 Task: Look for space in Marakkanam, India from 12th June, 2023 to 15th June, 2023 for 2 adults in price range Rs.10000 to Rs.15000. Place can be entire place with 1  bedroom having 1 bed and 1 bathroom. Property type can be house, flat, guest house, hotel. Booking option can be shelf check-in. Required host language is English.
Action: Mouse moved to (569, 90)
Screenshot: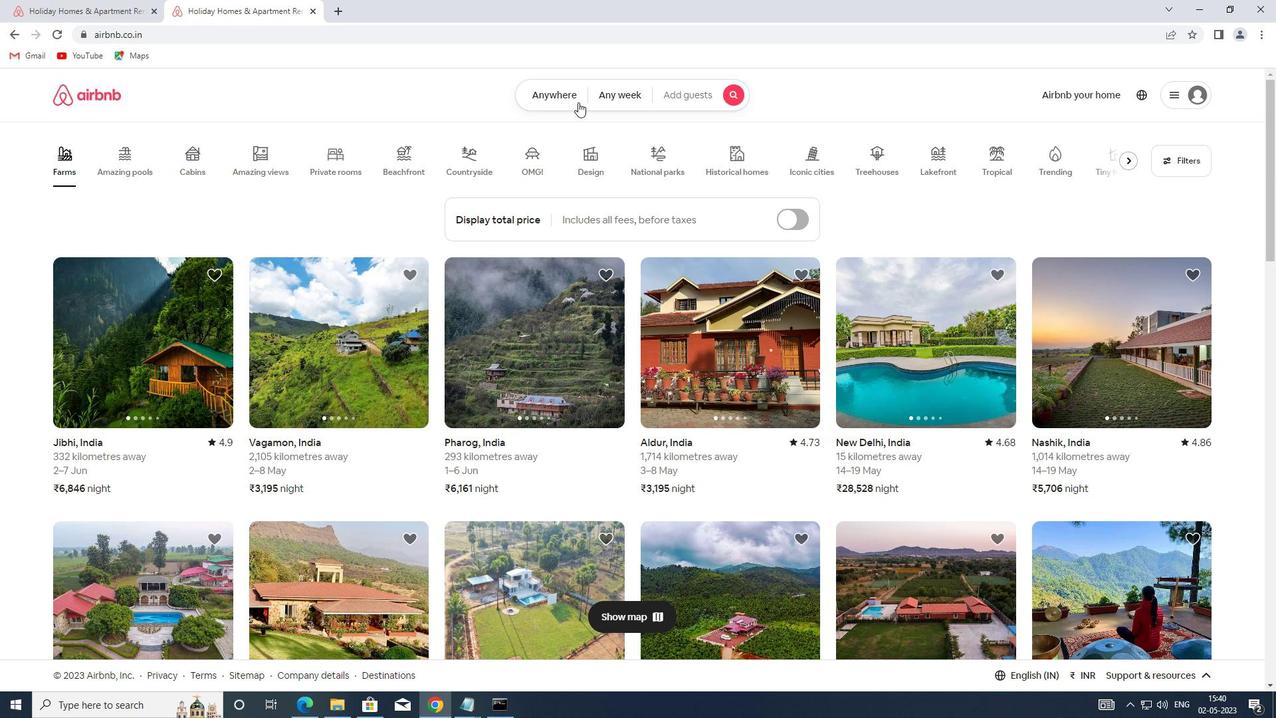
Action: Mouse pressed left at (569, 90)
Screenshot: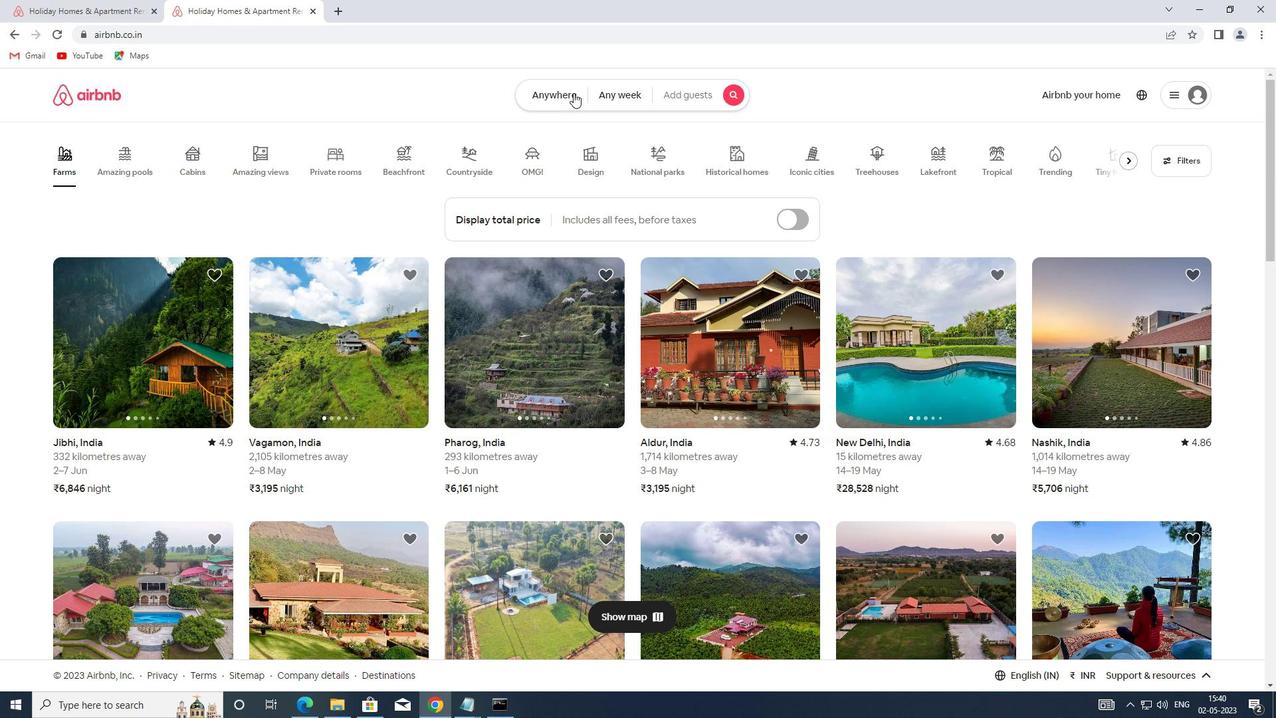 
Action: Mouse moved to (468, 147)
Screenshot: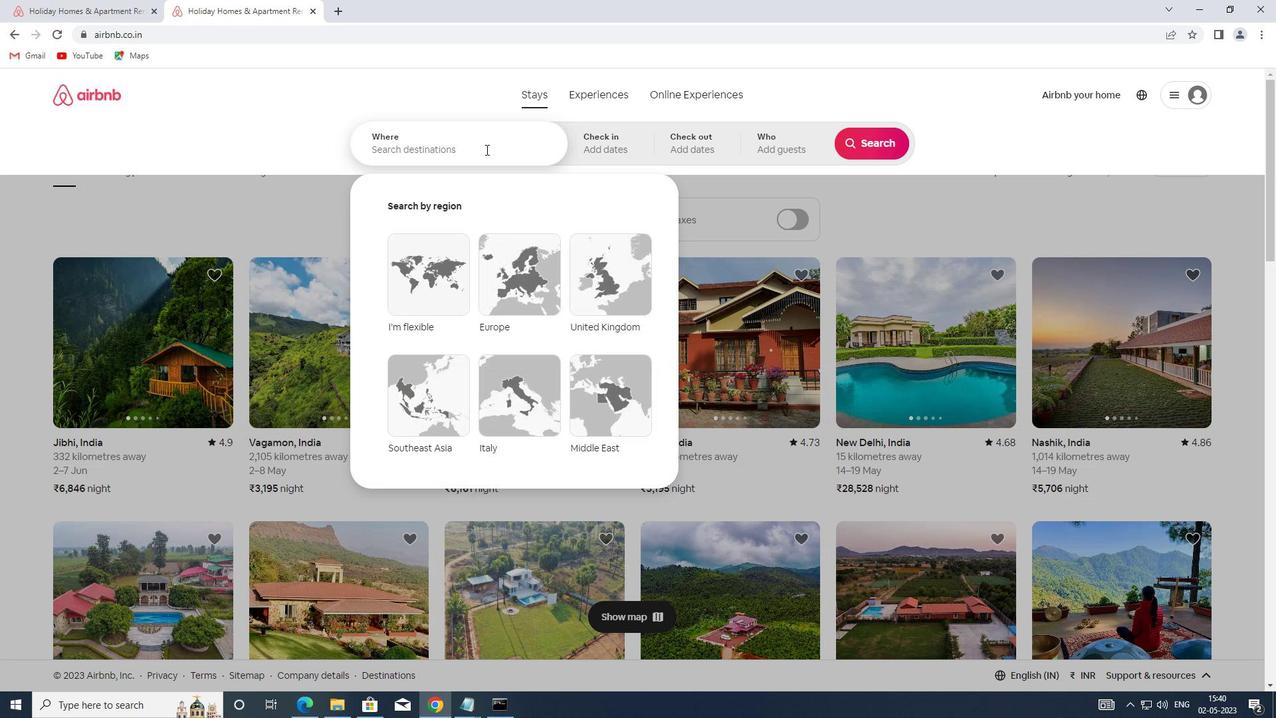 
Action: Mouse pressed left at (468, 147)
Screenshot: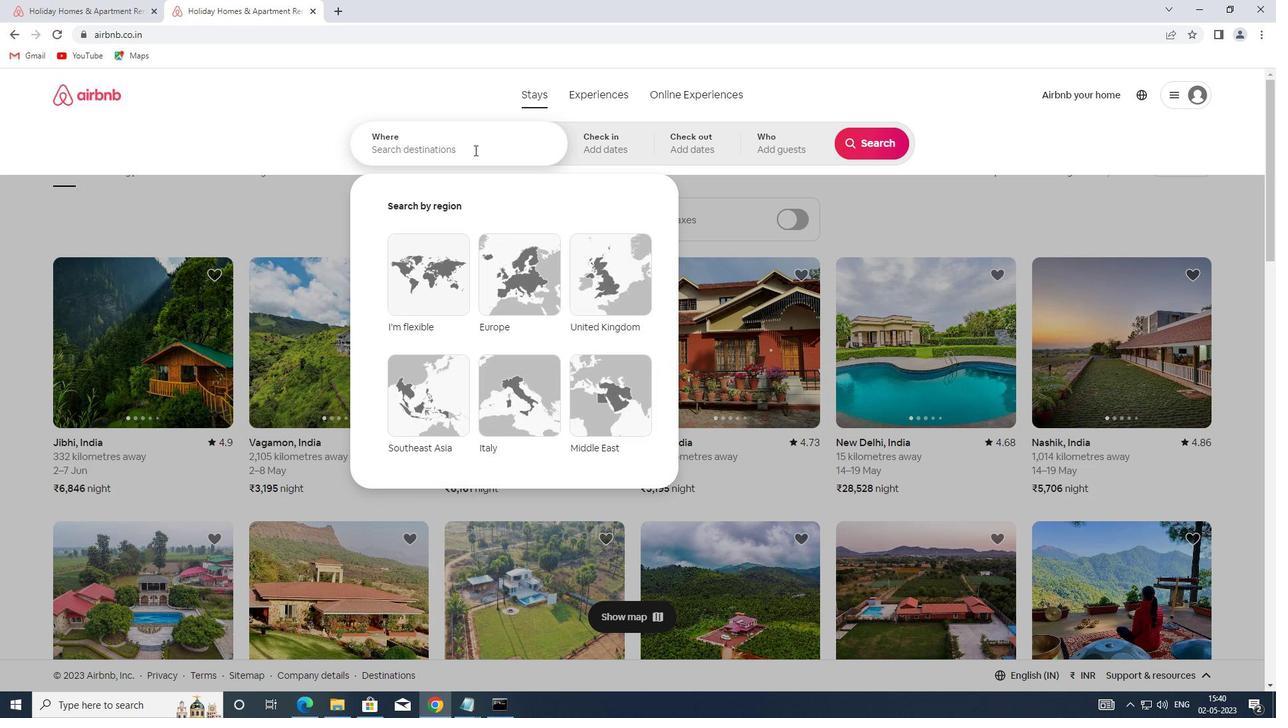 
Action: Key pressed <Key.shift>MARAKKANAM<Key.space><Key.shift>INDIA
Screenshot: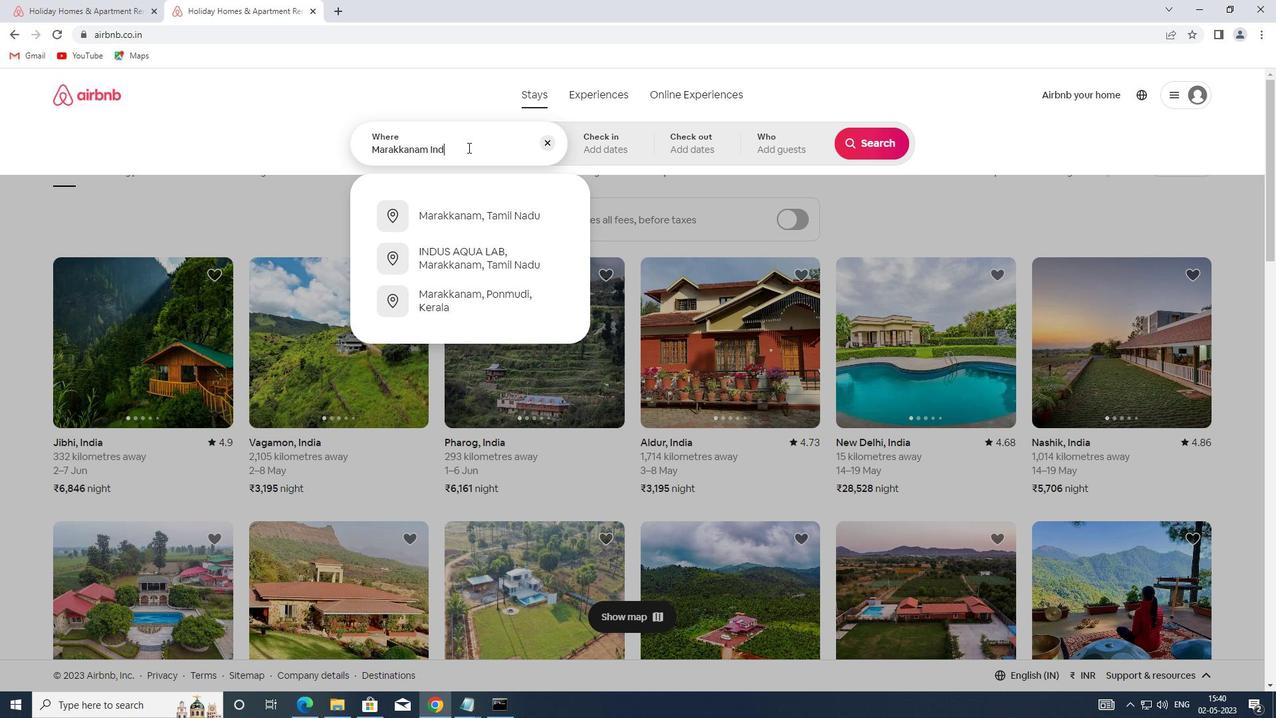 
Action: Mouse moved to (625, 152)
Screenshot: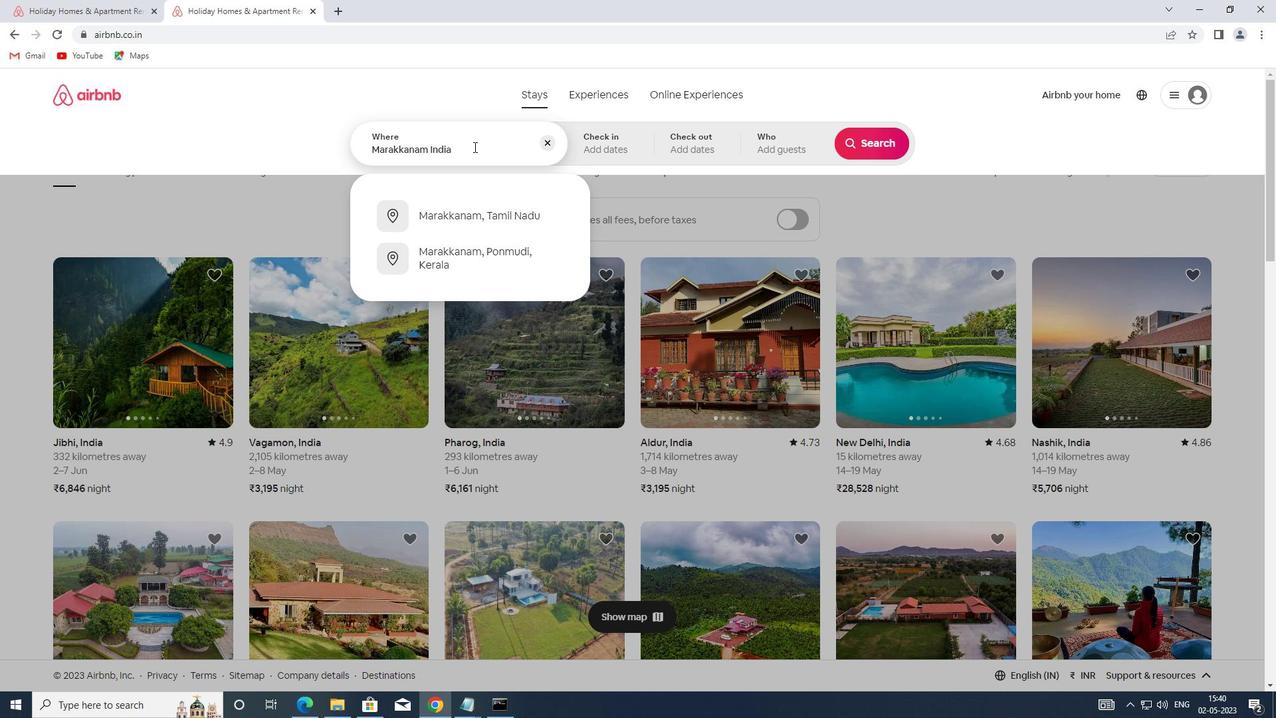 
Action: Mouse pressed left at (625, 152)
Screenshot: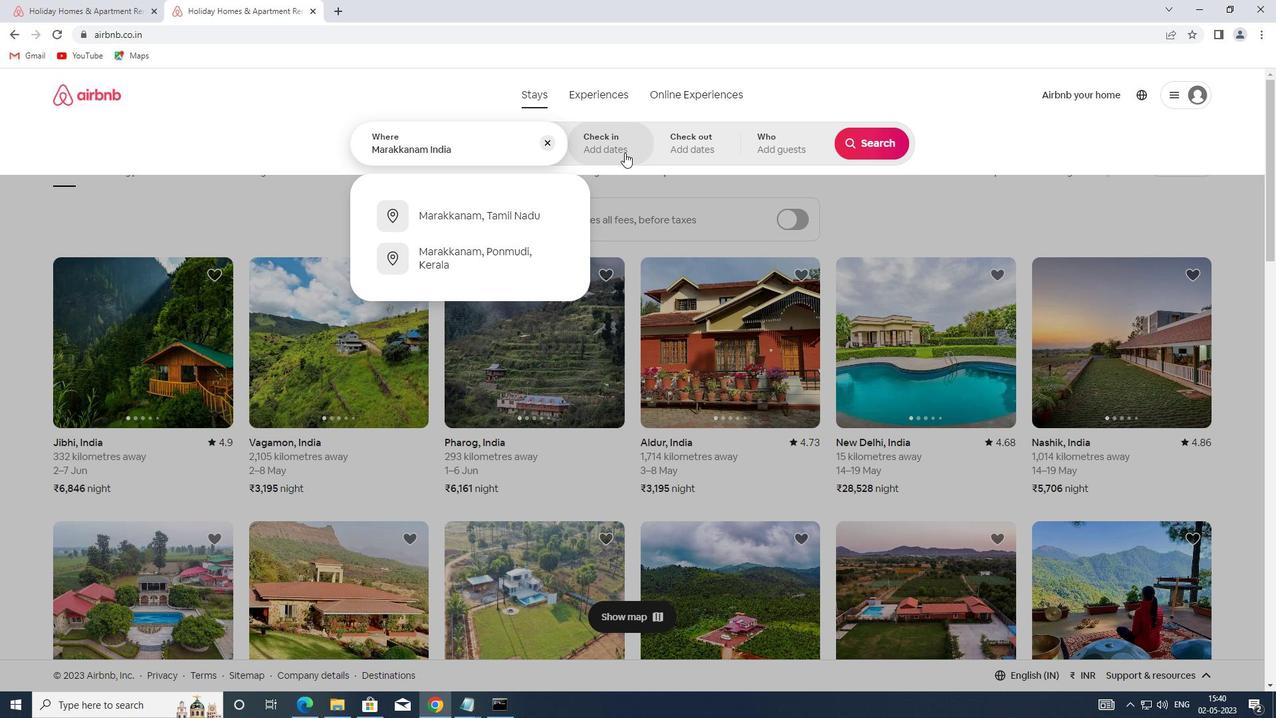 
Action: Mouse moved to (706, 370)
Screenshot: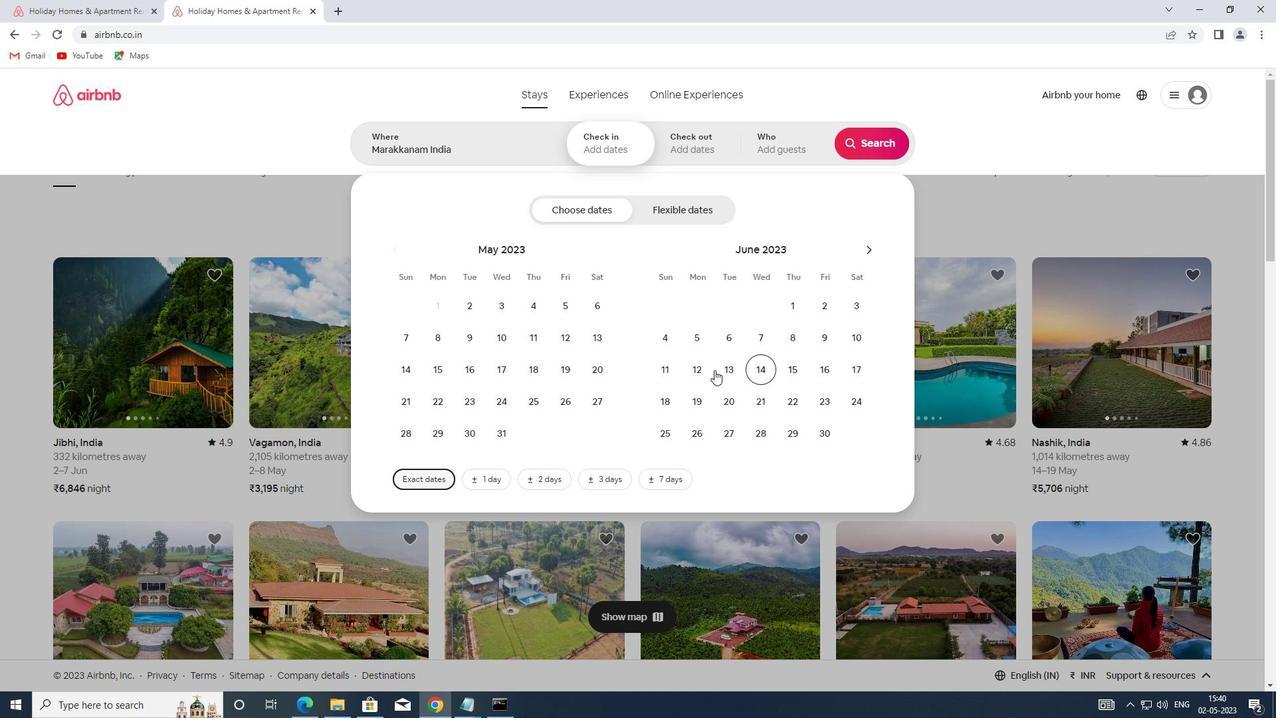 
Action: Mouse pressed left at (706, 370)
Screenshot: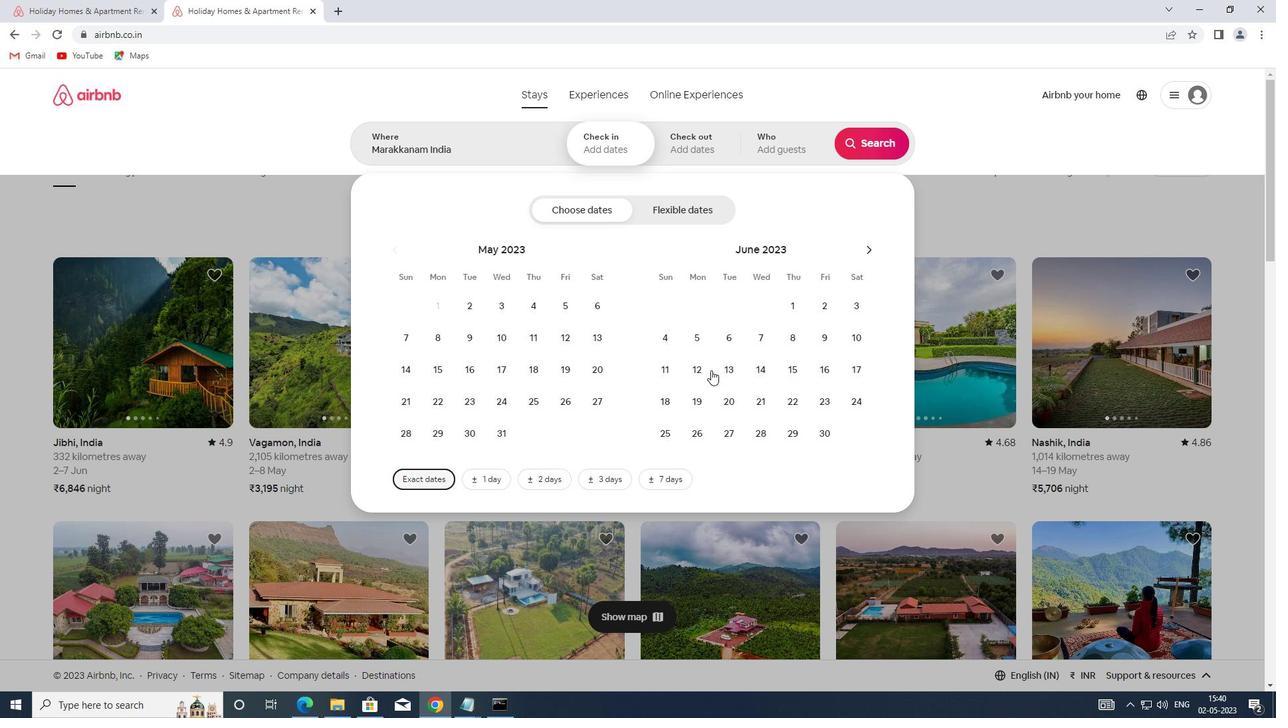 
Action: Mouse moved to (798, 371)
Screenshot: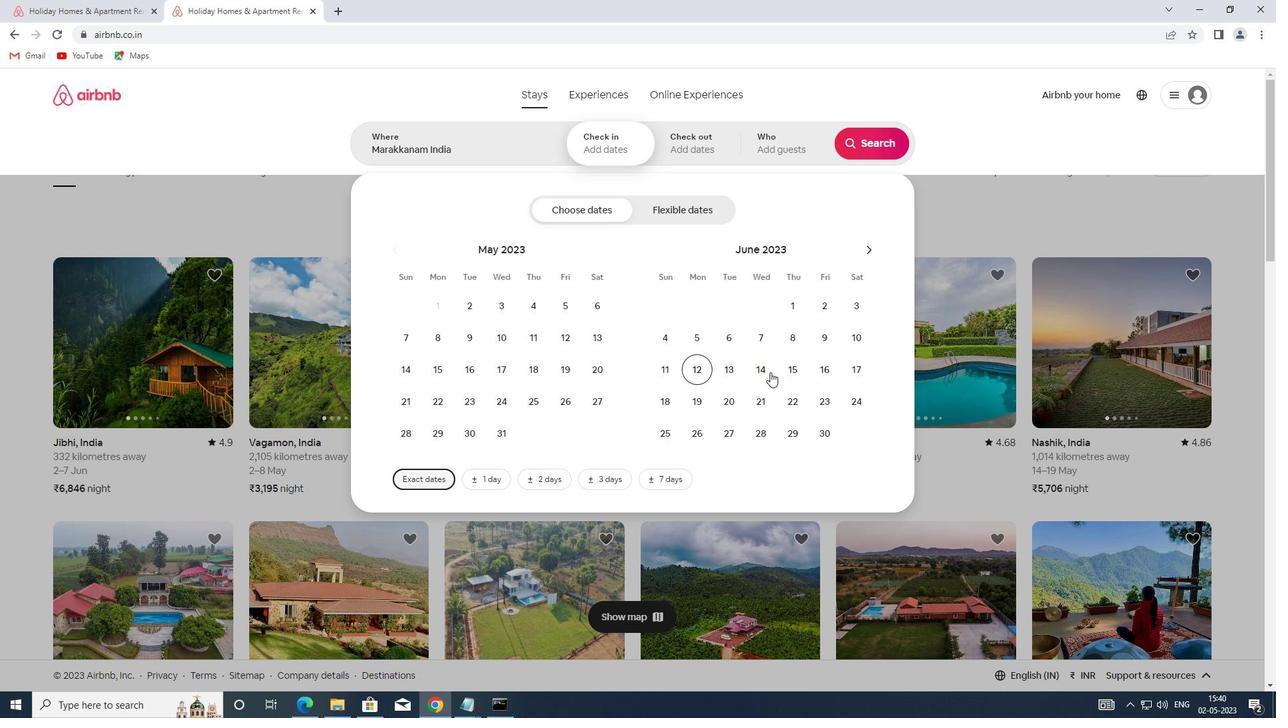
Action: Mouse pressed left at (798, 371)
Screenshot: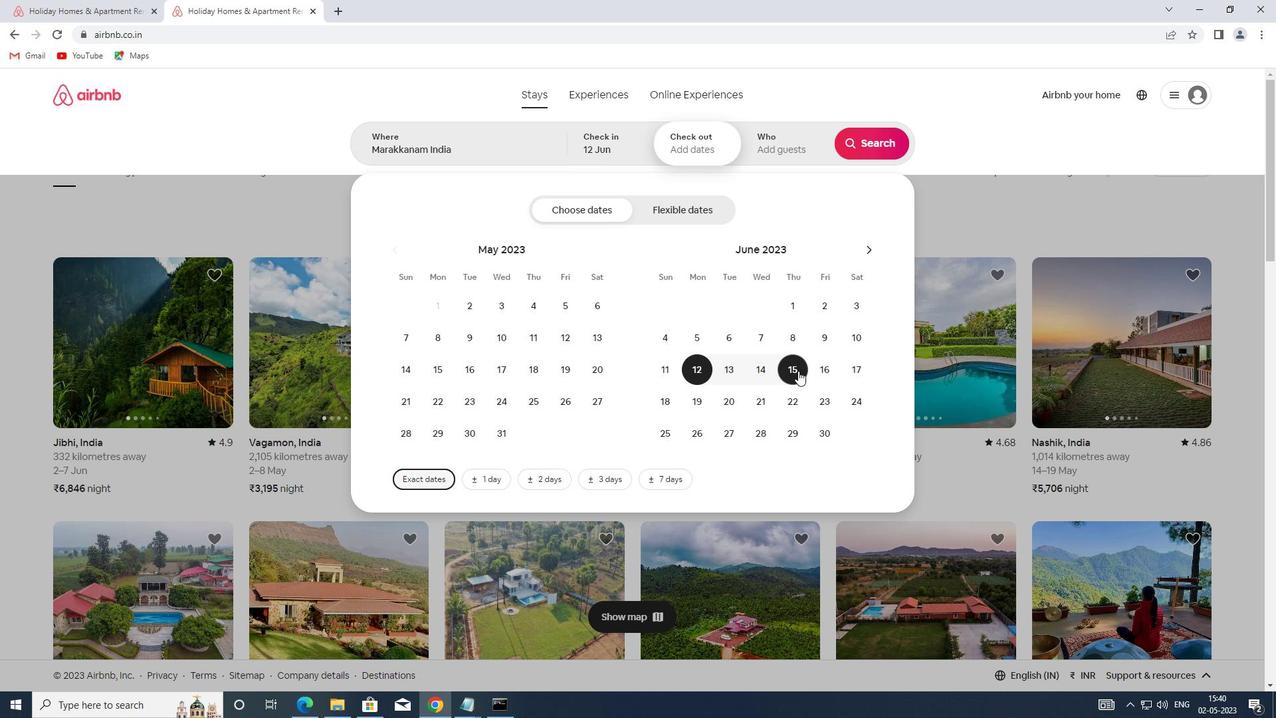 
Action: Mouse moved to (789, 146)
Screenshot: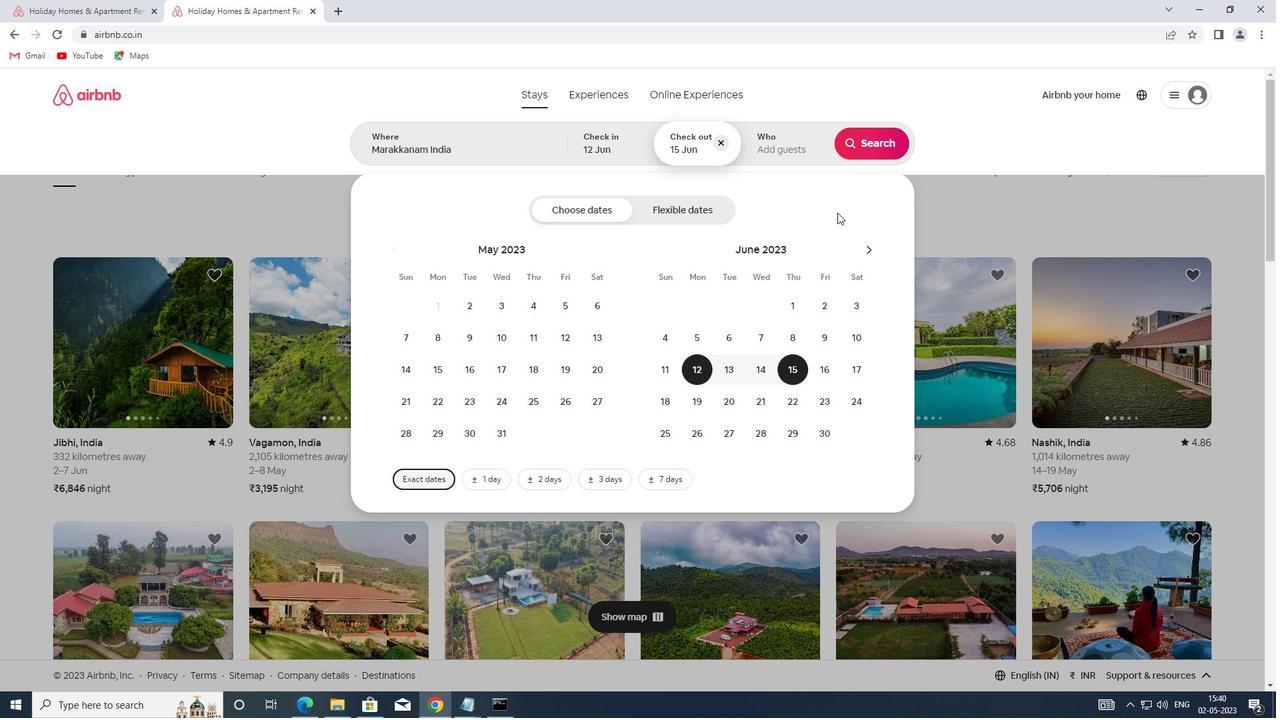 
Action: Mouse pressed left at (789, 146)
Screenshot: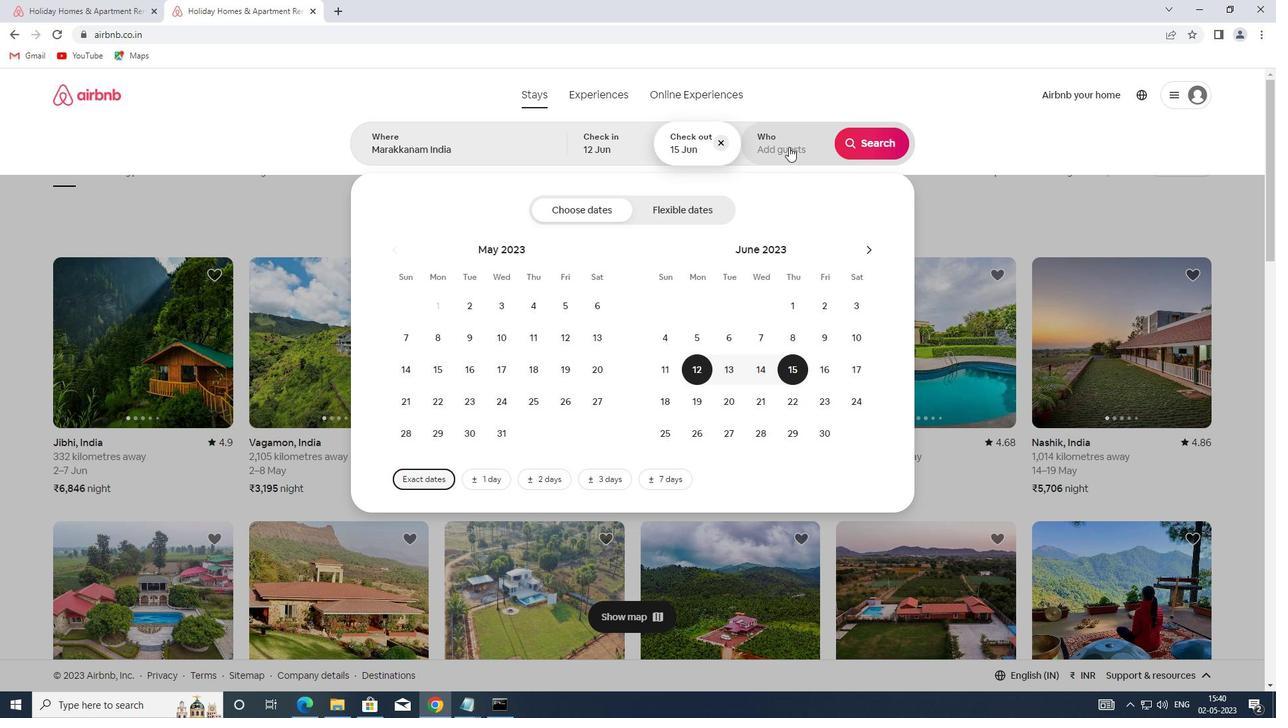 
Action: Mouse moved to (879, 210)
Screenshot: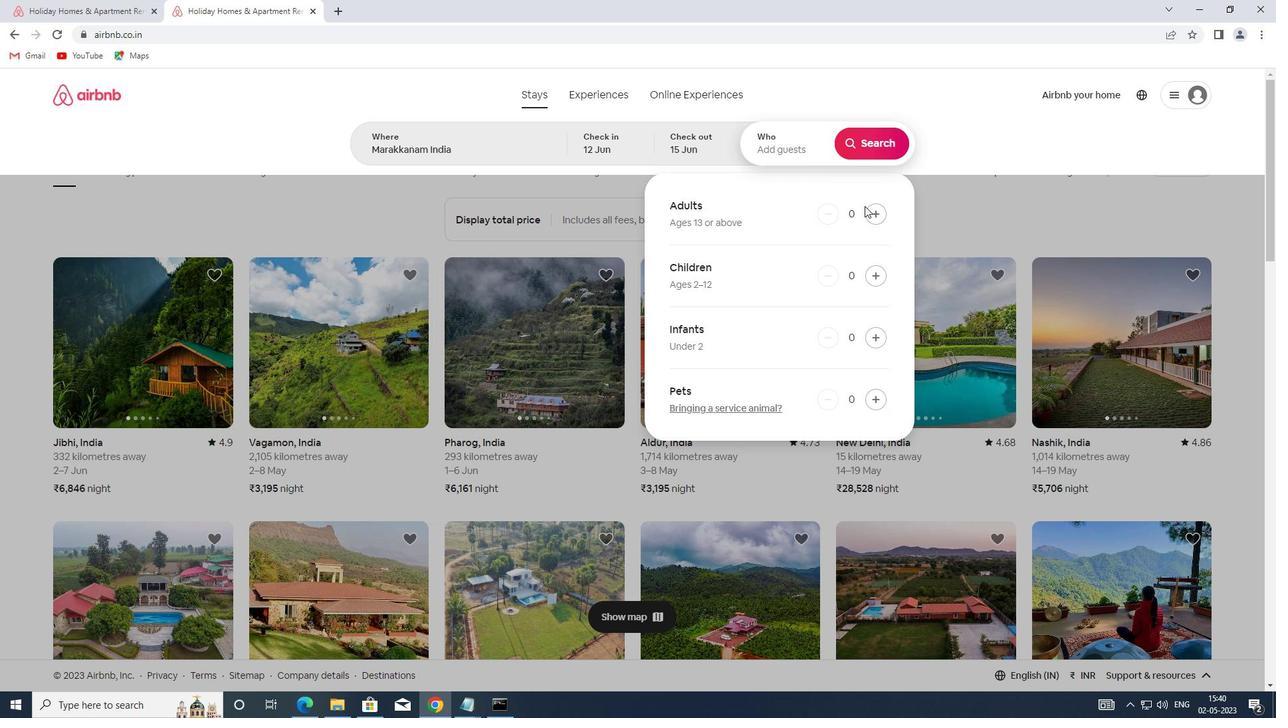 
Action: Mouse pressed left at (879, 210)
Screenshot: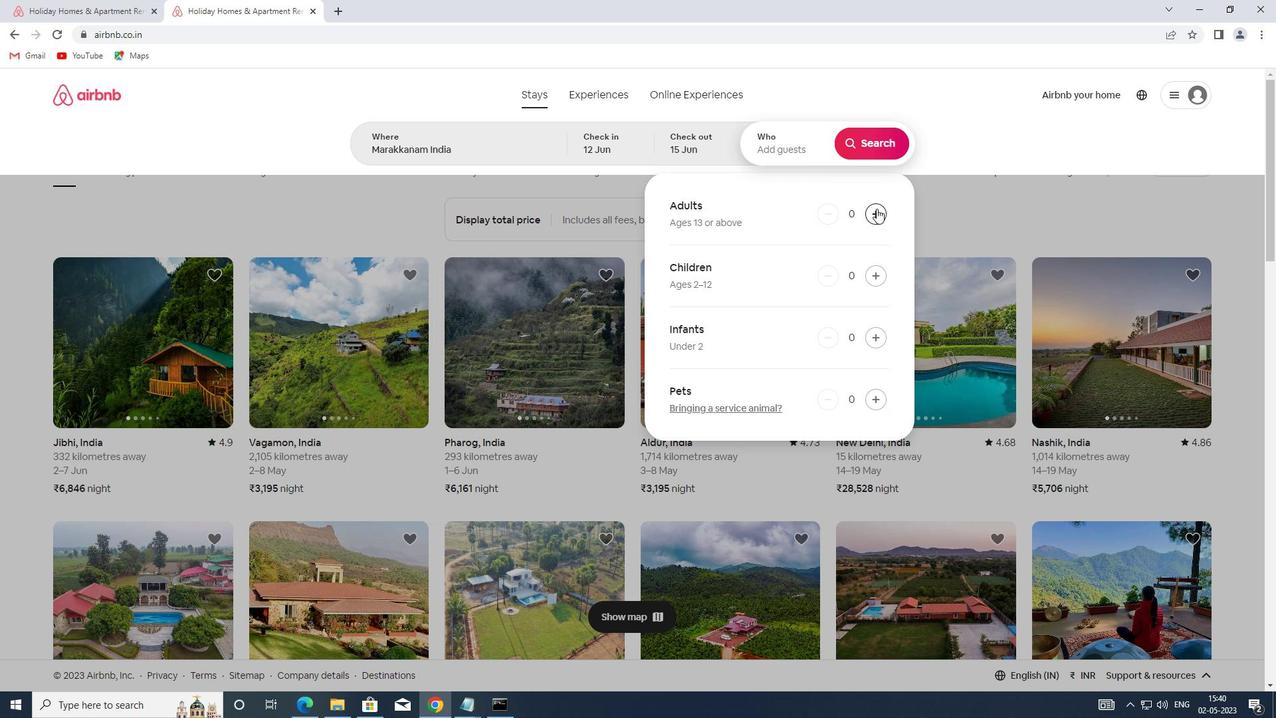 
Action: Mouse pressed left at (879, 210)
Screenshot: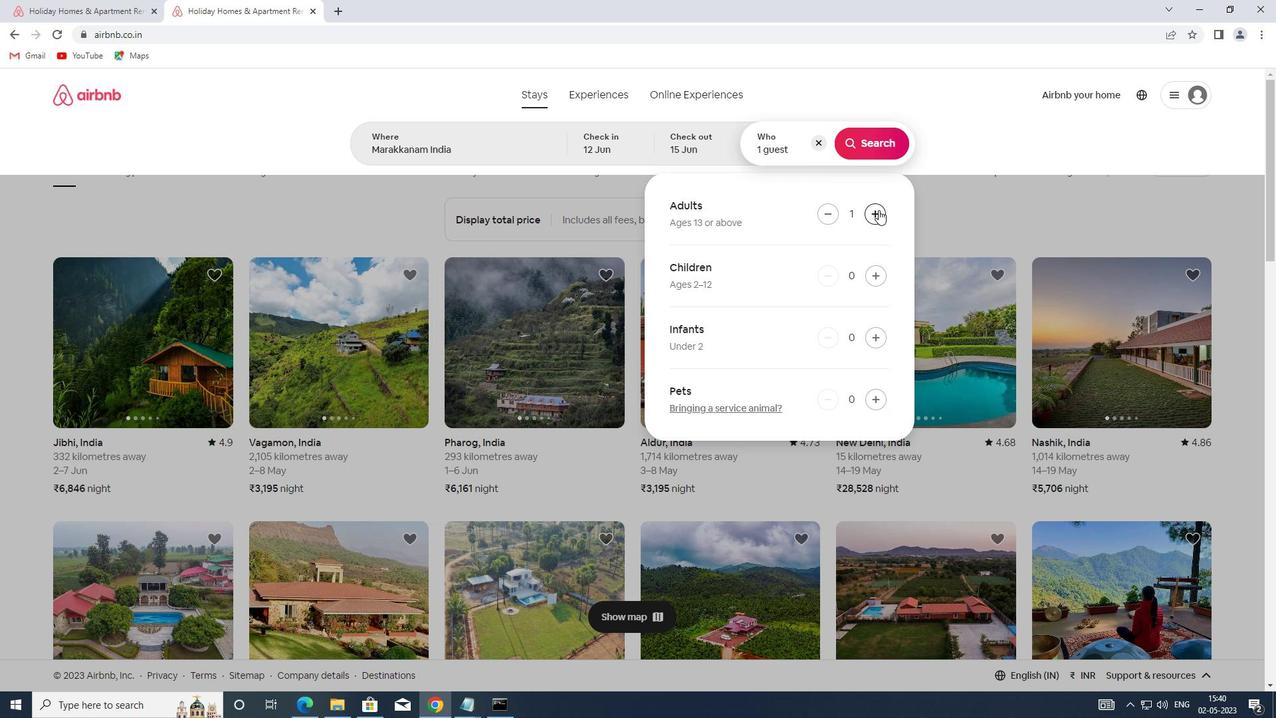 
Action: Mouse moved to (881, 150)
Screenshot: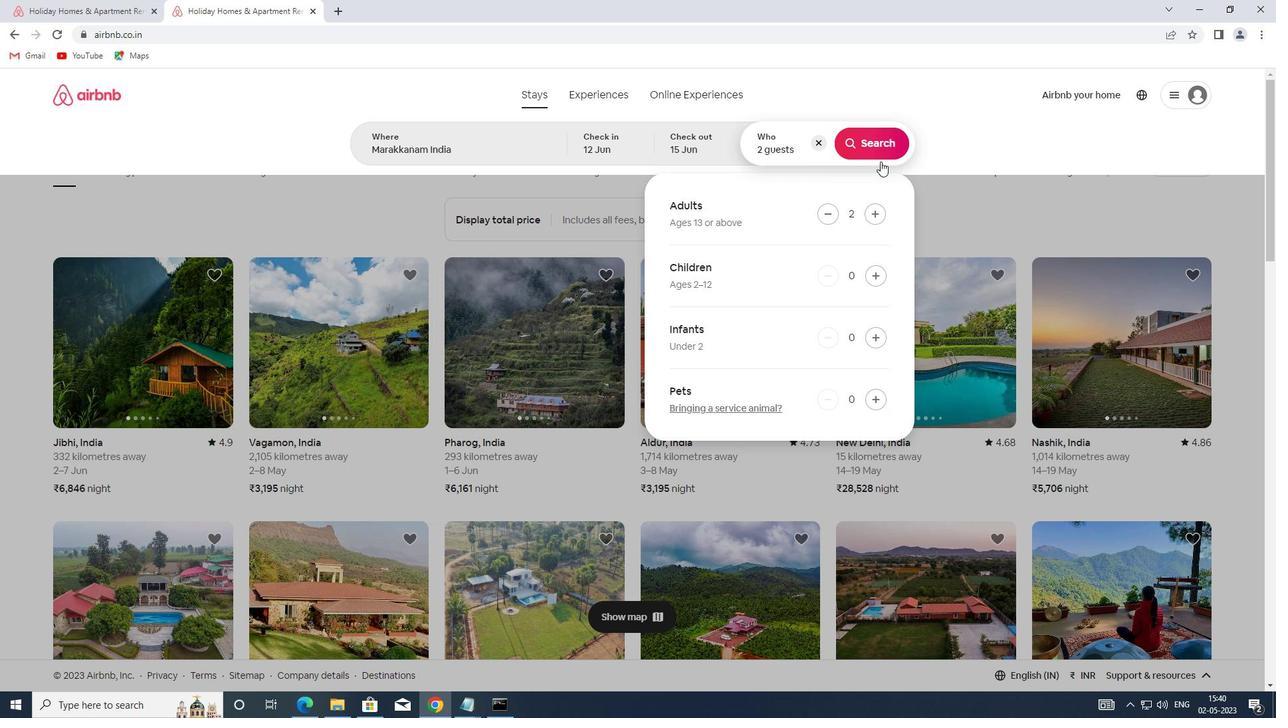 
Action: Mouse pressed left at (881, 150)
Screenshot: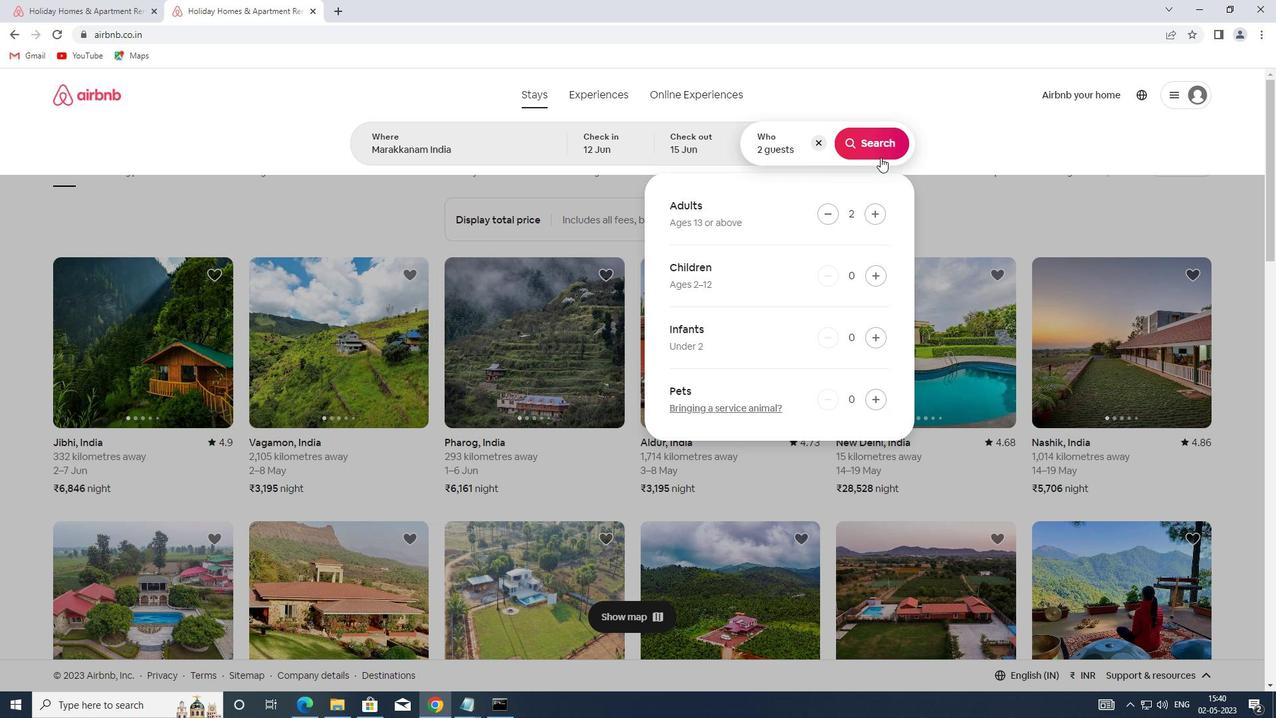 
Action: Mouse moved to (1202, 143)
Screenshot: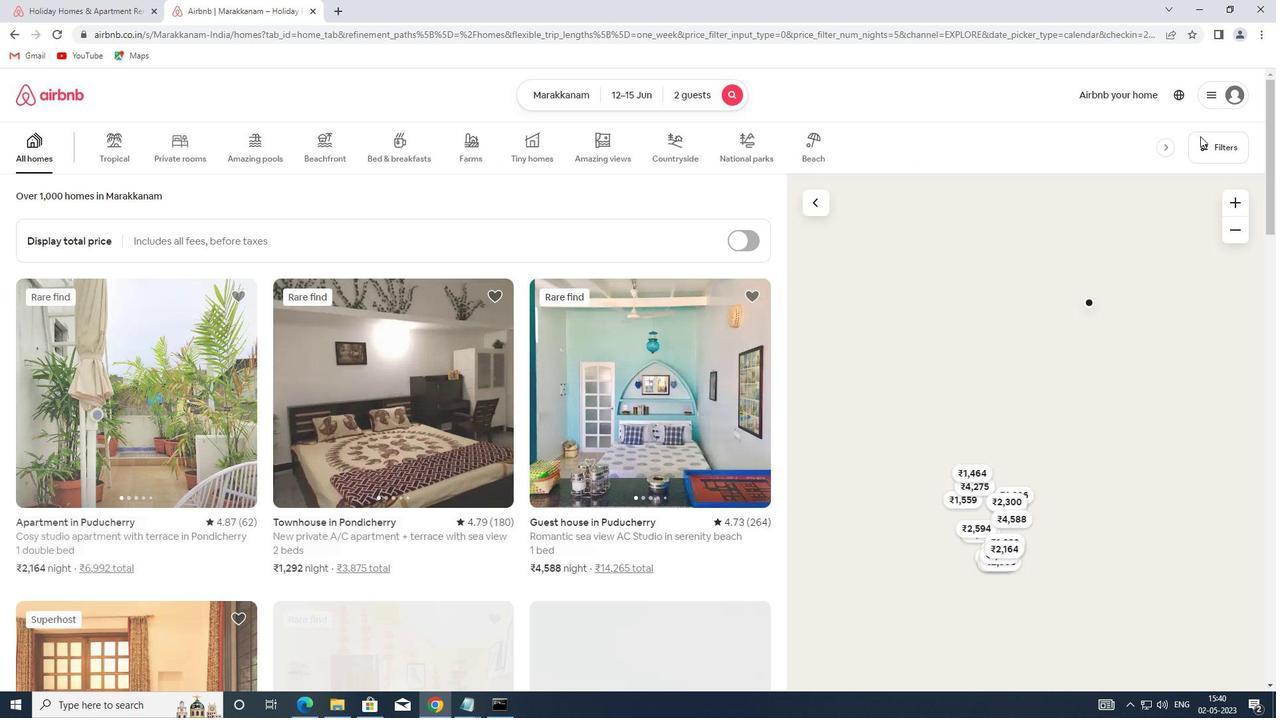 
Action: Mouse pressed left at (1202, 143)
Screenshot: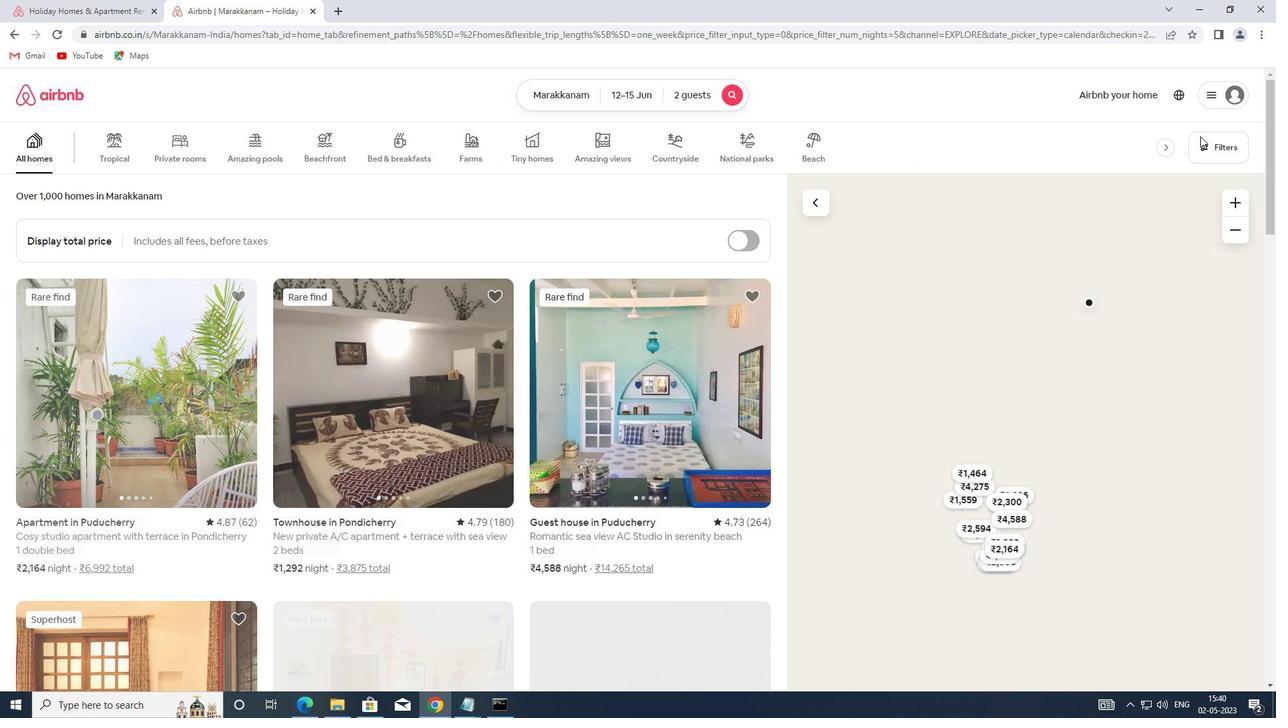 
Action: Mouse moved to (548, 310)
Screenshot: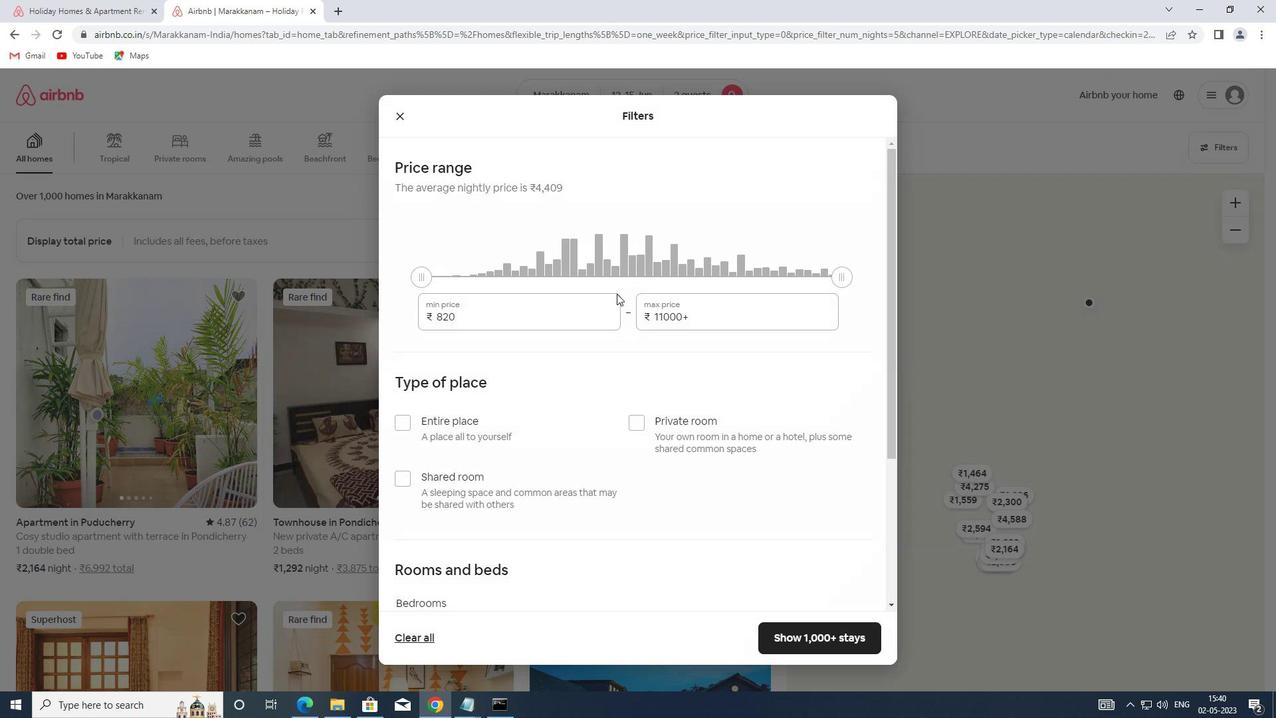 
Action: Mouse pressed left at (548, 310)
Screenshot: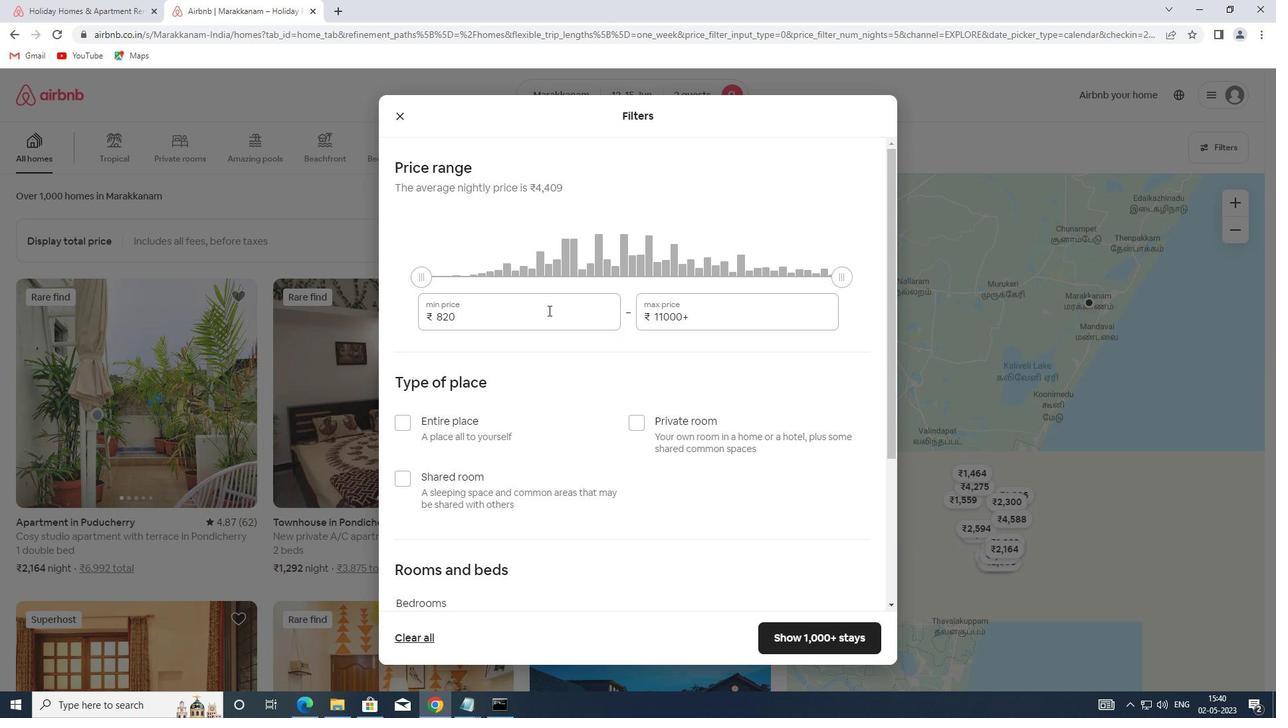 
Action: Mouse moved to (407, 317)
Screenshot: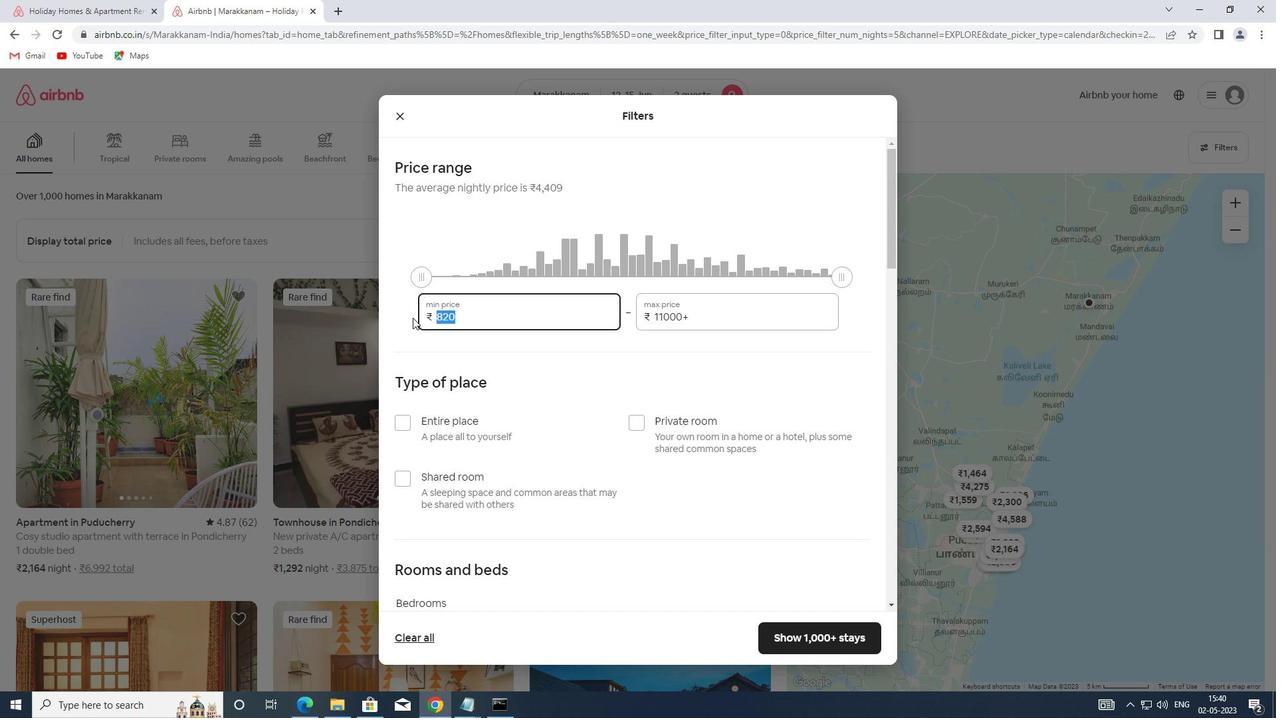 
Action: Key pressed 10000
Screenshot: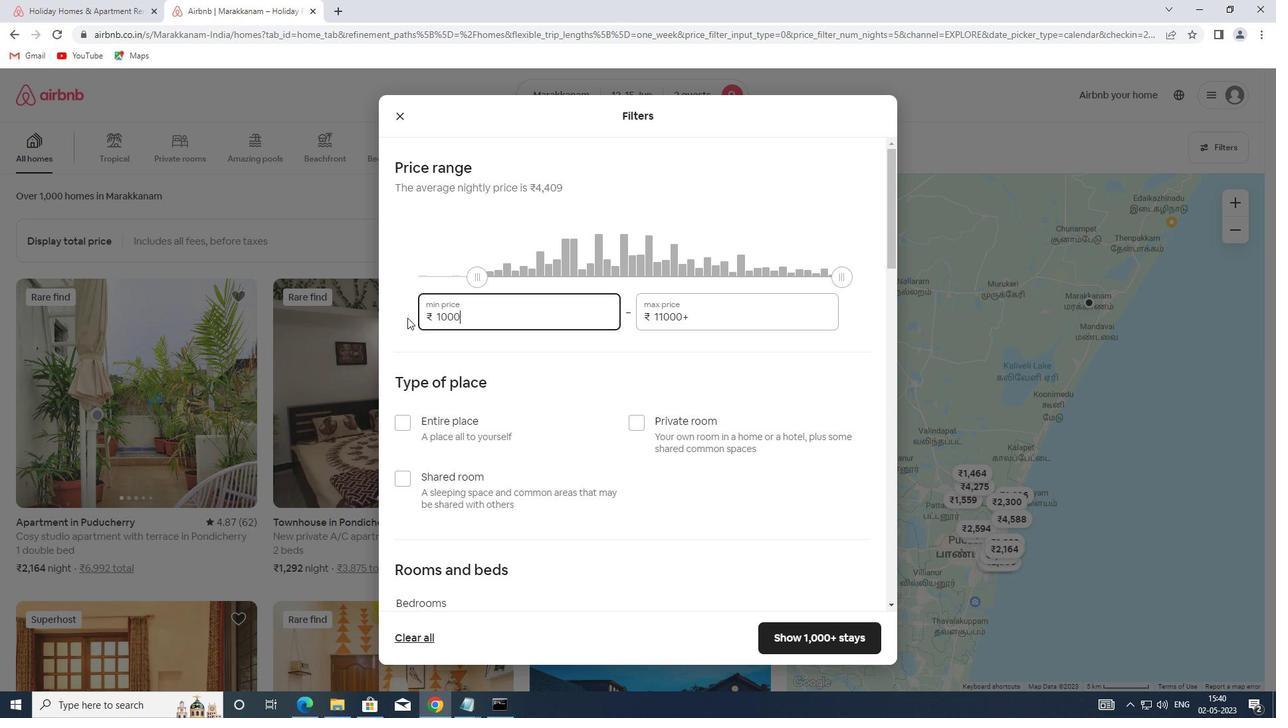 
Action: Mouse moved to (708, 311)
Screenshot: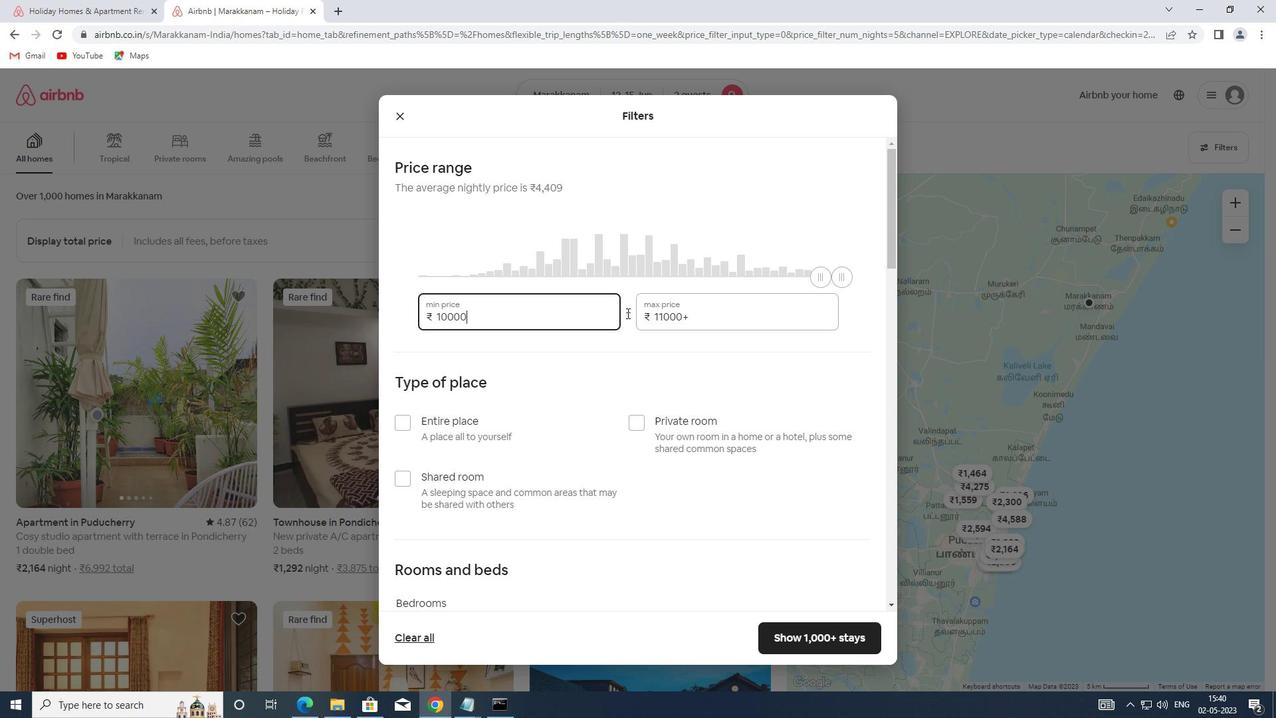 
Action: Mouse pressed left at (708, 311)
Screenshot: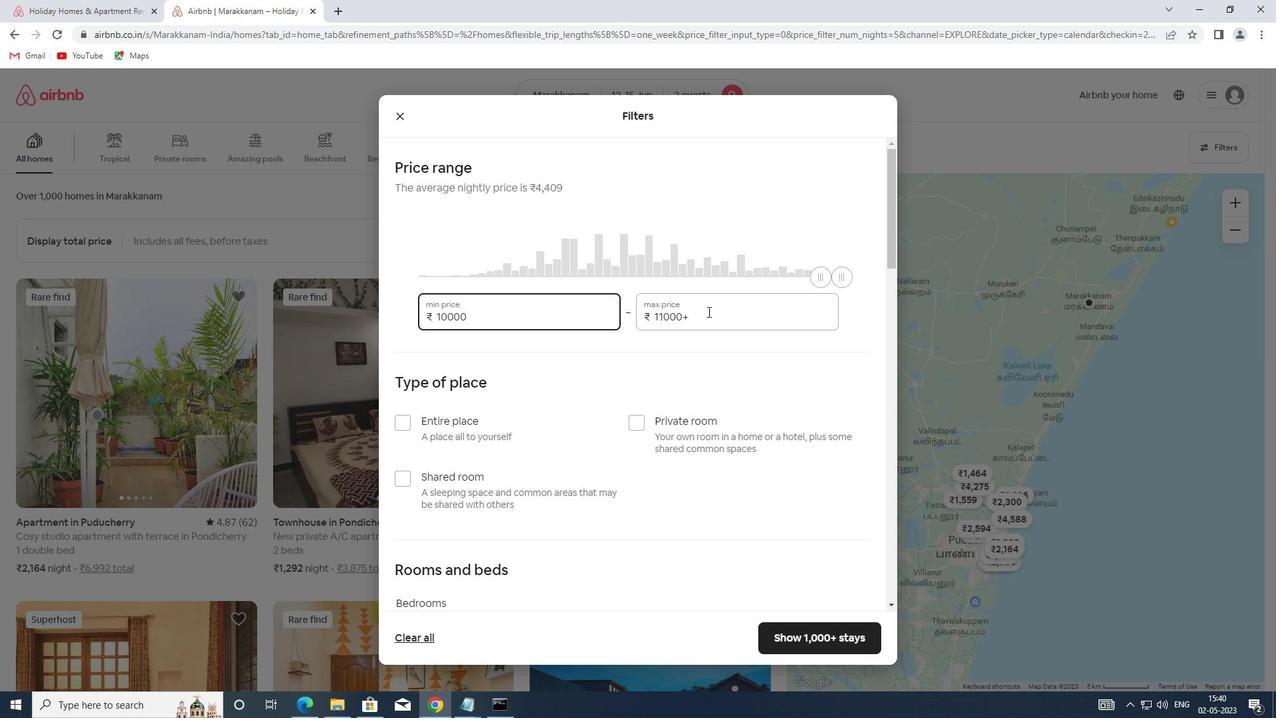 
Action: Mouse moved to (625, 305)
Screenshot: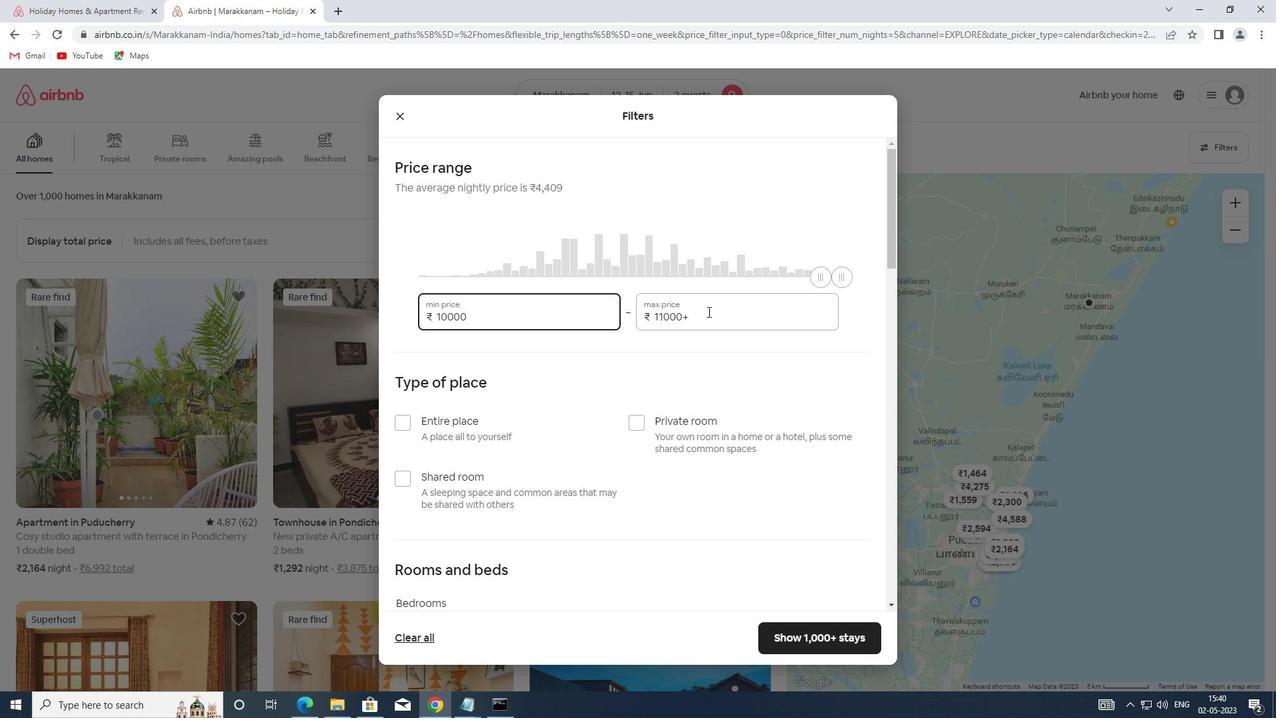 
Action: Key pressed 15000
Screenshot: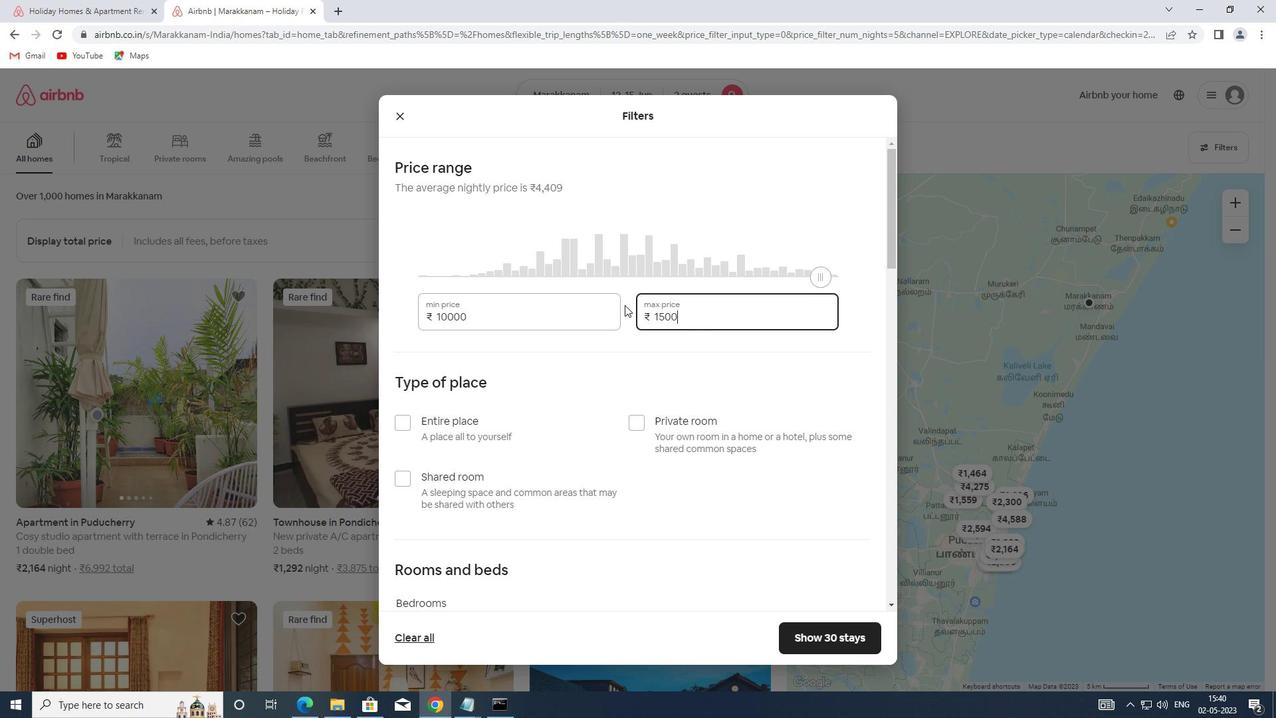
Action: Mouse moved to (446, 413)
Screenshot: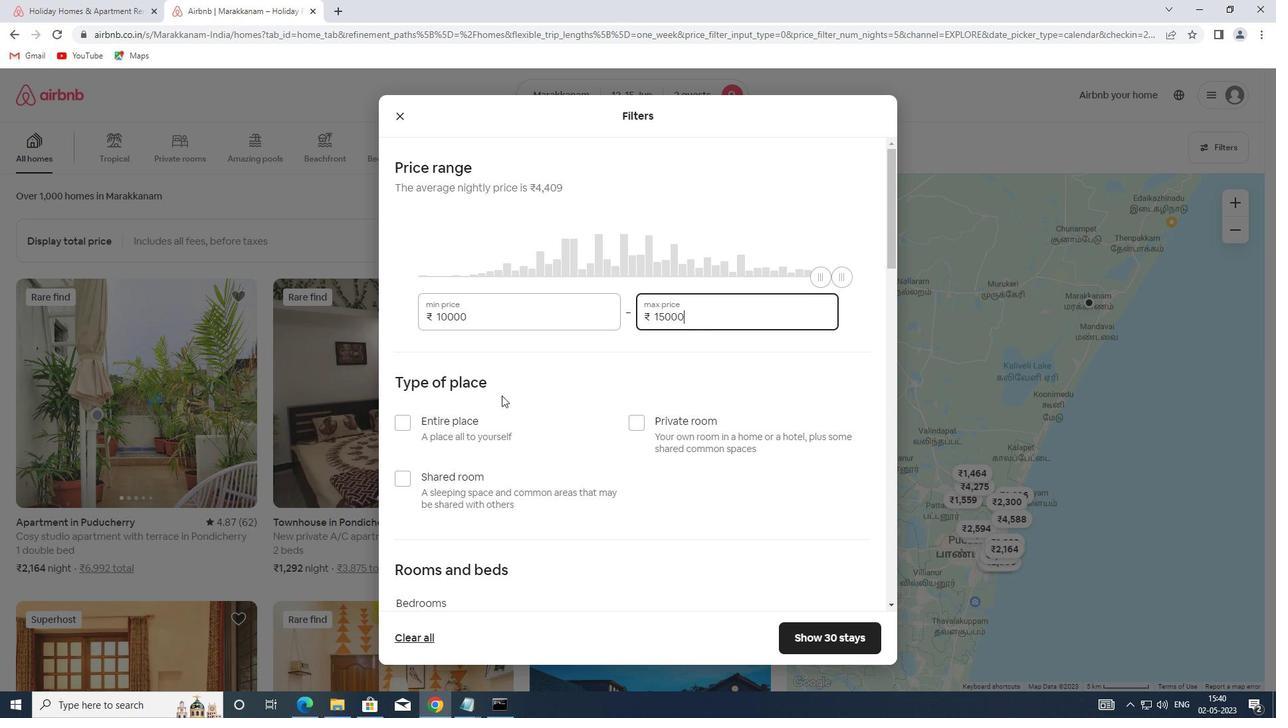 
Action: Mouse pressed left at (446, 413)
Screenshot: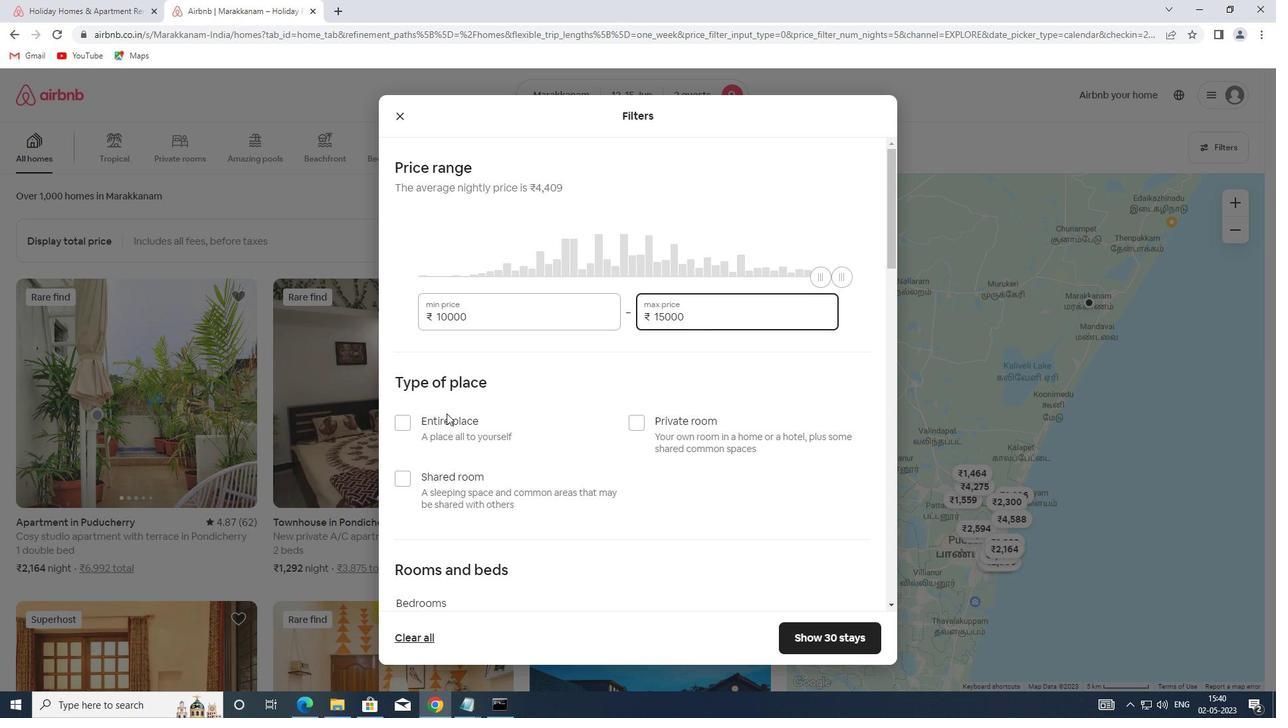 
Action: Mouse moved to (447, 420)
Screenshot: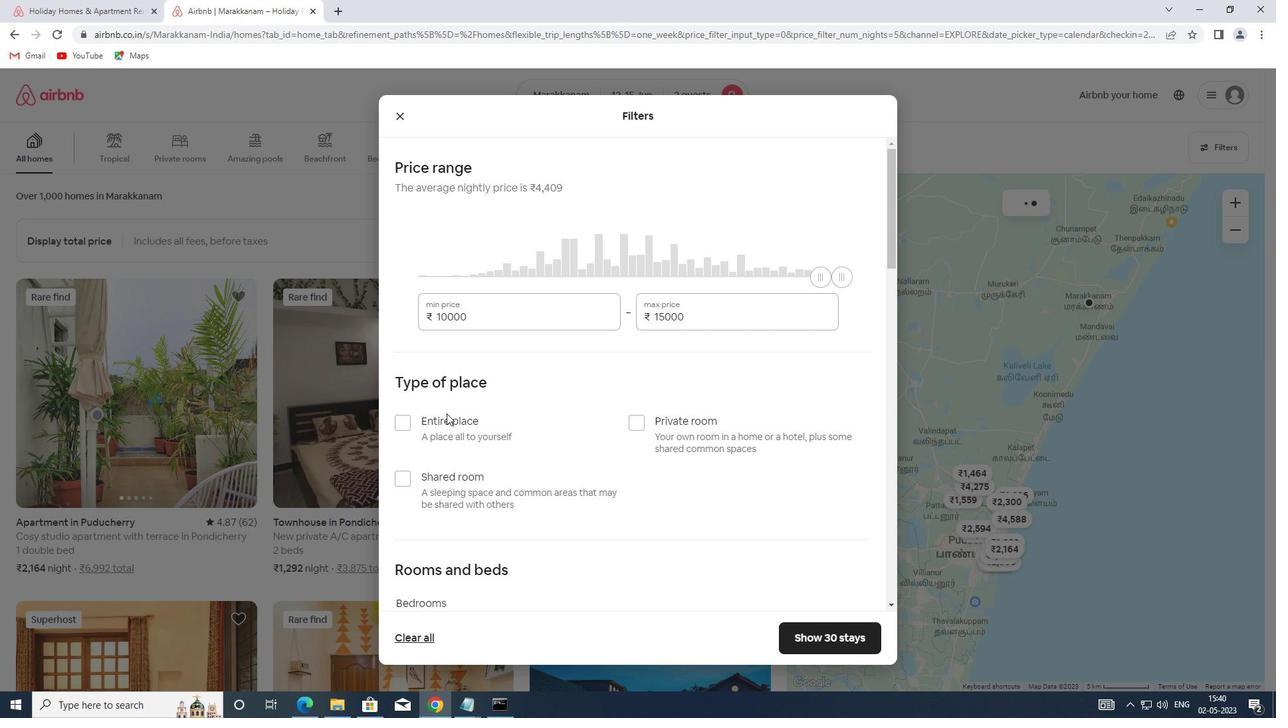 
Action: Mouse pressed left at (447, 420)
Screenshot: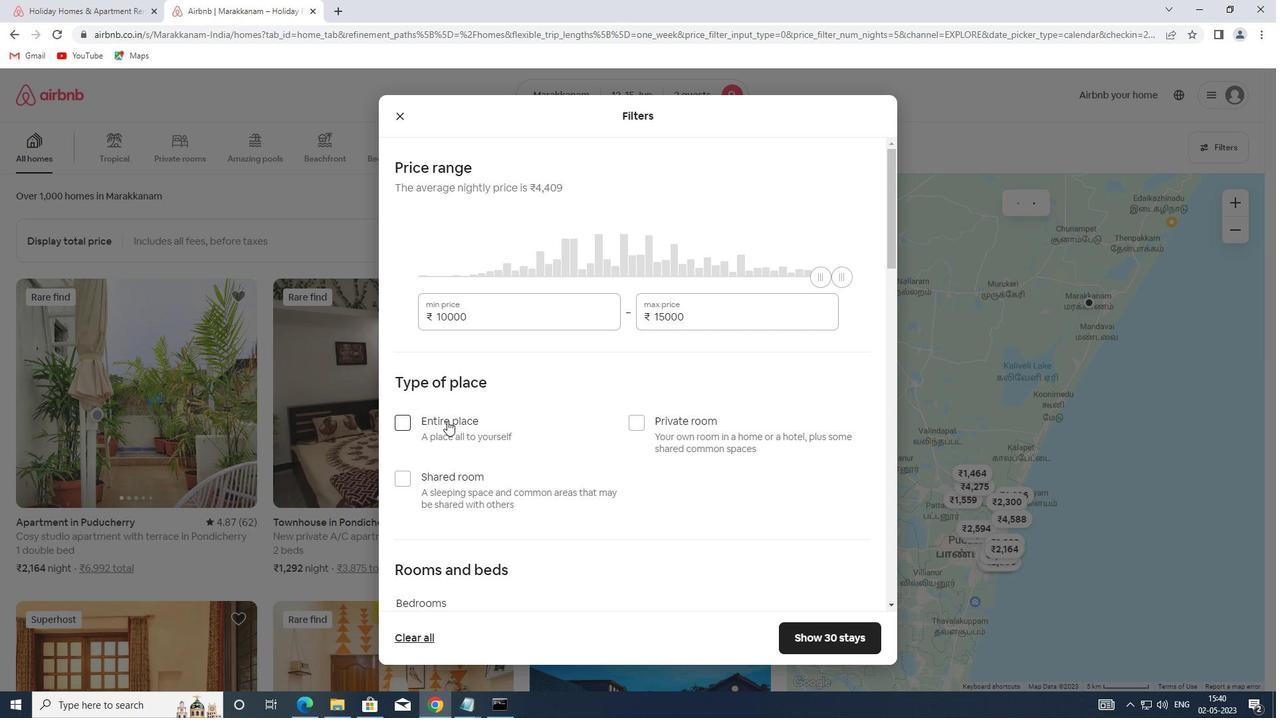 
Action: Mouse scrolled (447, 420) with delta (0, 0)
Screenshot: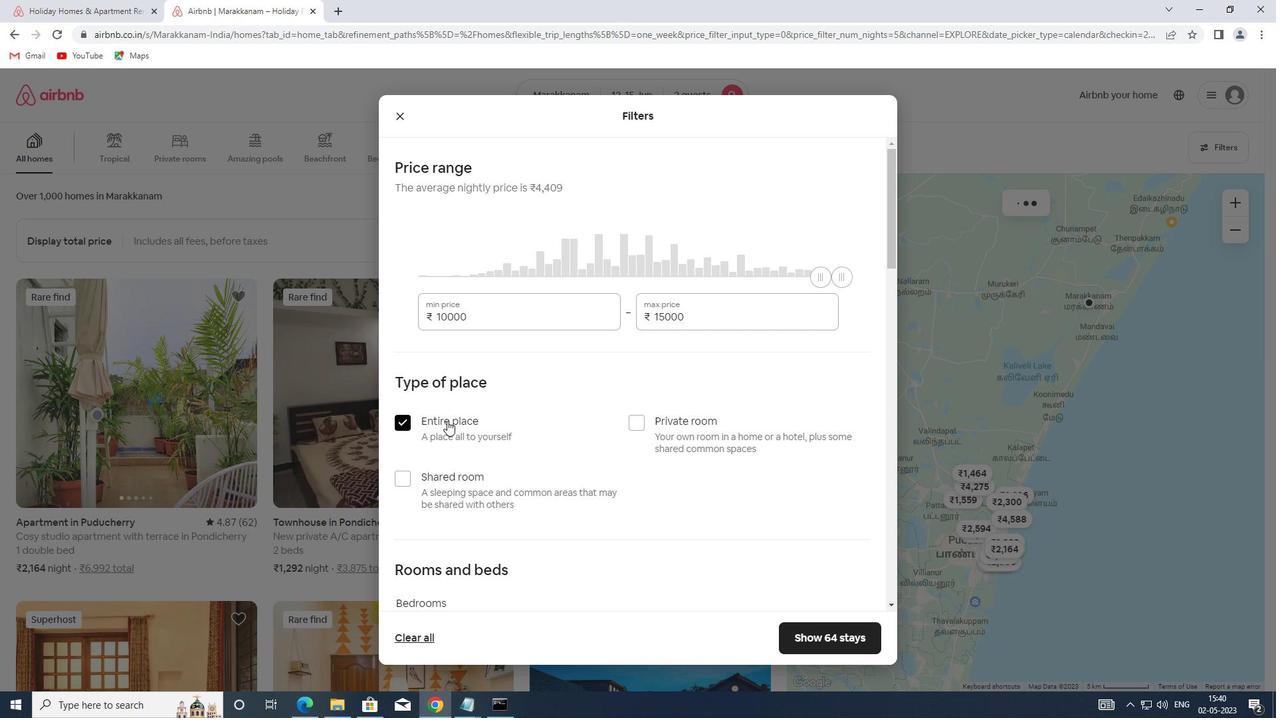 
Action: Mouse scrolled (447, 420) with delta (0, 0)
Screenshot: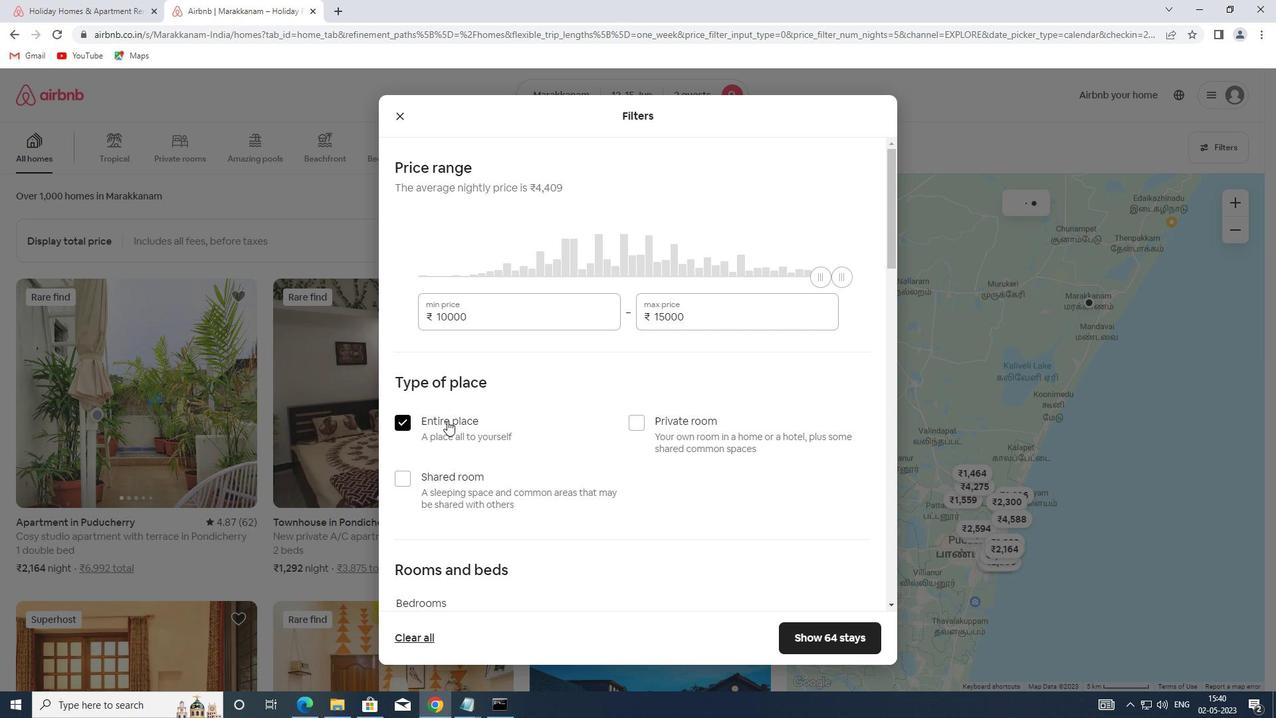 
Action: Mouse scrolled (447, 420) with delta (0, 0)
Screenshot: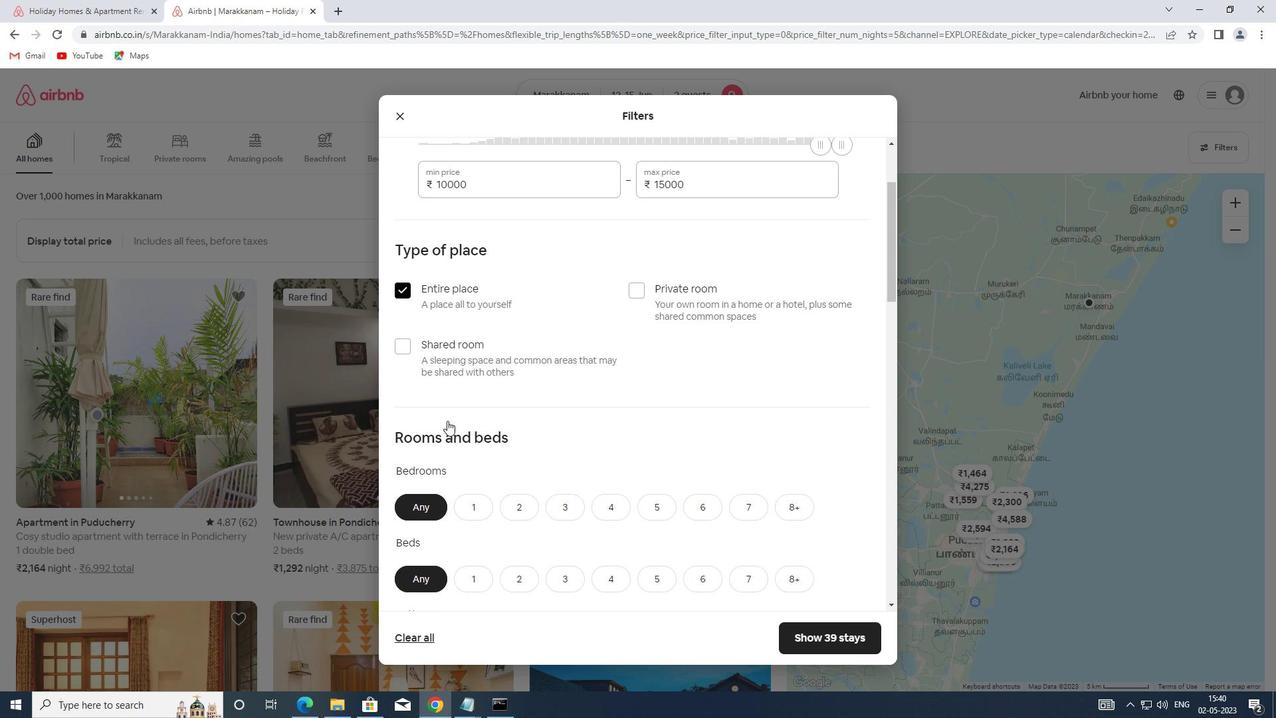 
Action: Mouse scrolled (447, 420) with delta (0, 0)
Screenshot: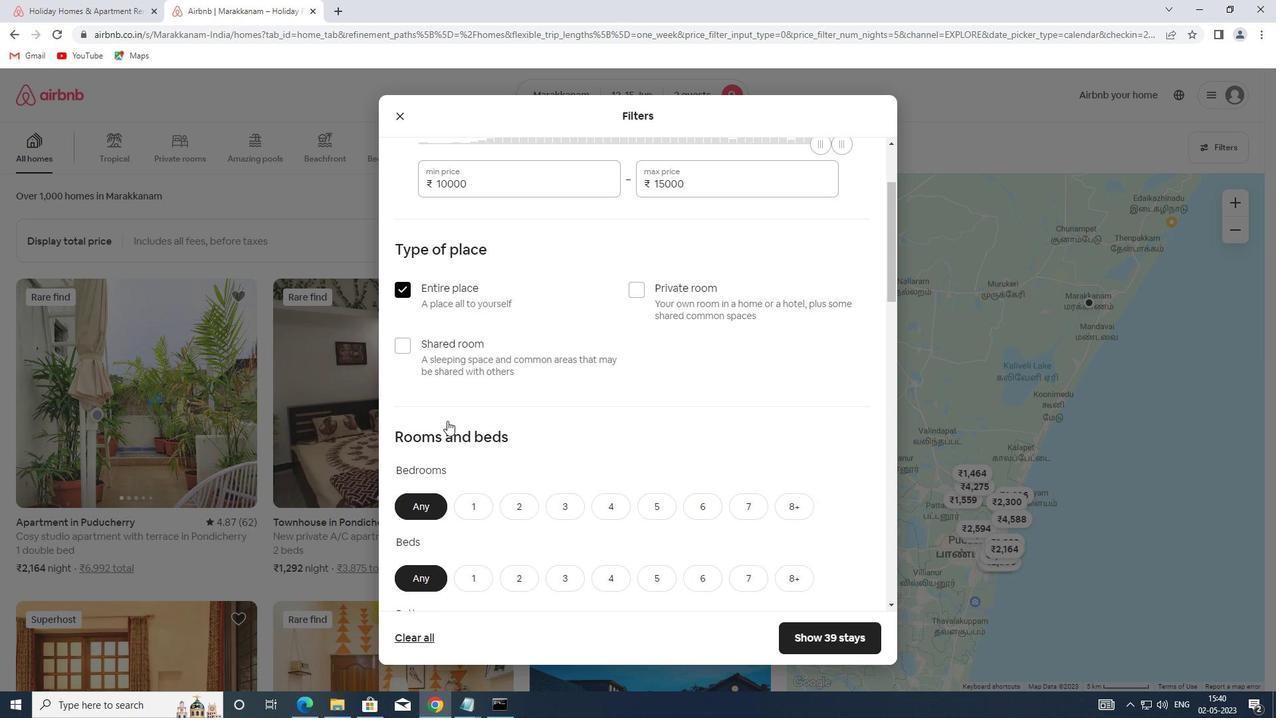 
Action: Mouse scrolled (447, 420) with delta (0, 0)
Screenshot: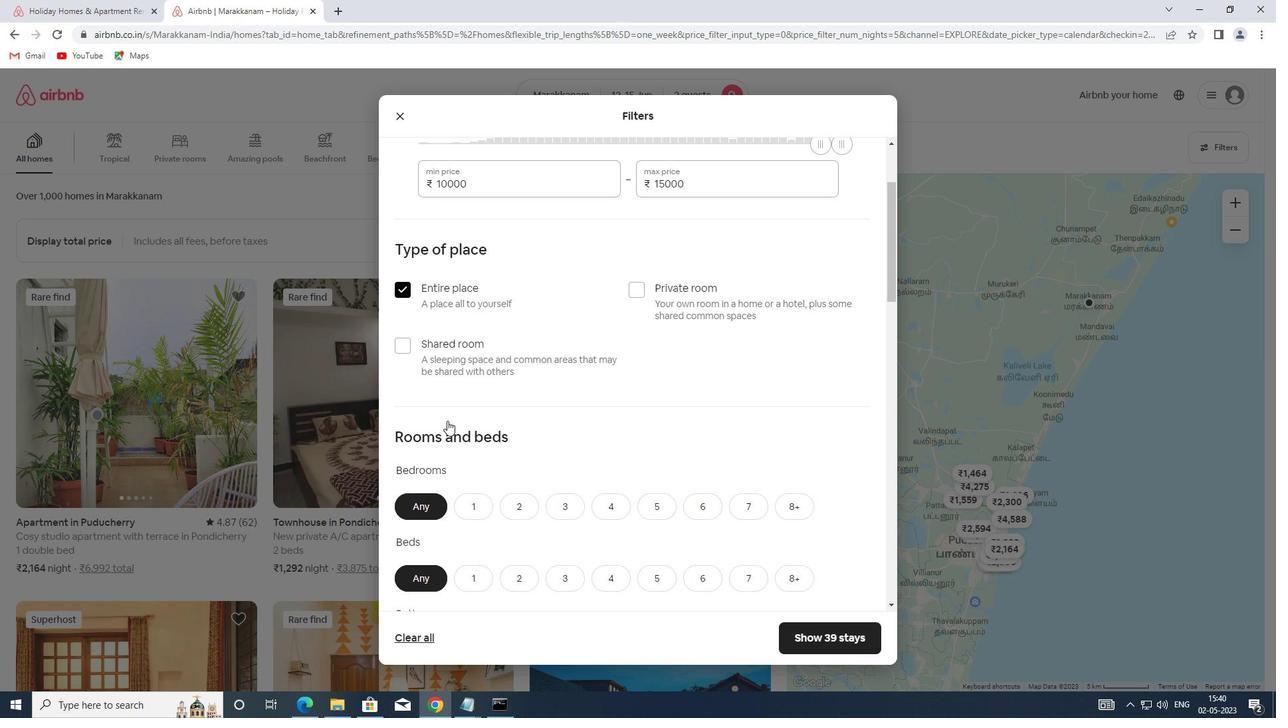 
Action: Mouse moved to (472, 292)
Screenshot: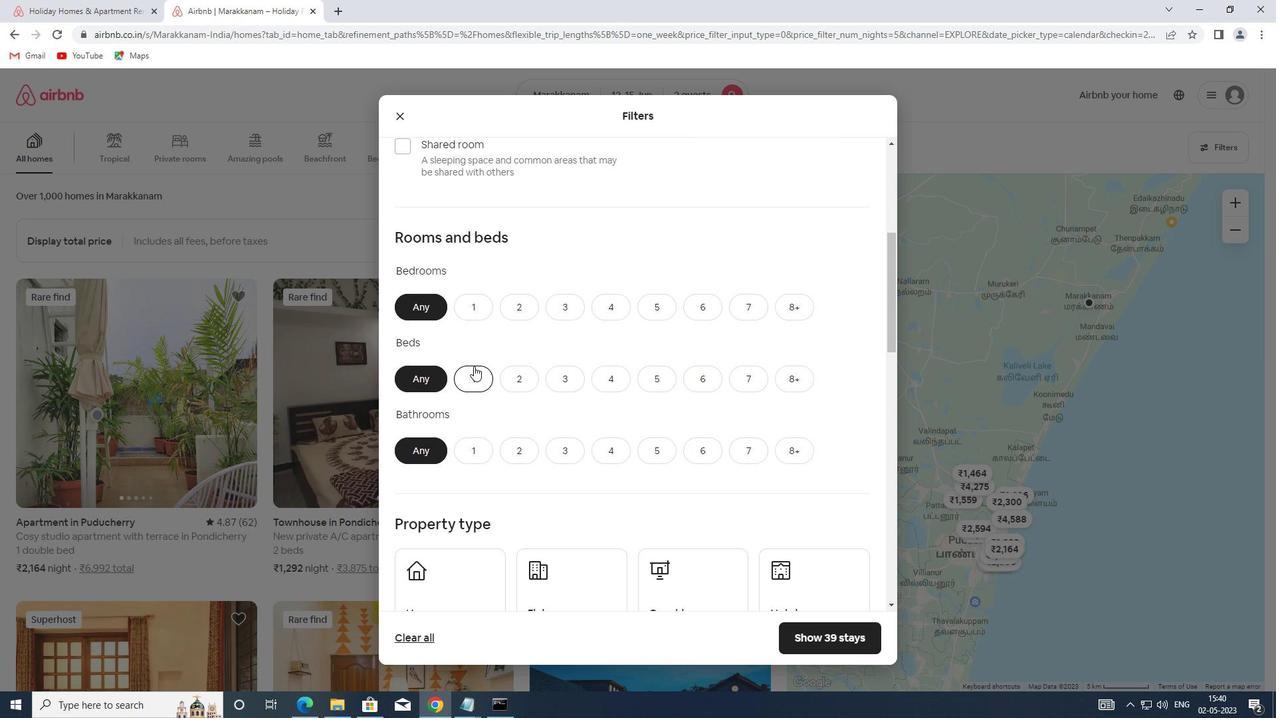 
Action: Mouse pressed left at (472, 292)
Screenshot: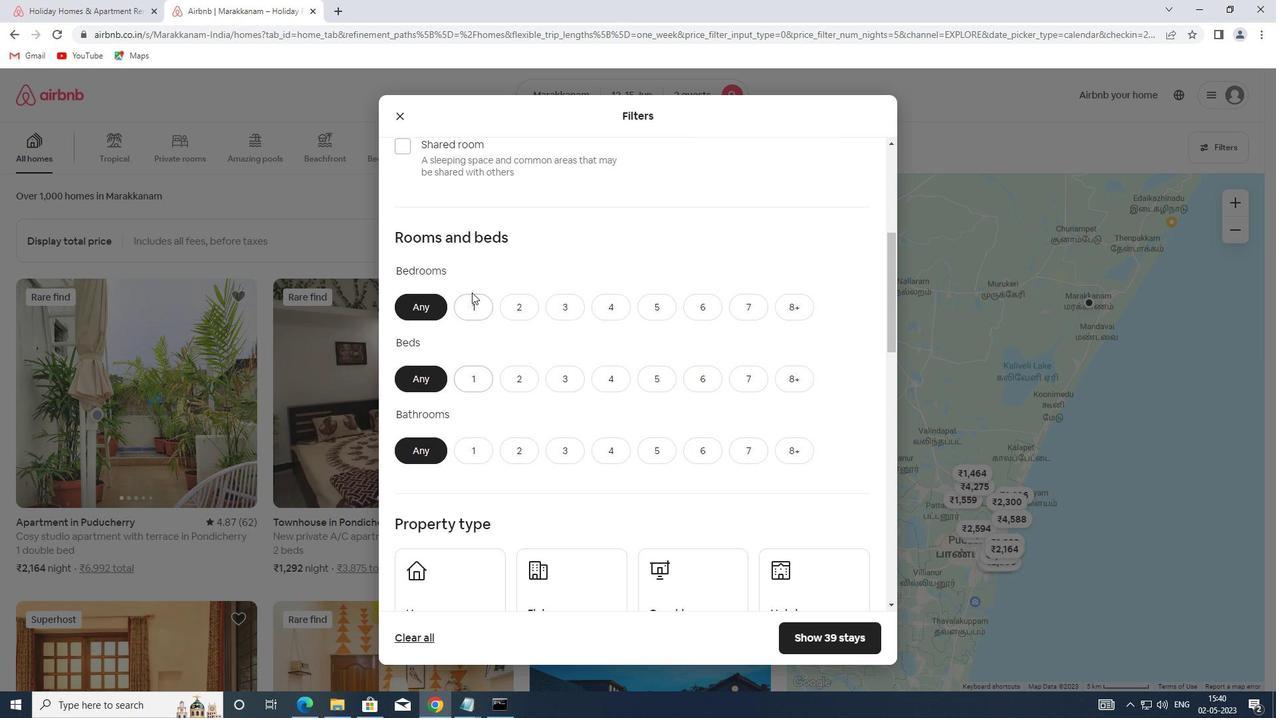
Action: Mouse moved to (472, 310)
Screenshot: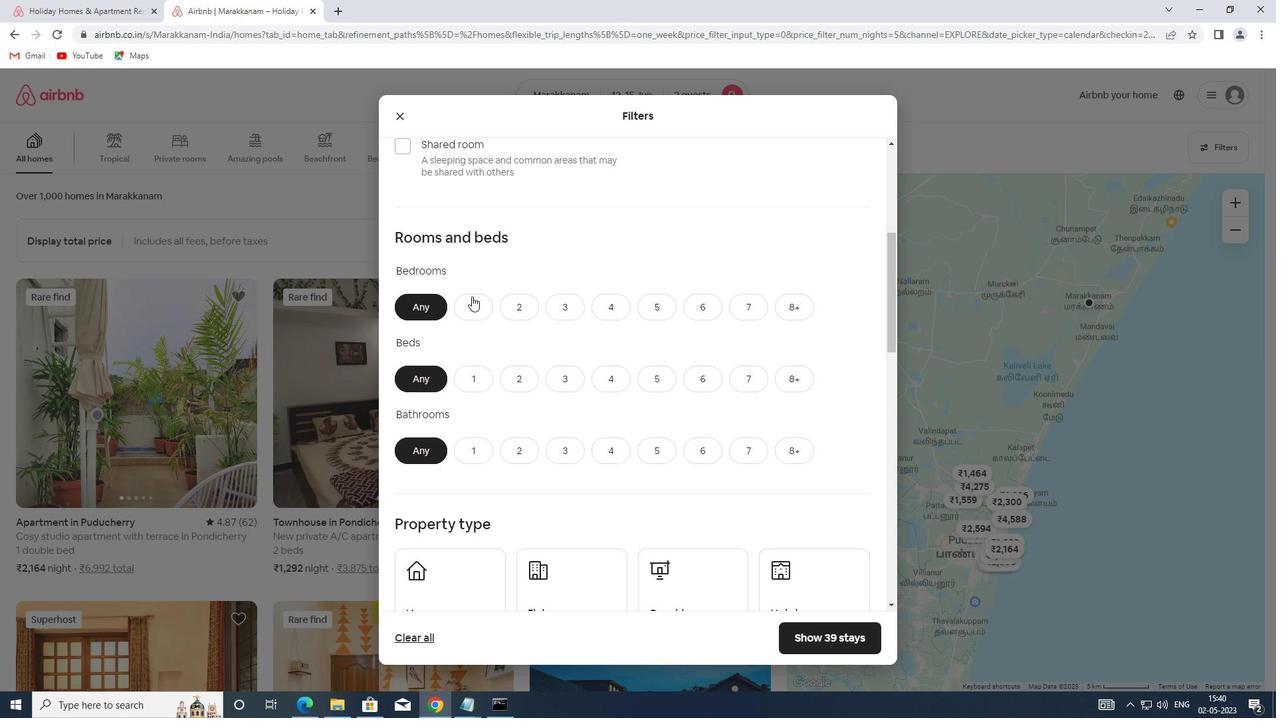
Action: Mouse pressed left at (472, 310)
Screenshot: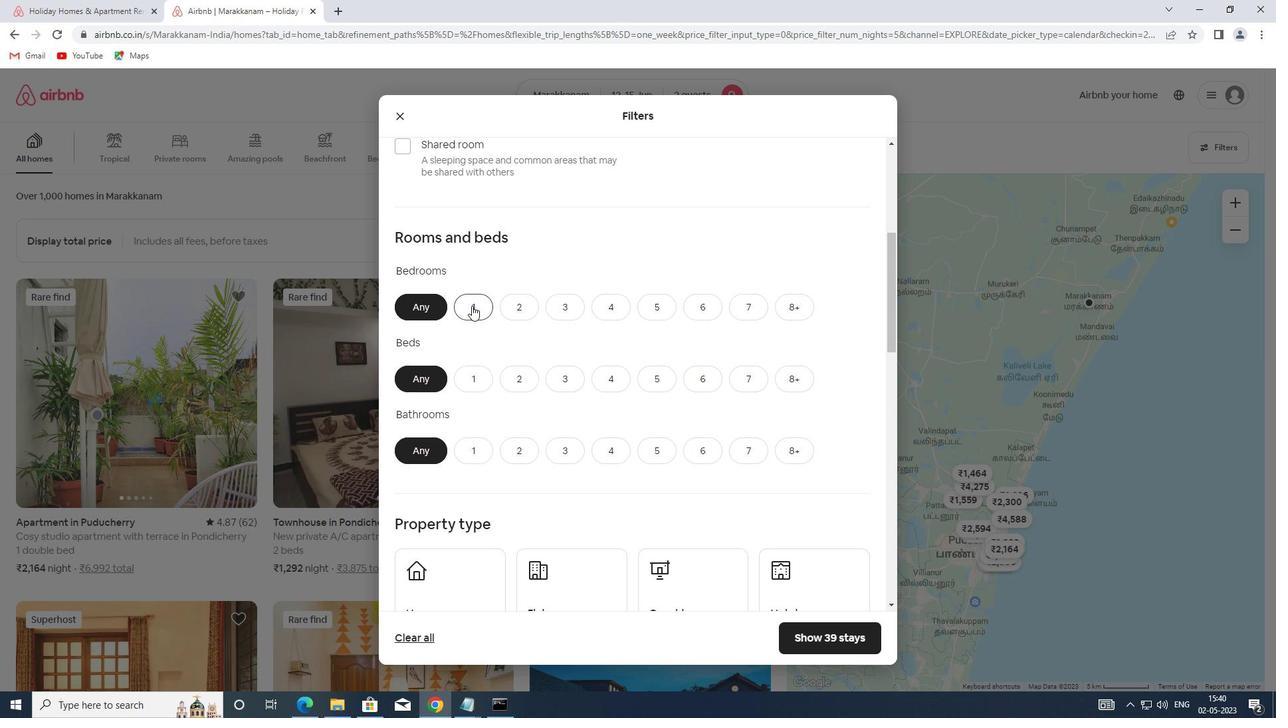 
Action: Mouse moved to (465, 386)
Screenshot: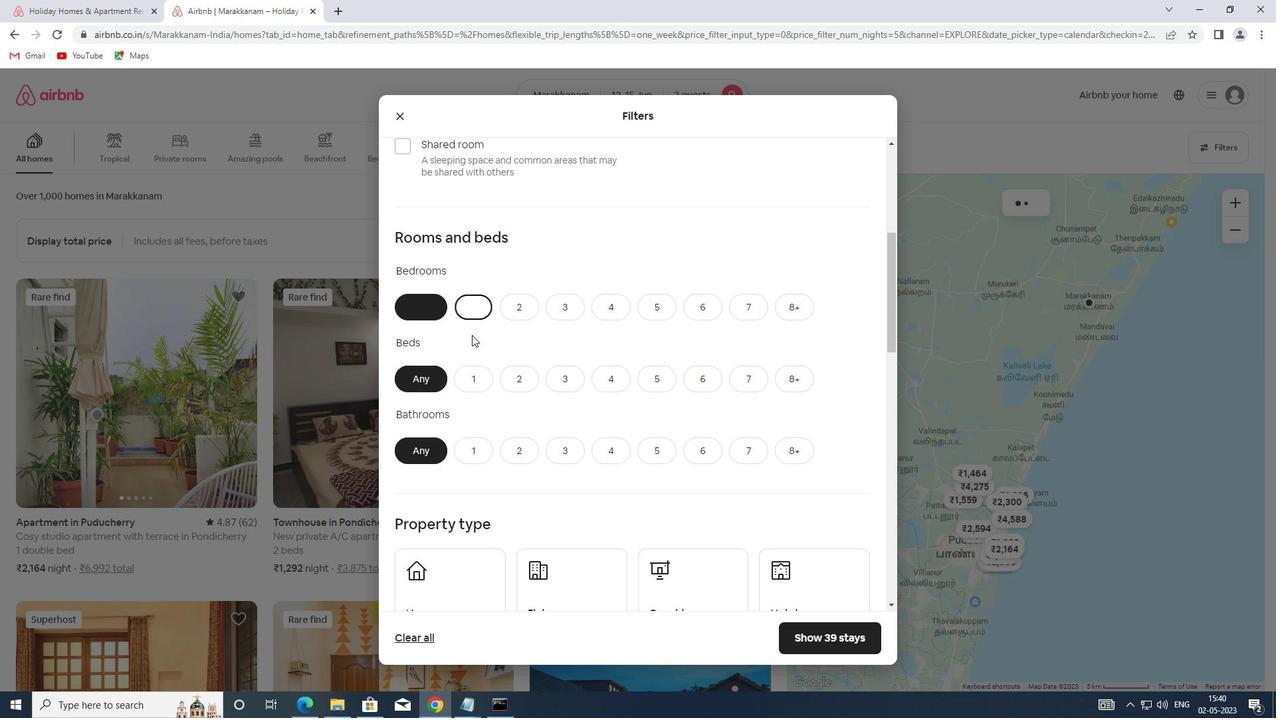 
Action: Mouse pressed left at (465, 386)
Screenshot: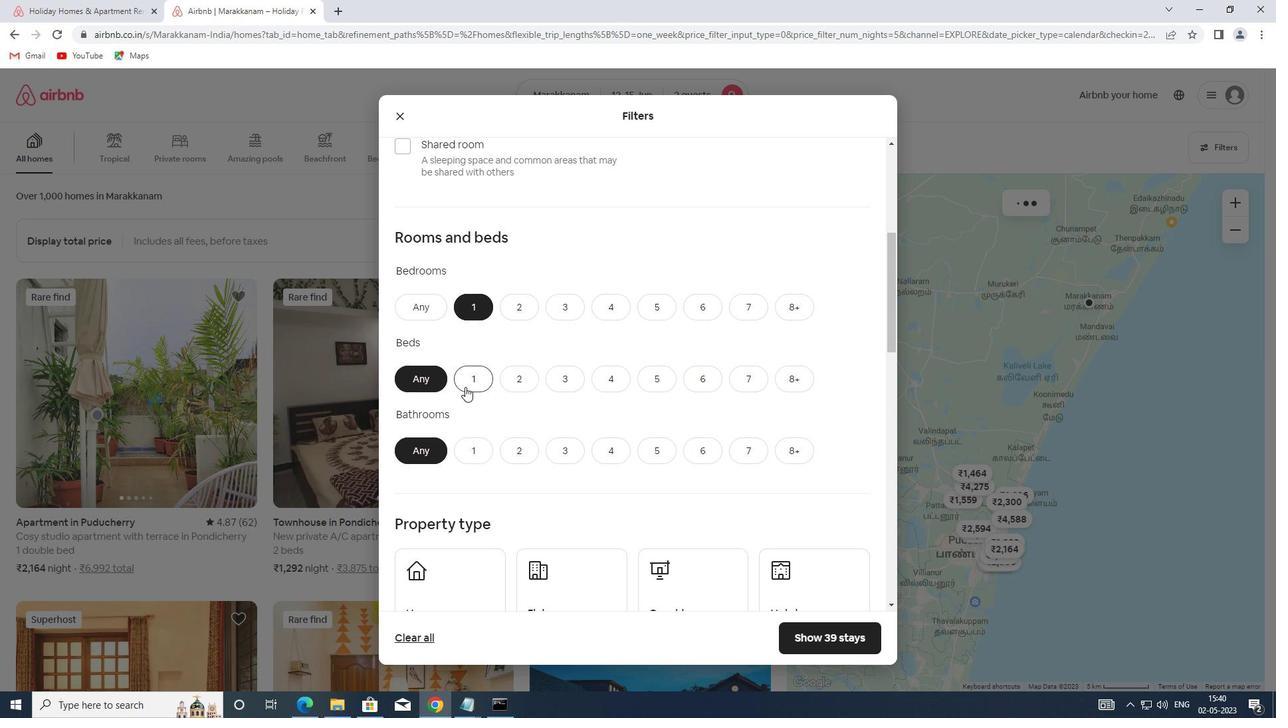 
Action: Mouse moved to (476, 448)
Screenshot: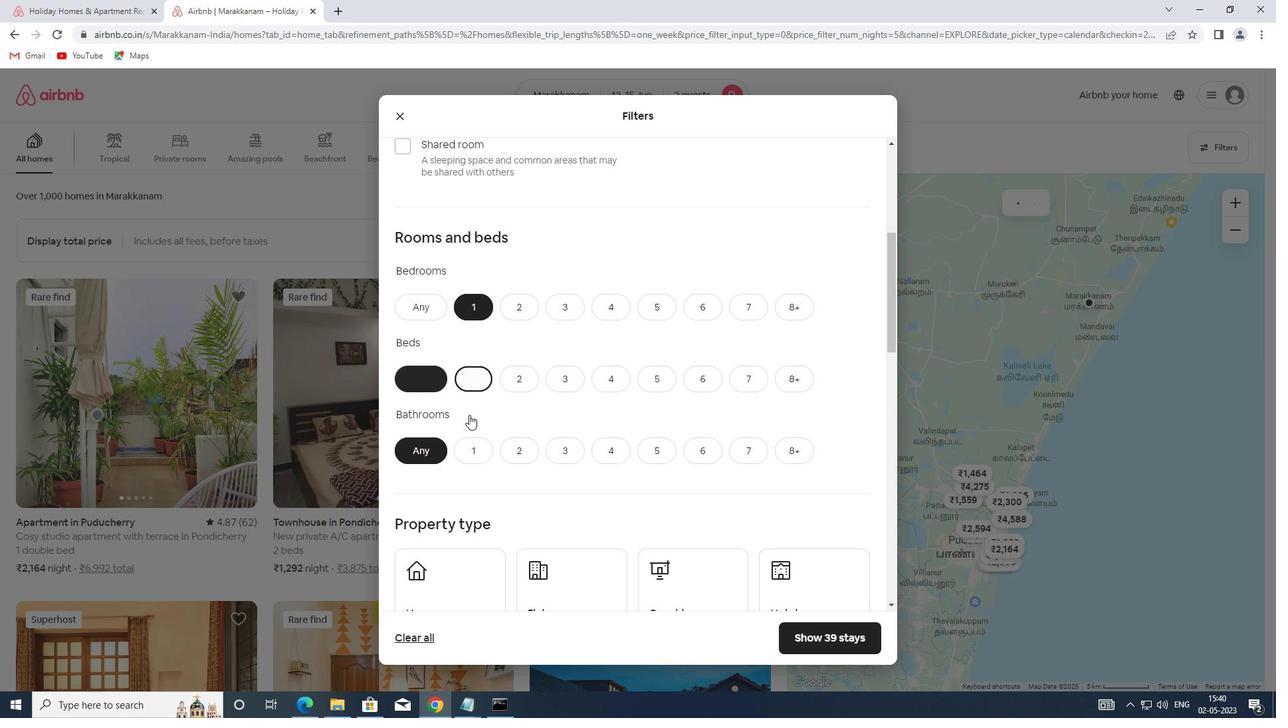 
Action: Mouse pressed left at (476, 448)
Screenshot: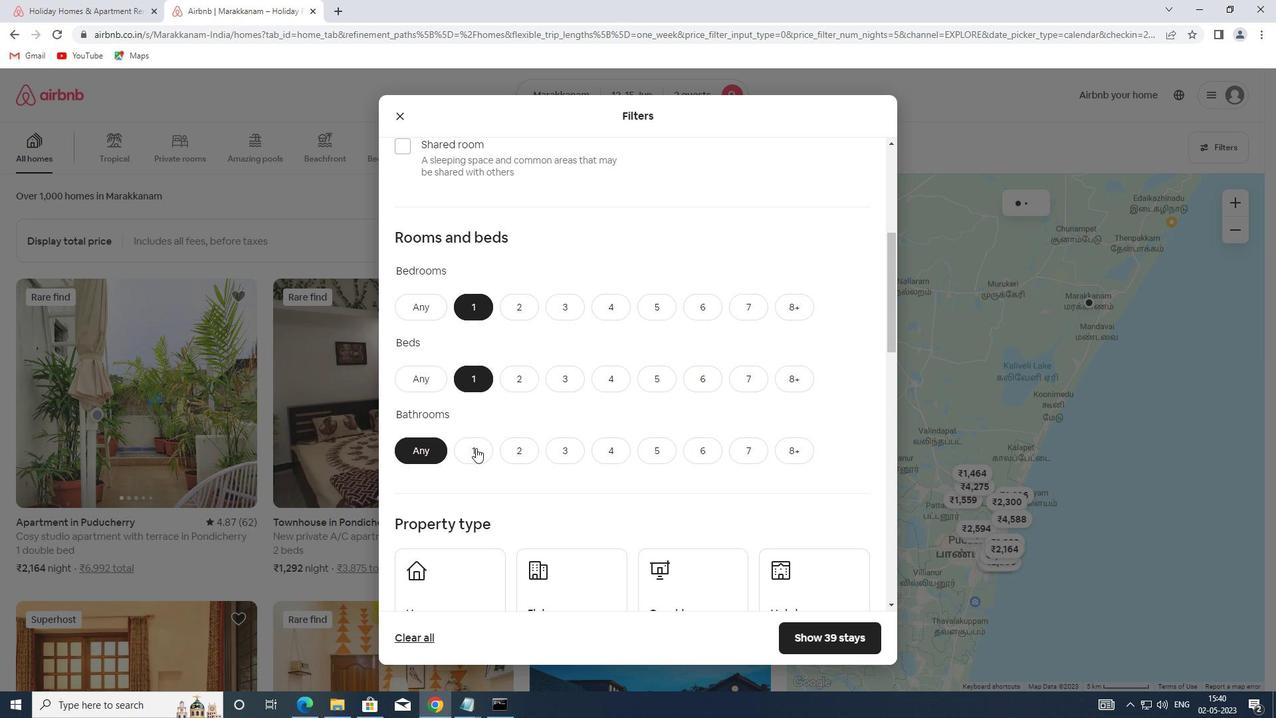 
Action: Mouse moved to (478, 448)
Screenshot: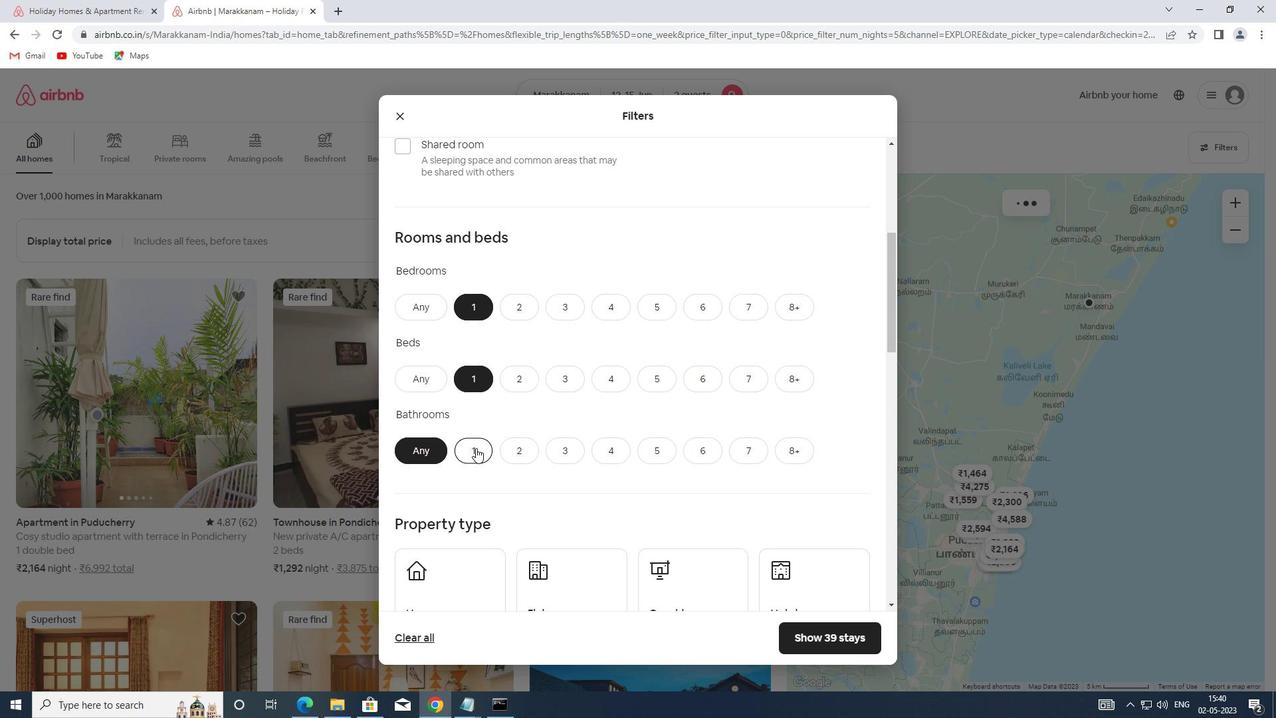 
Action: Mouse scrolled (478, 447) with delta (0, 0)
Screenshot: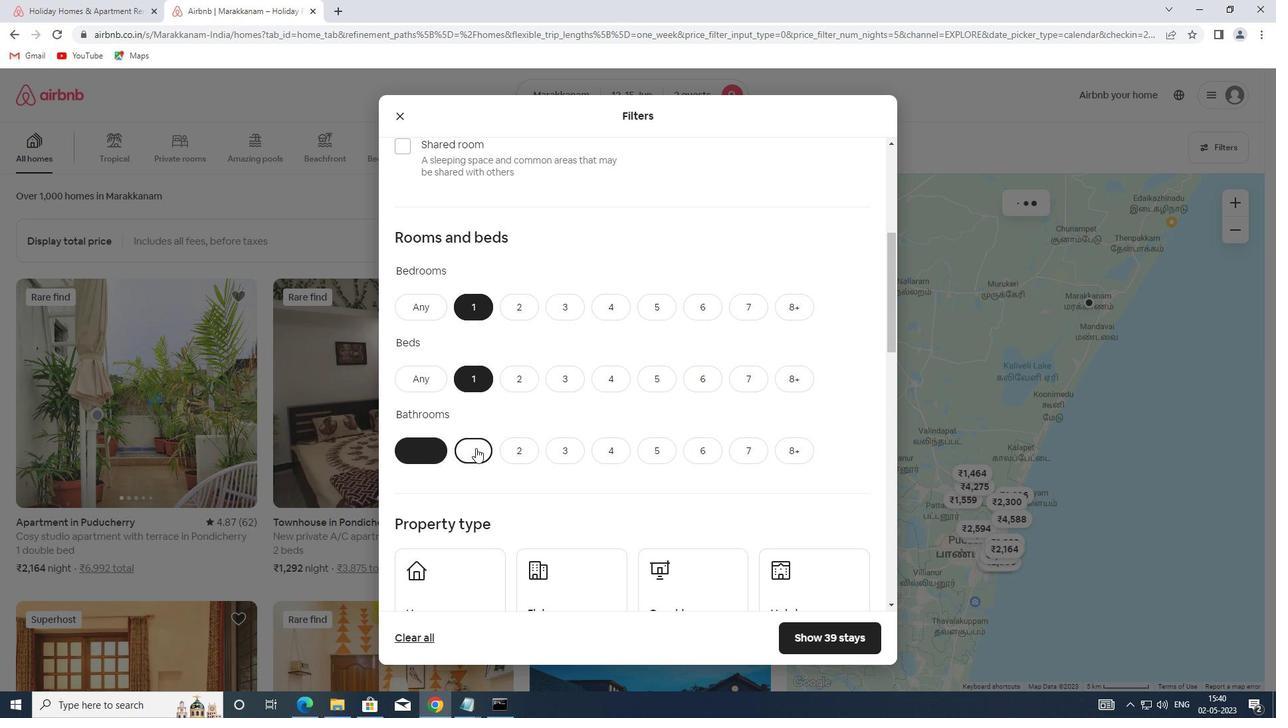 
Action: Mouse scrolled (478, 447) with delta (0, 0)
Screenshot: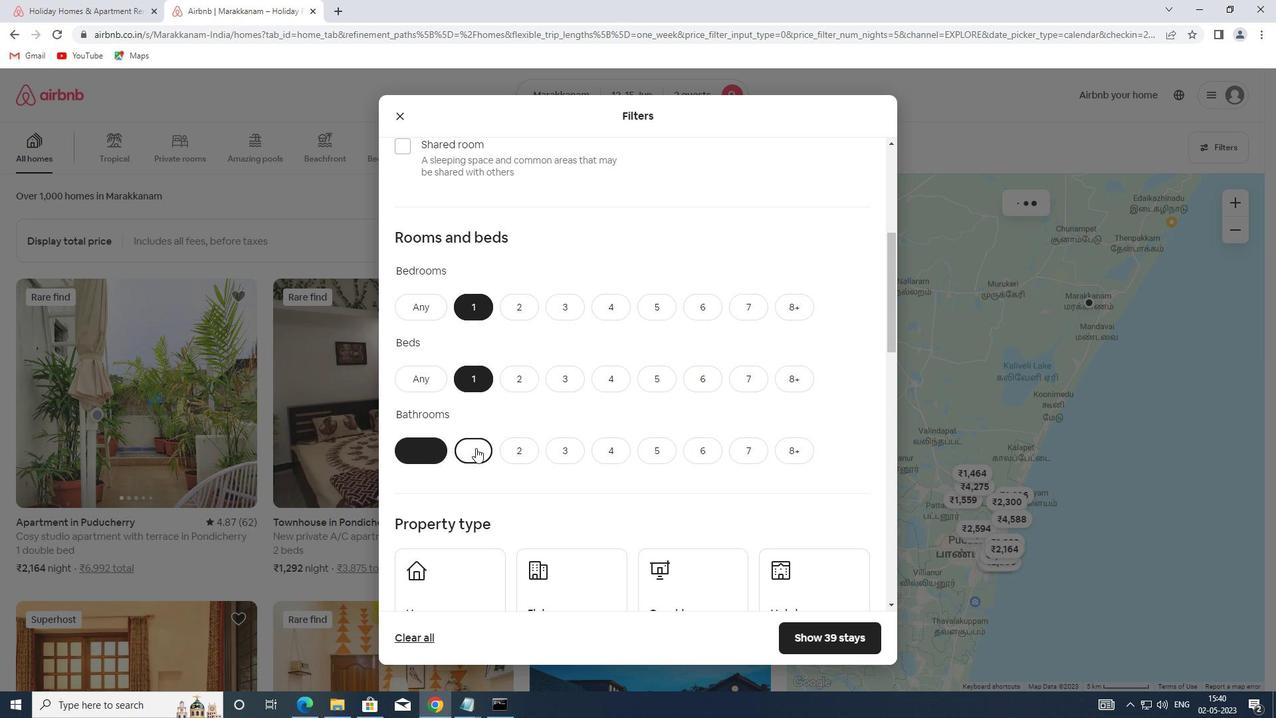 
Action: Mouse scrolled (478, 447) with delta (0, 0)
Screenshot: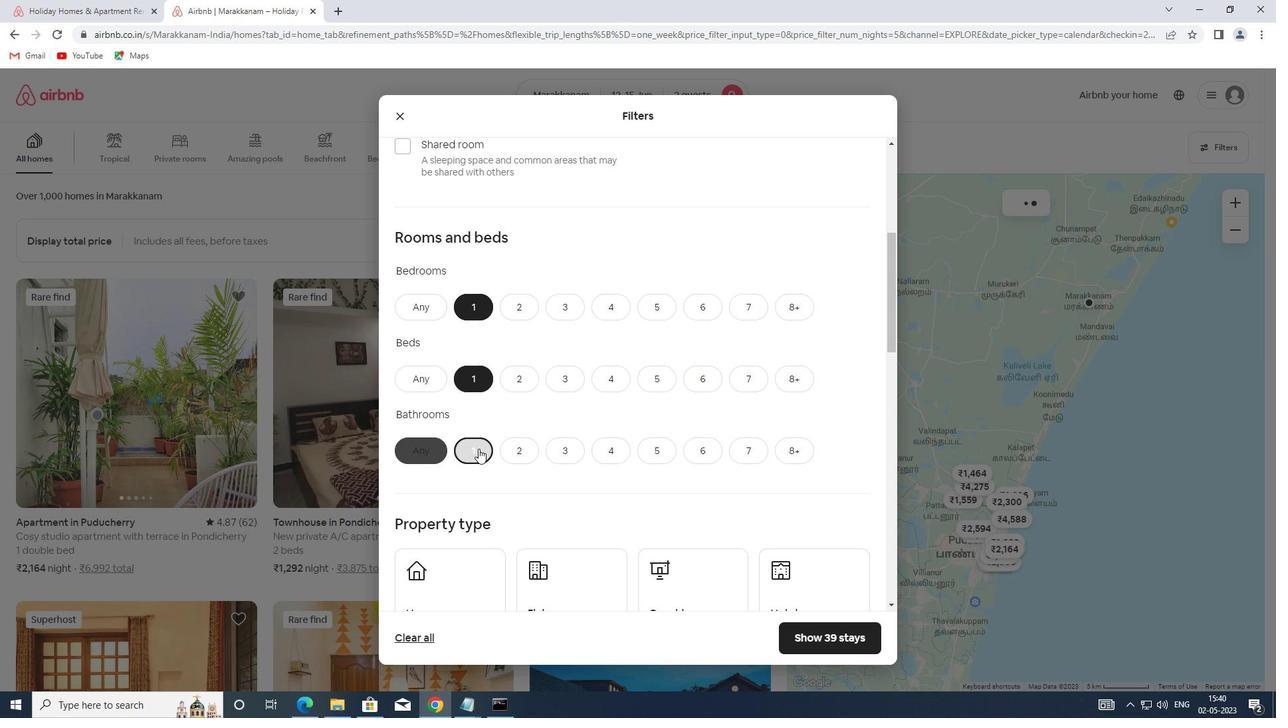 
Action: Mouse moved to (467, 402)
Screenshot: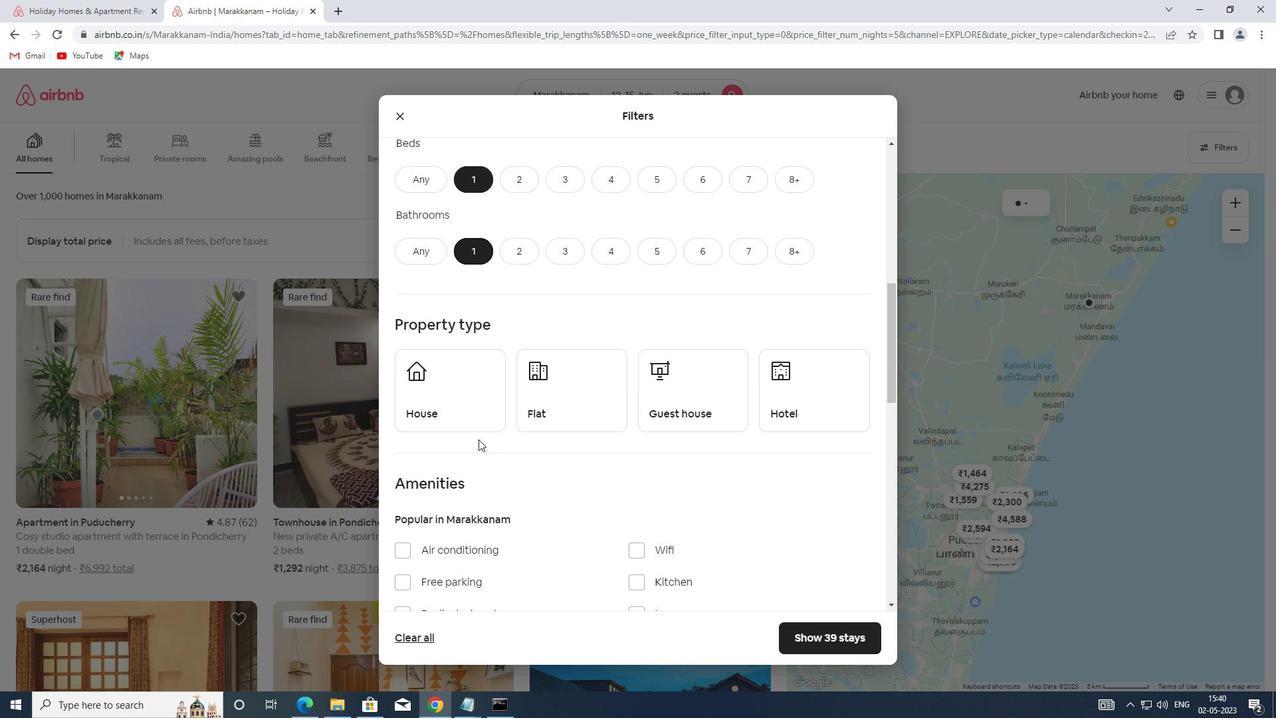 
Action: Mouse pressed left at (467, 402)
Screenshot: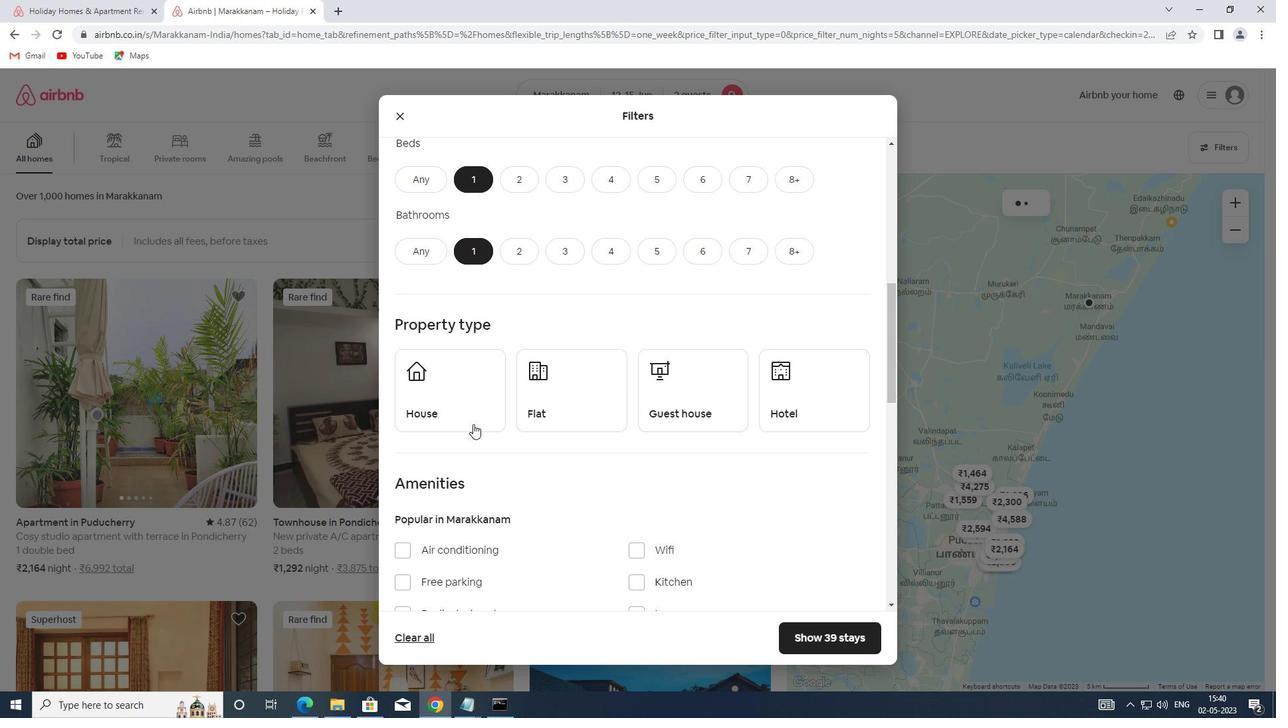 
Action: Mouse moved to (537, 396)
Screenshot: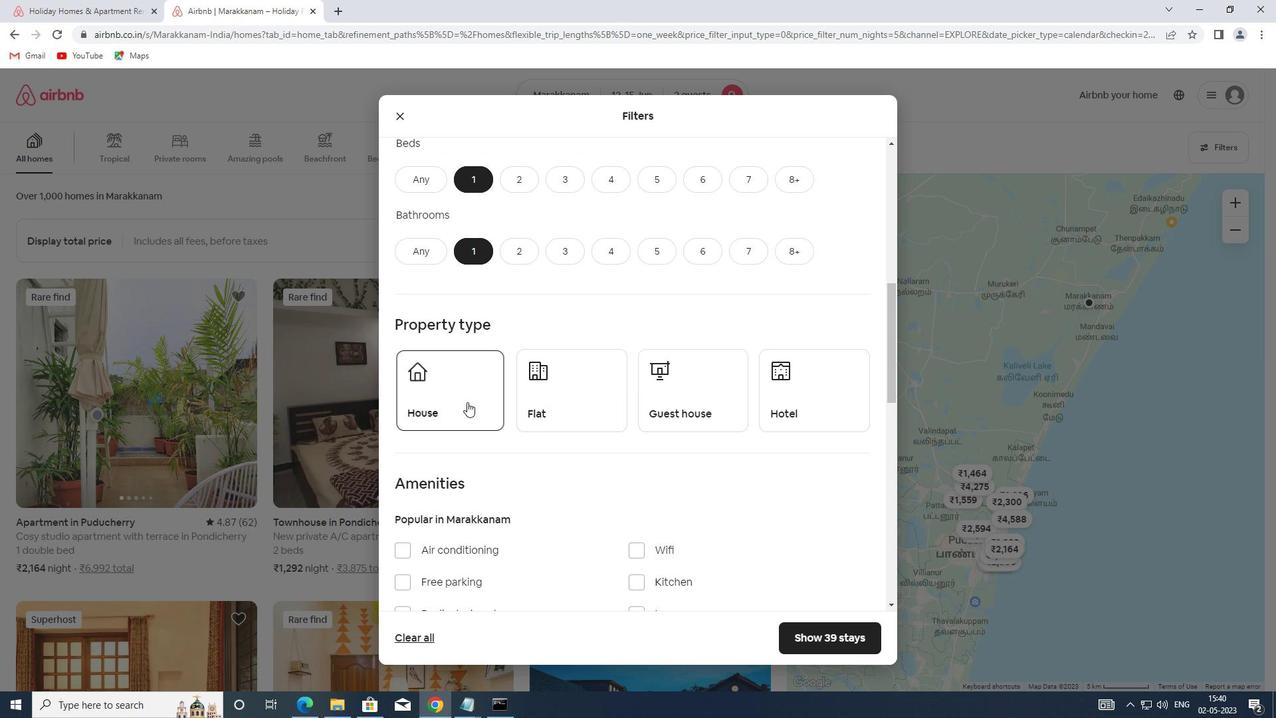 
Action: Mouse pressed left at (537, 396)
Screenshot: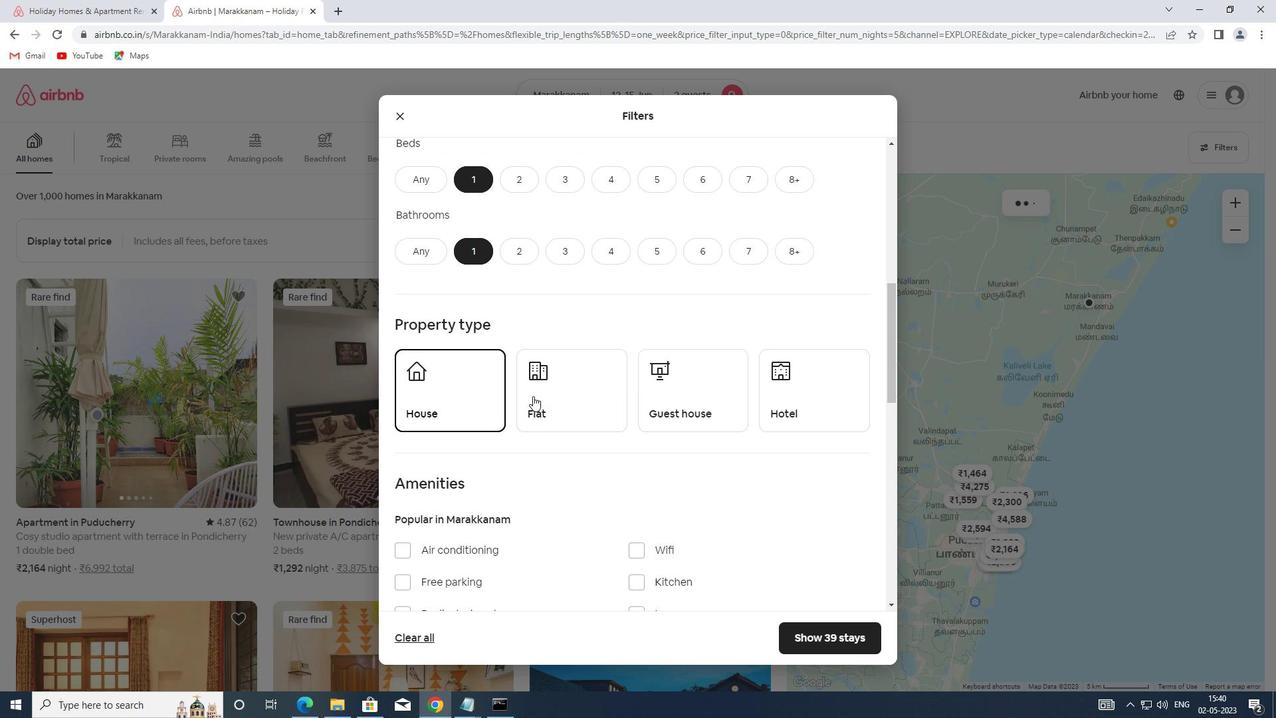 
Action: Mouse moved to (800, 395)
Screenshot: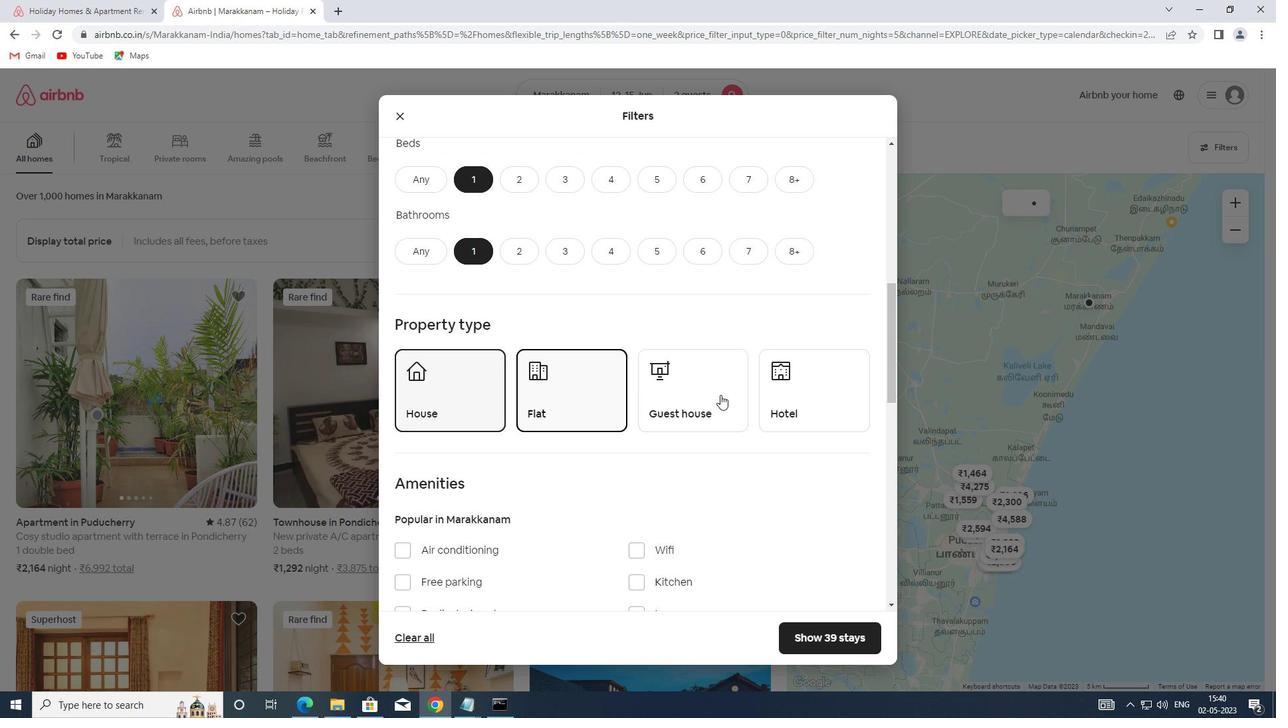 
Action: Mouse pressed left at (800, 395)
Screenshot: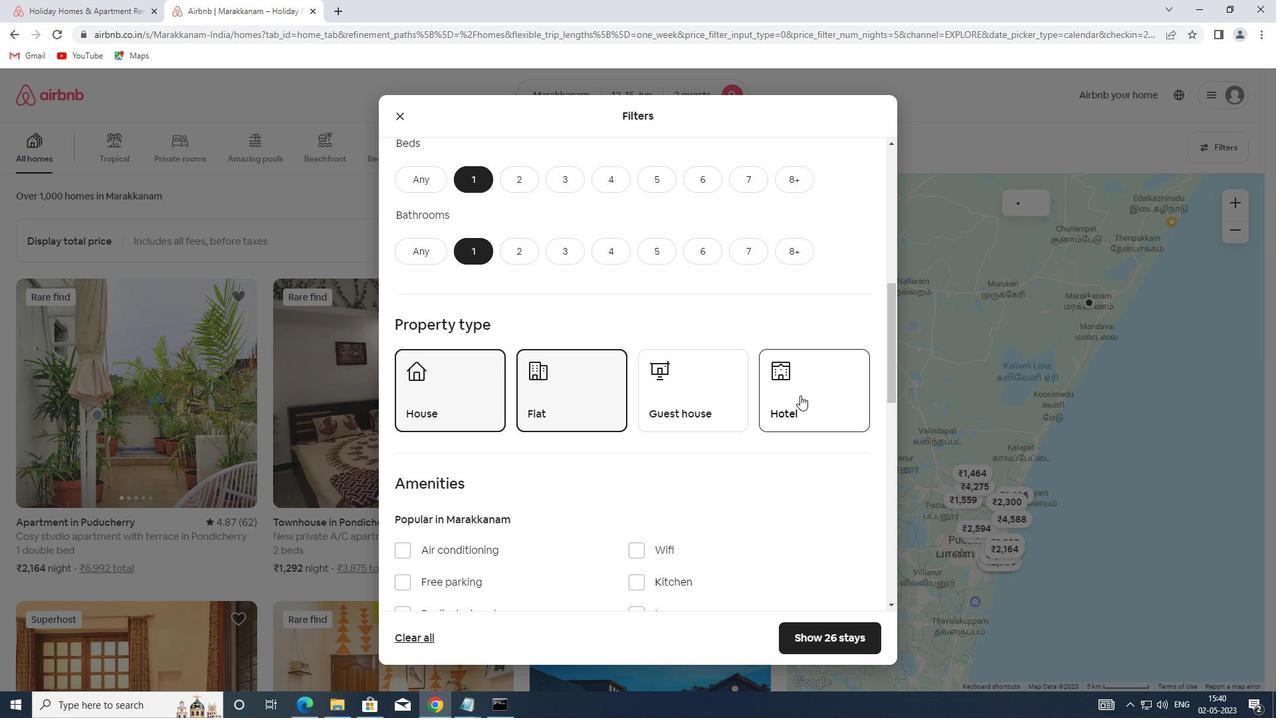 
Action: Mouse moved to (795, 395)
Screenshot: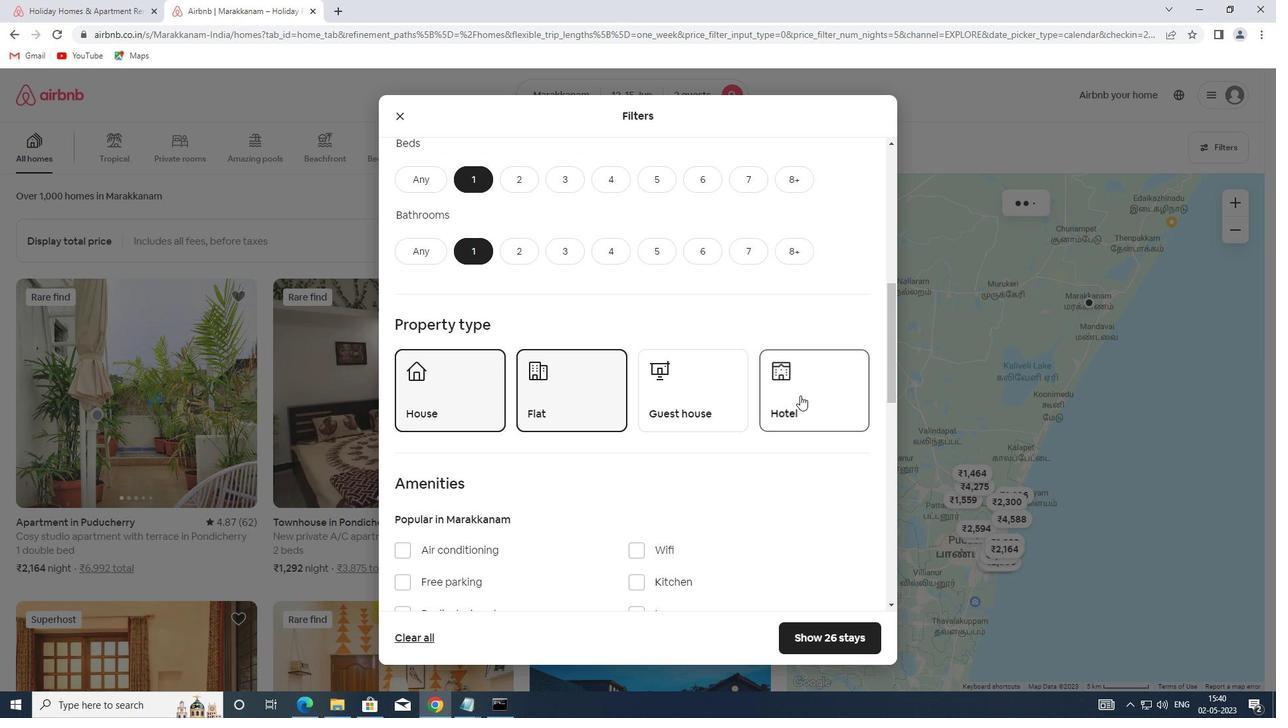 
Action: Mouse scrolled (795, 394) with delta (0, 0)
Screenshot: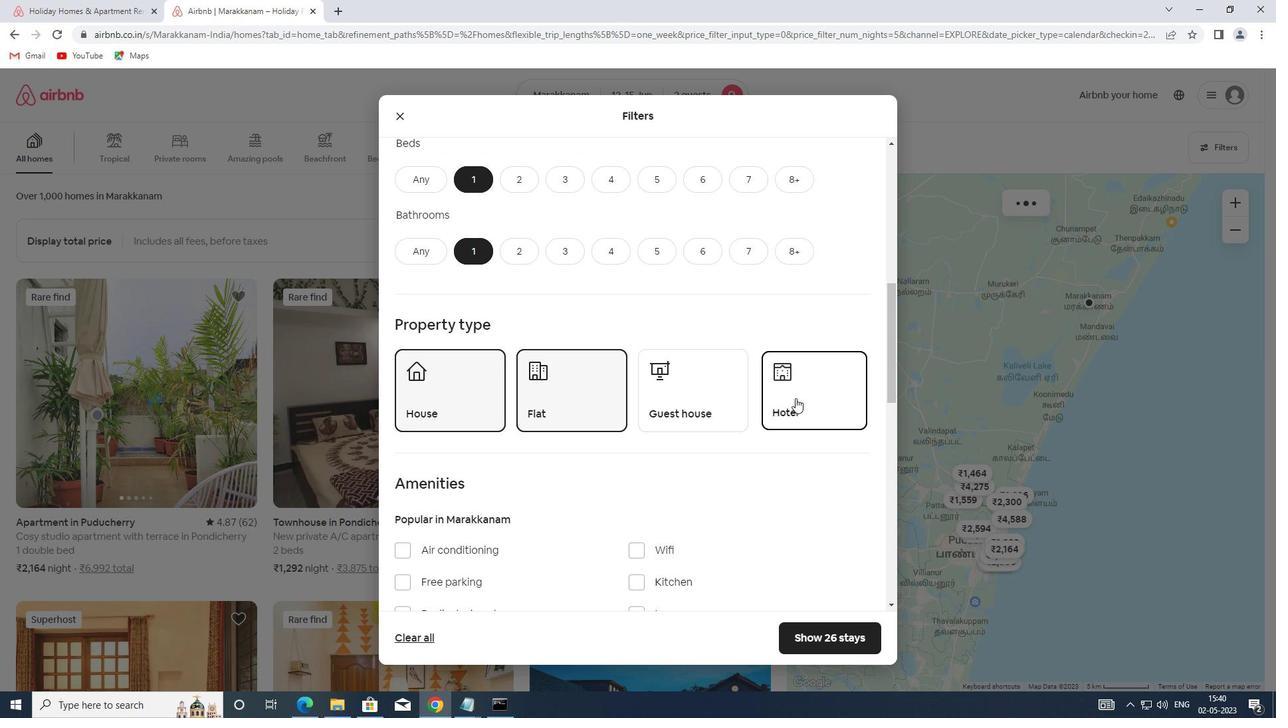 
Action: Mouse scrolled (795, 394) with delta (0, 0)
Screenshot: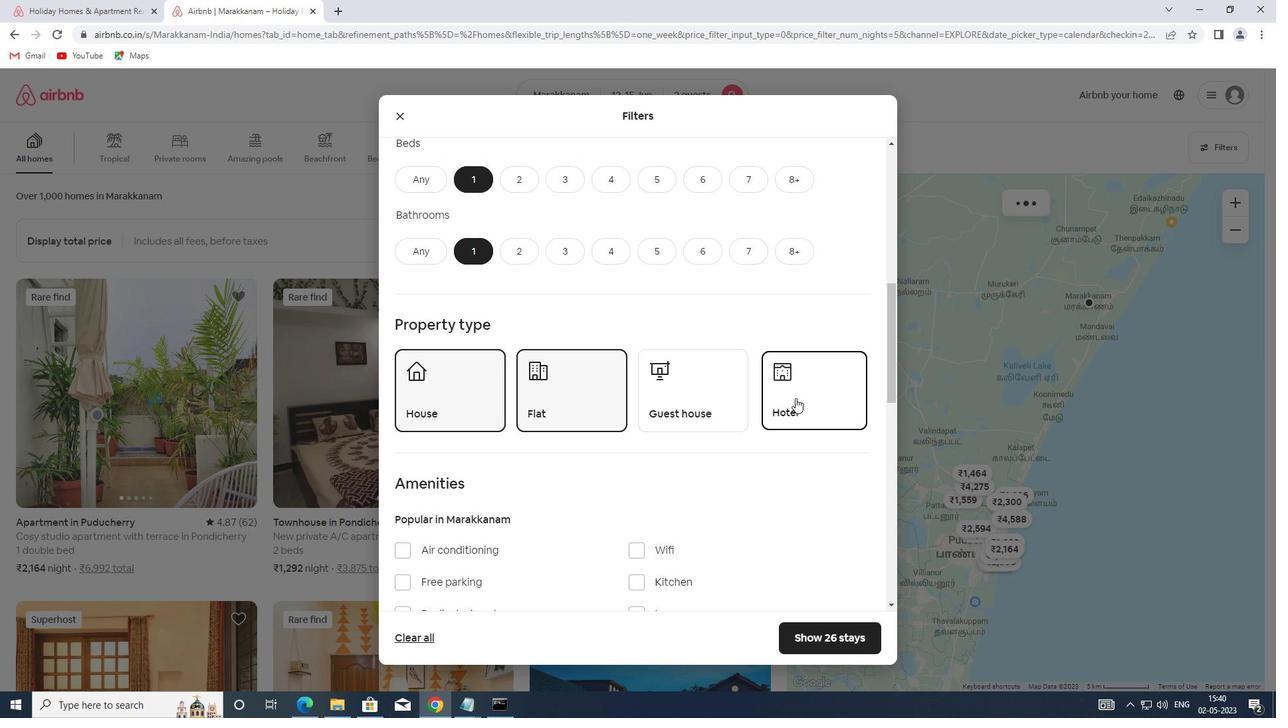 
Action: Mouse scrolled (795, 394) with delta (0, 0)
Screenshot: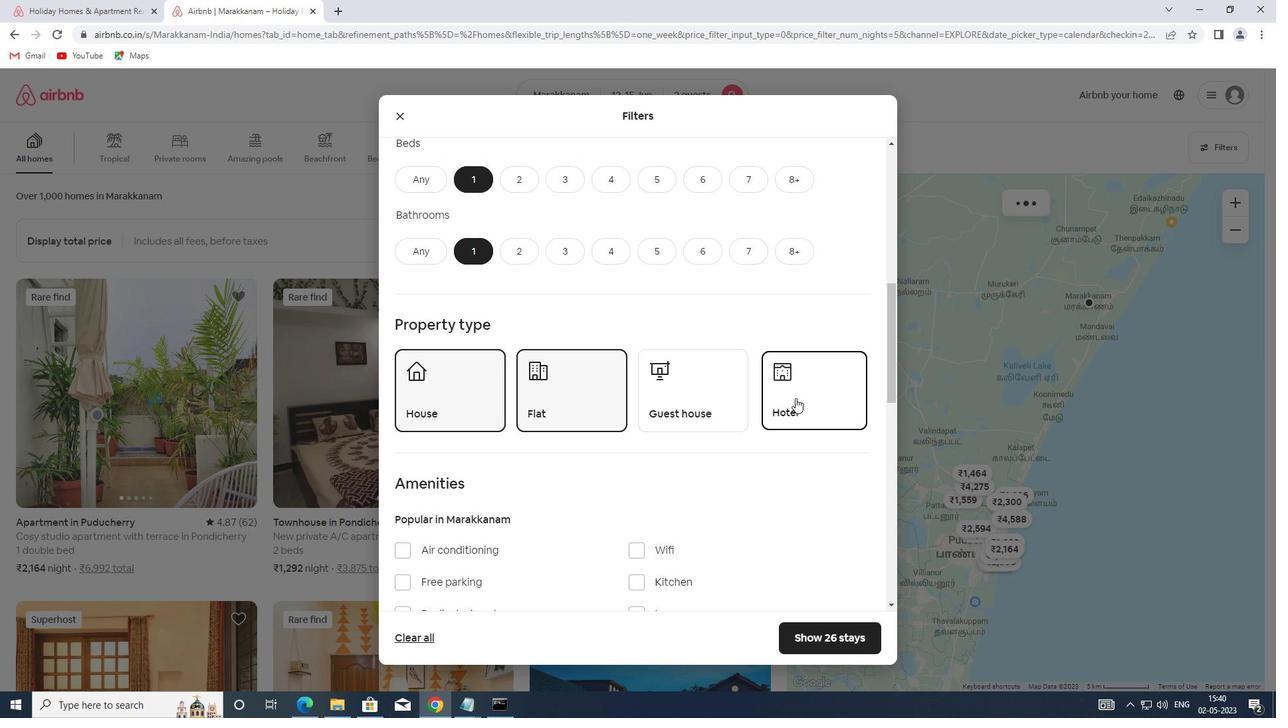 
Action: Mouse scrolled (795, 394) with delta (0, 0)
Screenshot: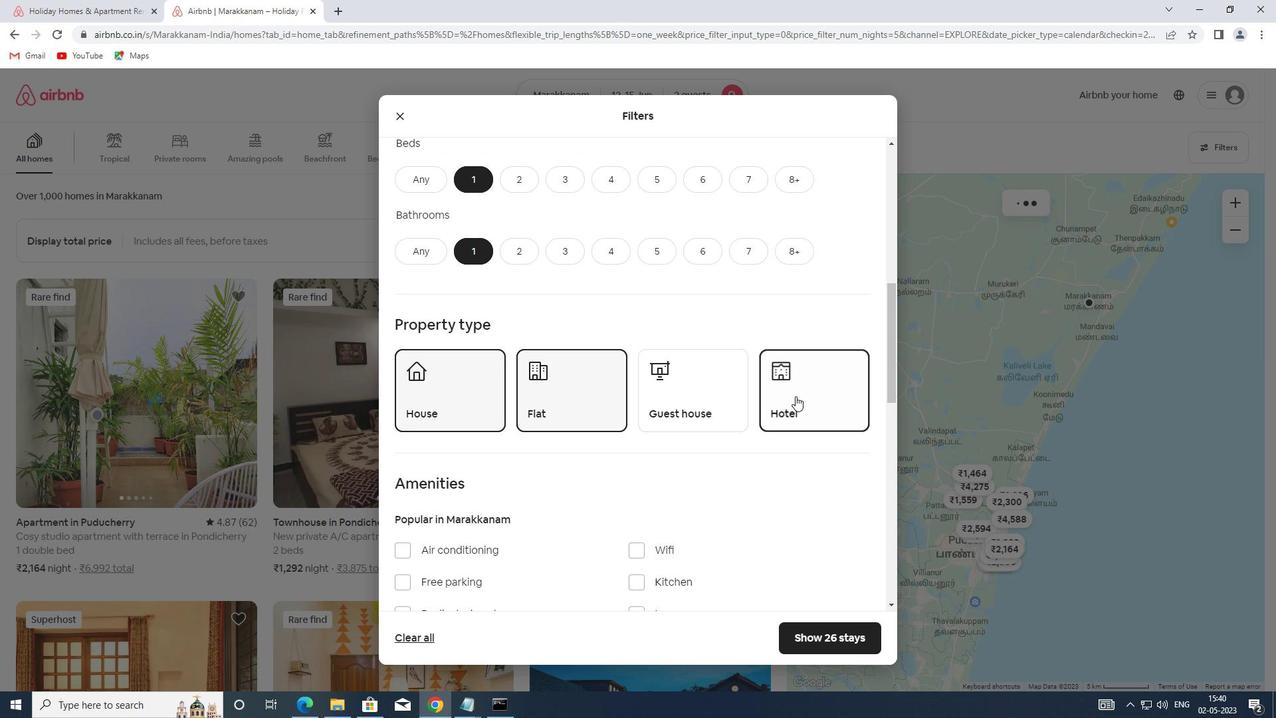 
Action: Mouse moved to (833, 519)
Screenshot: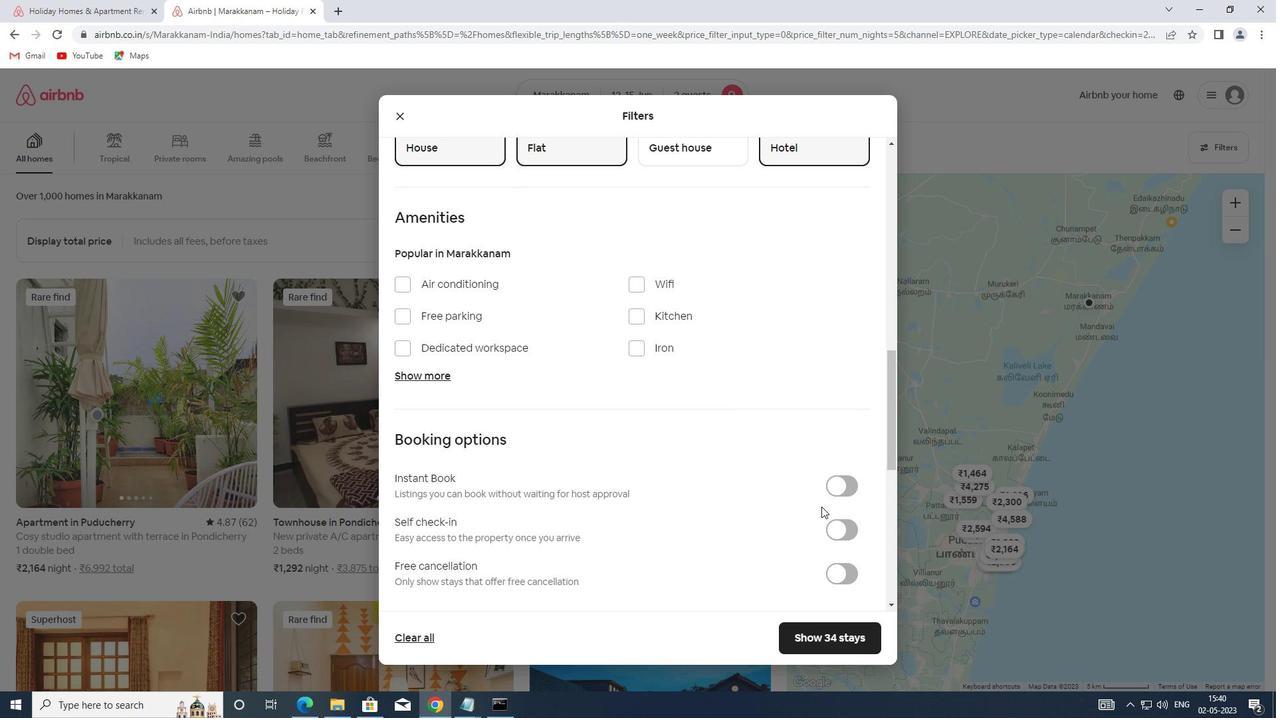
Action: Mouse pressed left at (833, 519)
Screenshot: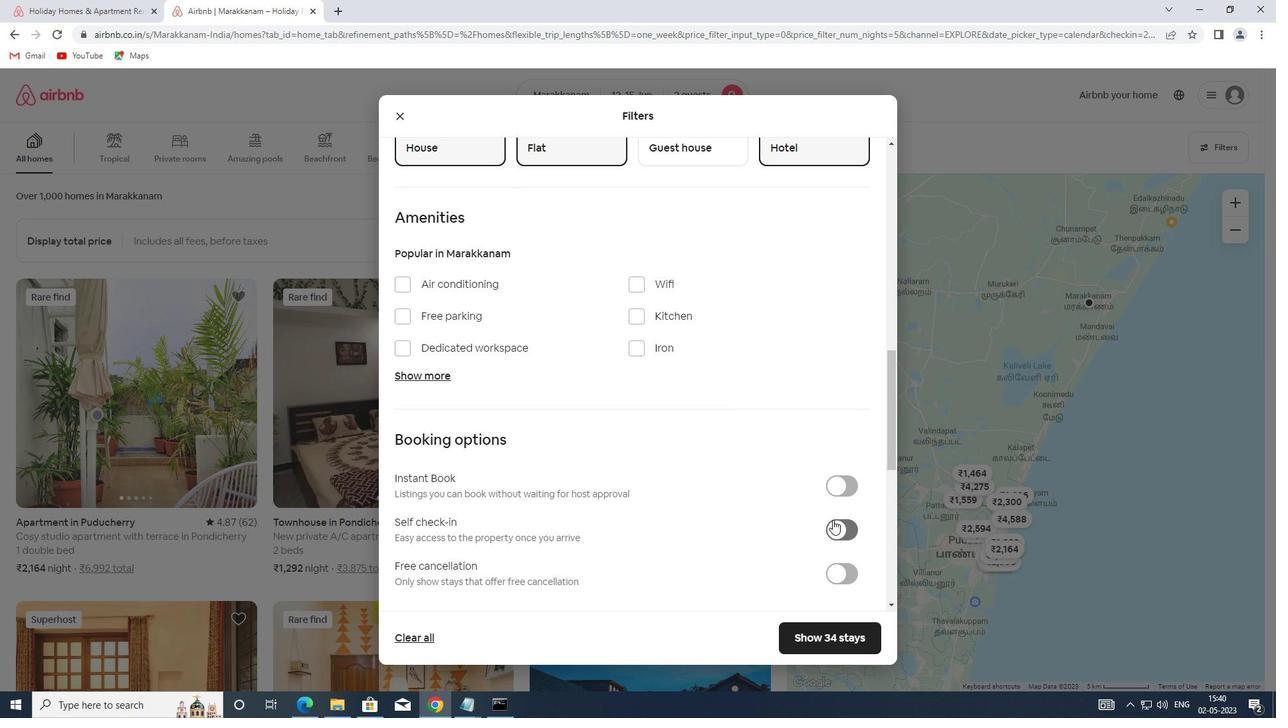 
Action: Mouse scrolled (833, 519) with delta (0, 0)
Screenshot: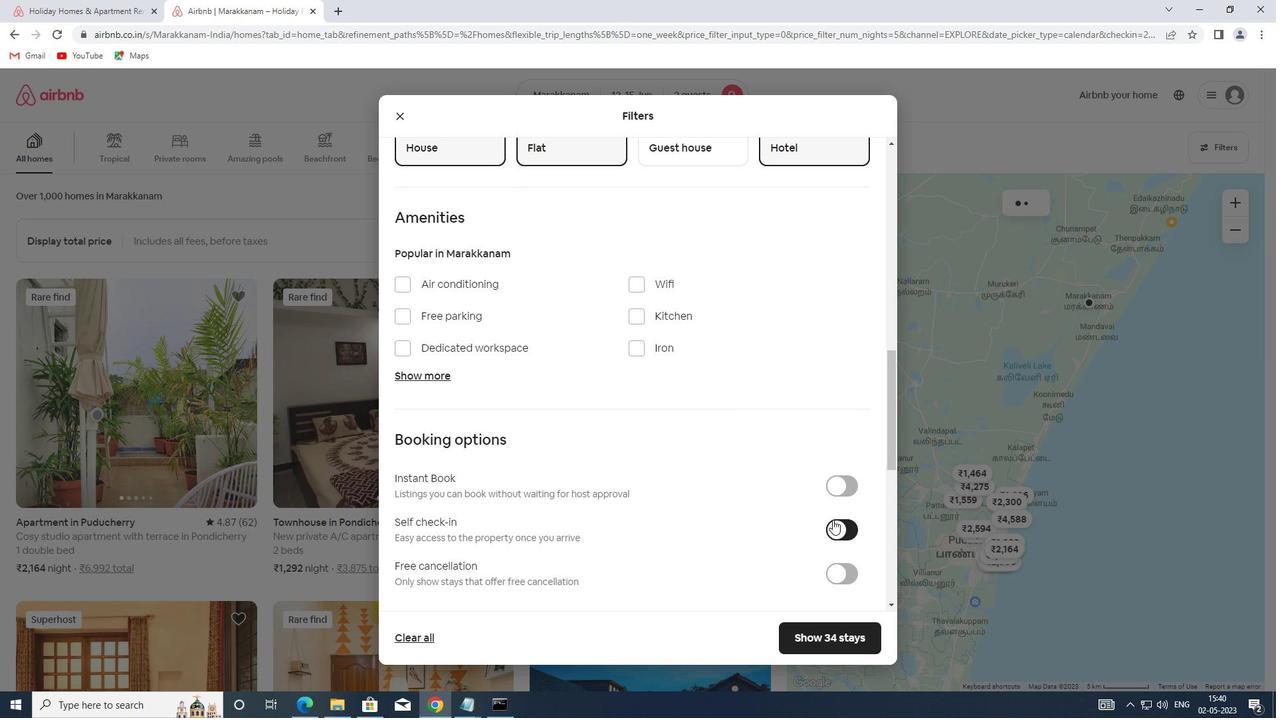 
Action: Mouse scrolled (833, 519) with delta (0, 0)
Screenshot: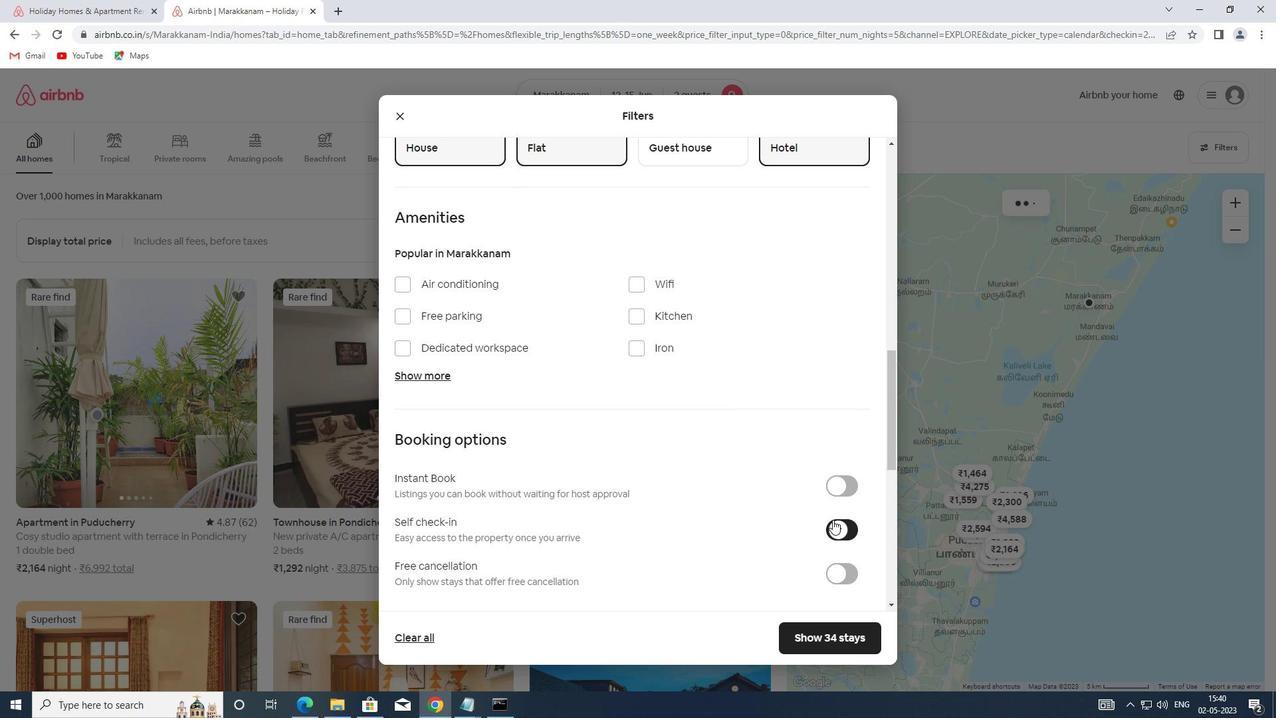 
Action: Mouse scrolled (833, 519) with delta (0, 0)
Screenshot: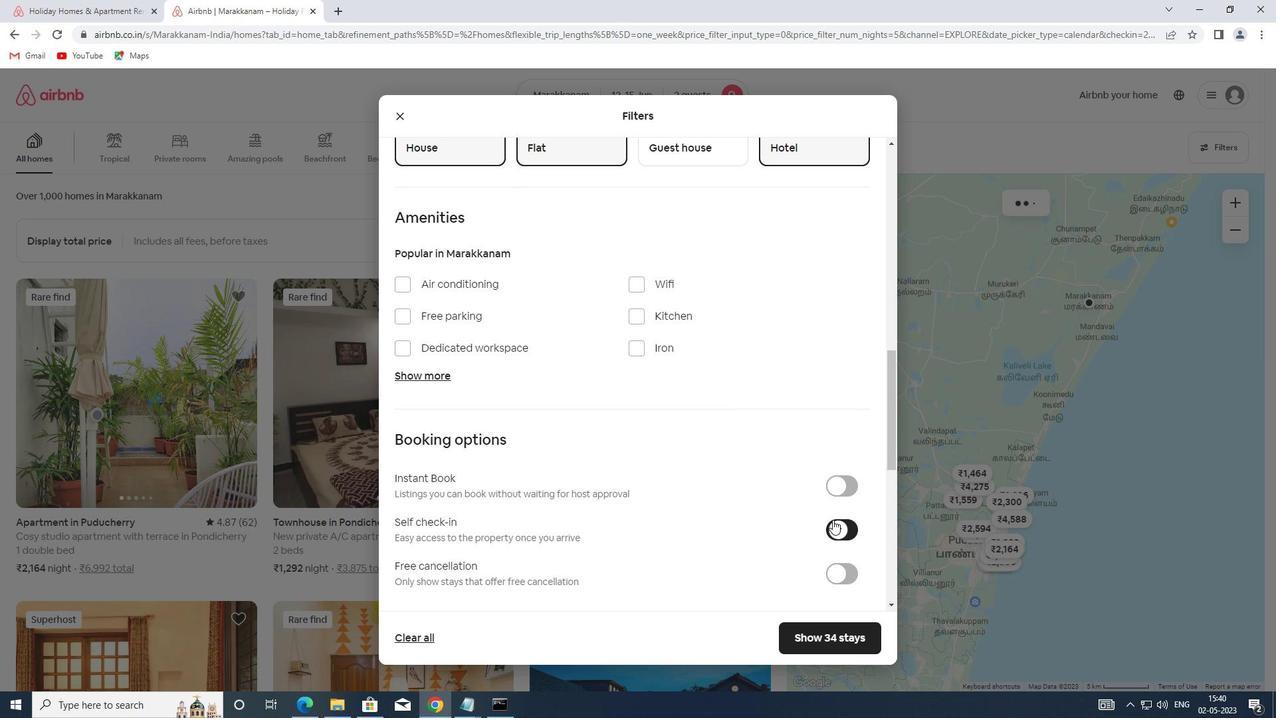 
Action: Mouse scrolled (833, 519) with delta (0, 0)
Screenshot: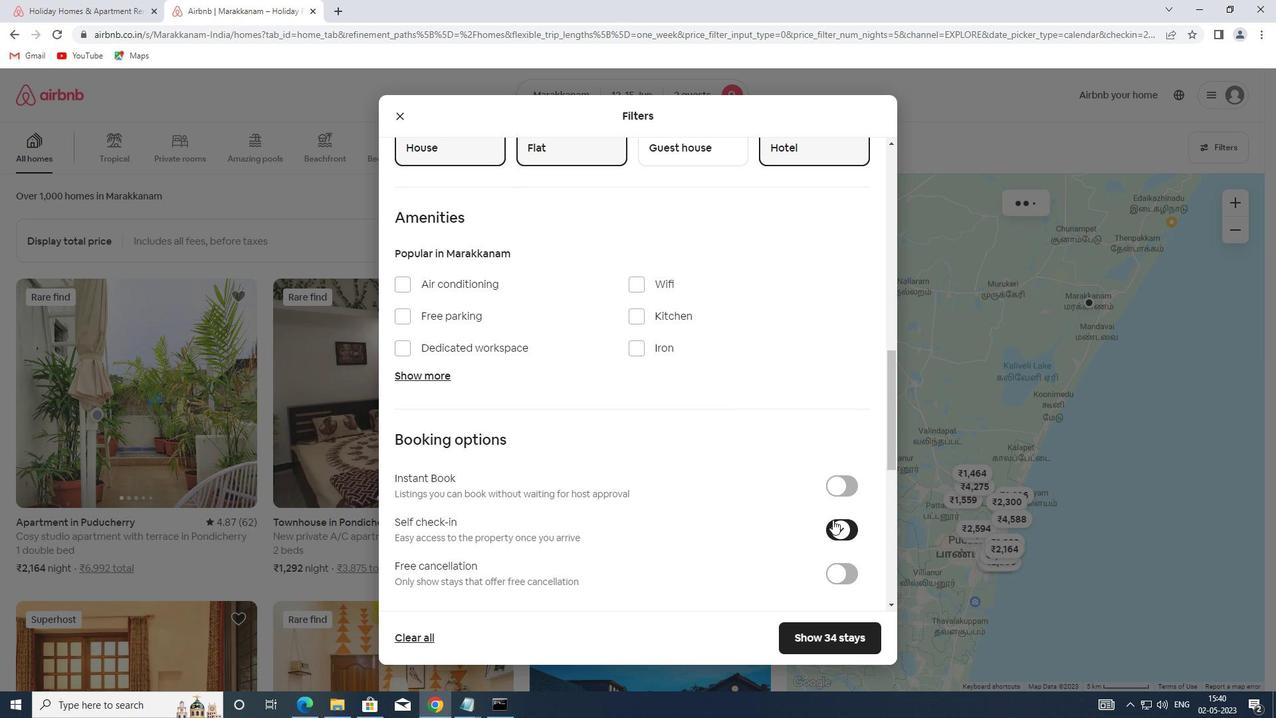 
Action: Mouse scrolled (833, 519) with delta (0, 0)
Screenshot: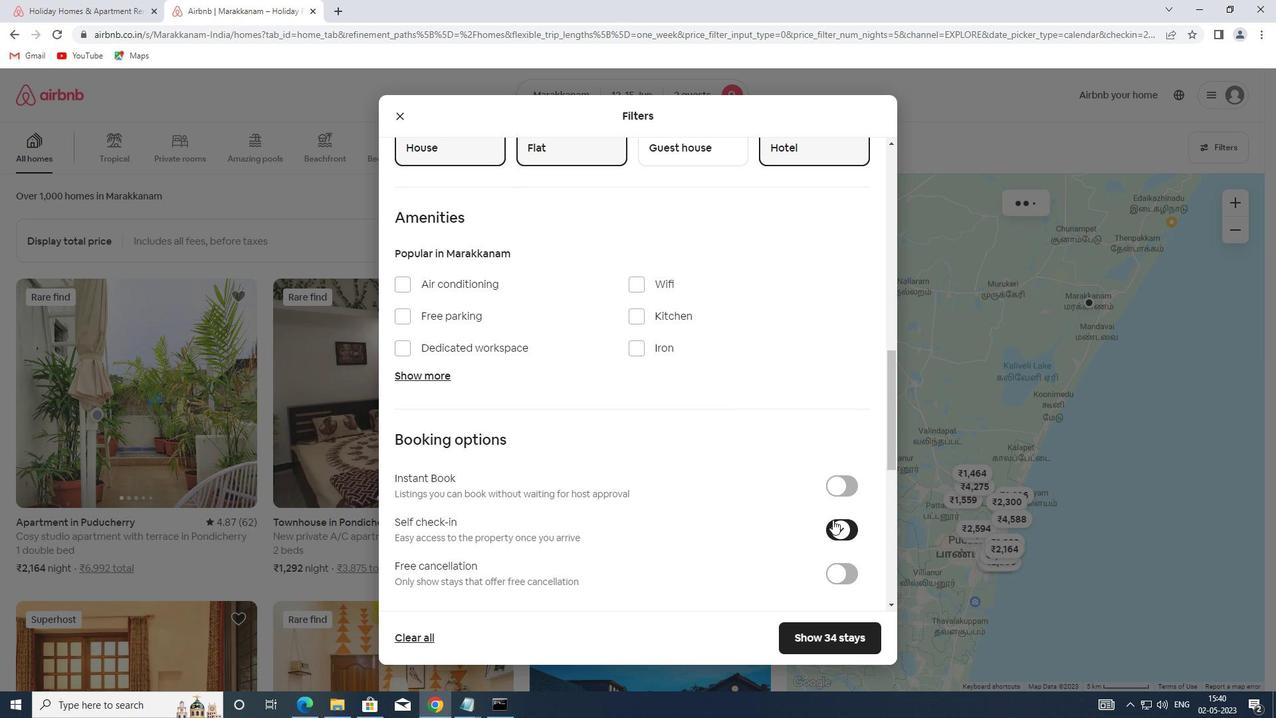 
Action: Mouse moved to (785, 475)
Screenshot: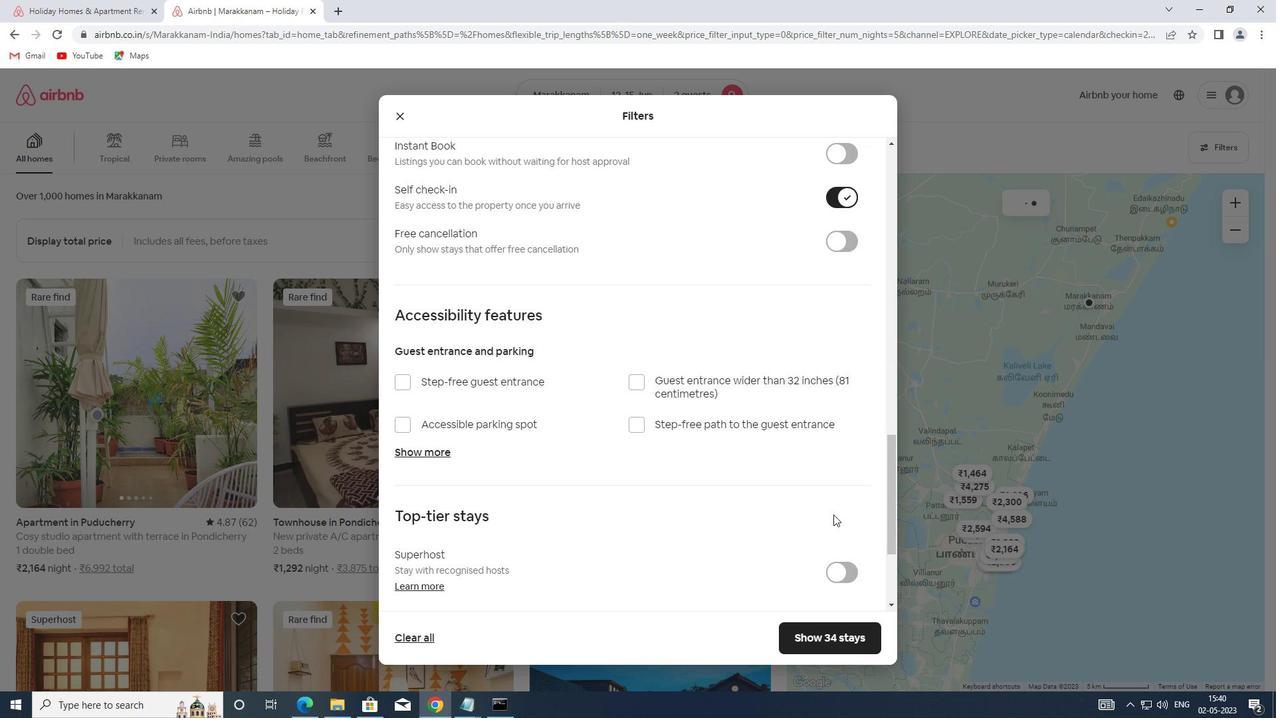 
Action: Mouse scrolled (785, 474) with delta (0, 0)
Screenshot: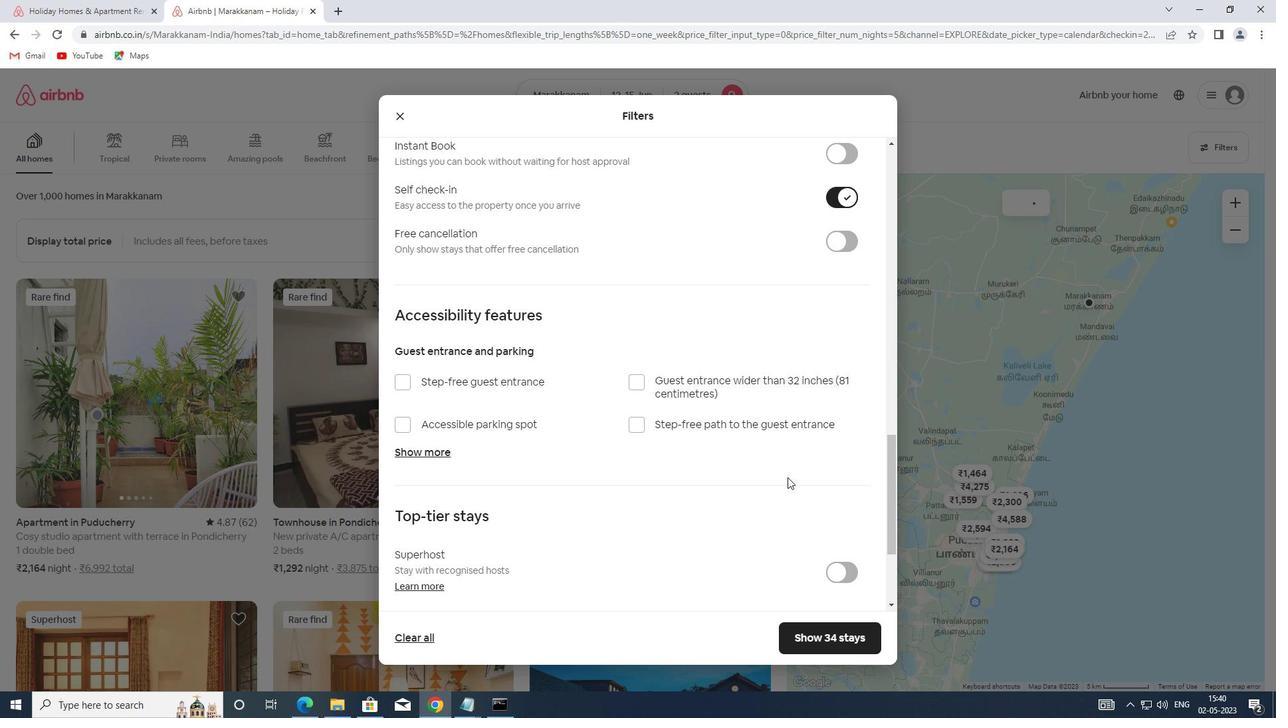 
Action: Mouse scrolled (785, 474) with delta (0, 0)
Screenshot: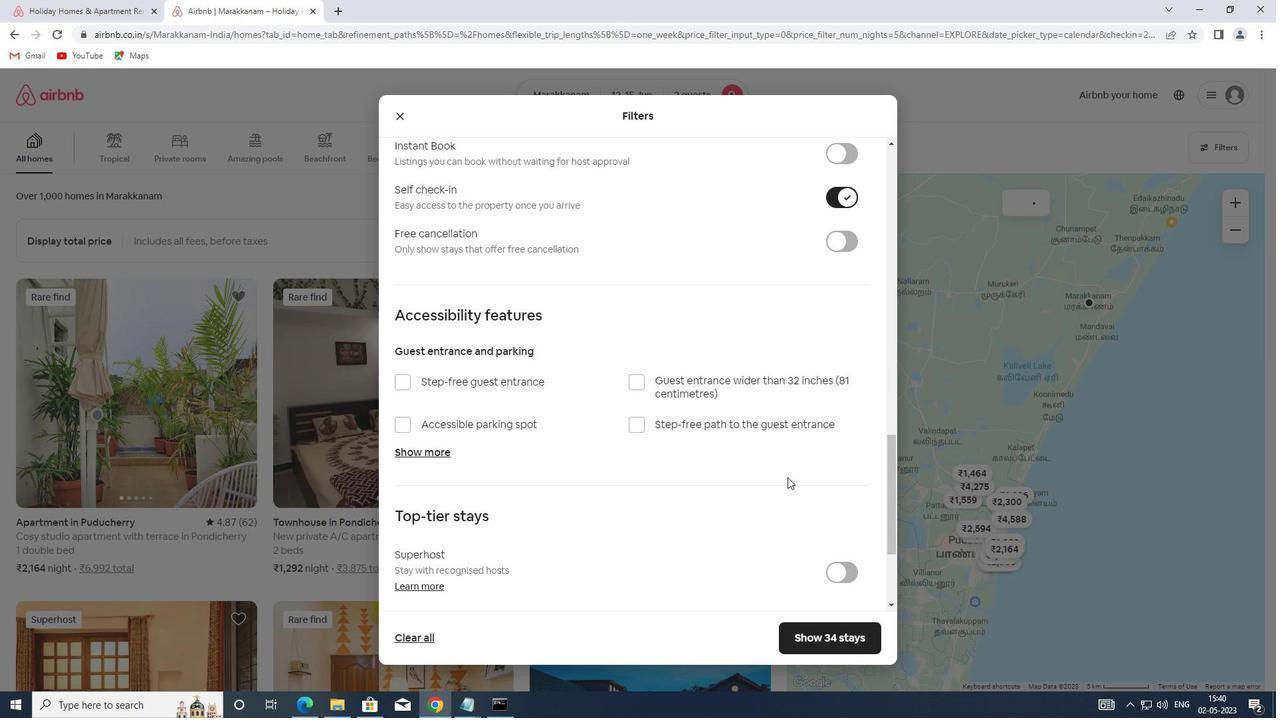 
Action: Mouse scrolled (785, 474) with delta (0, 0)
Screenshot: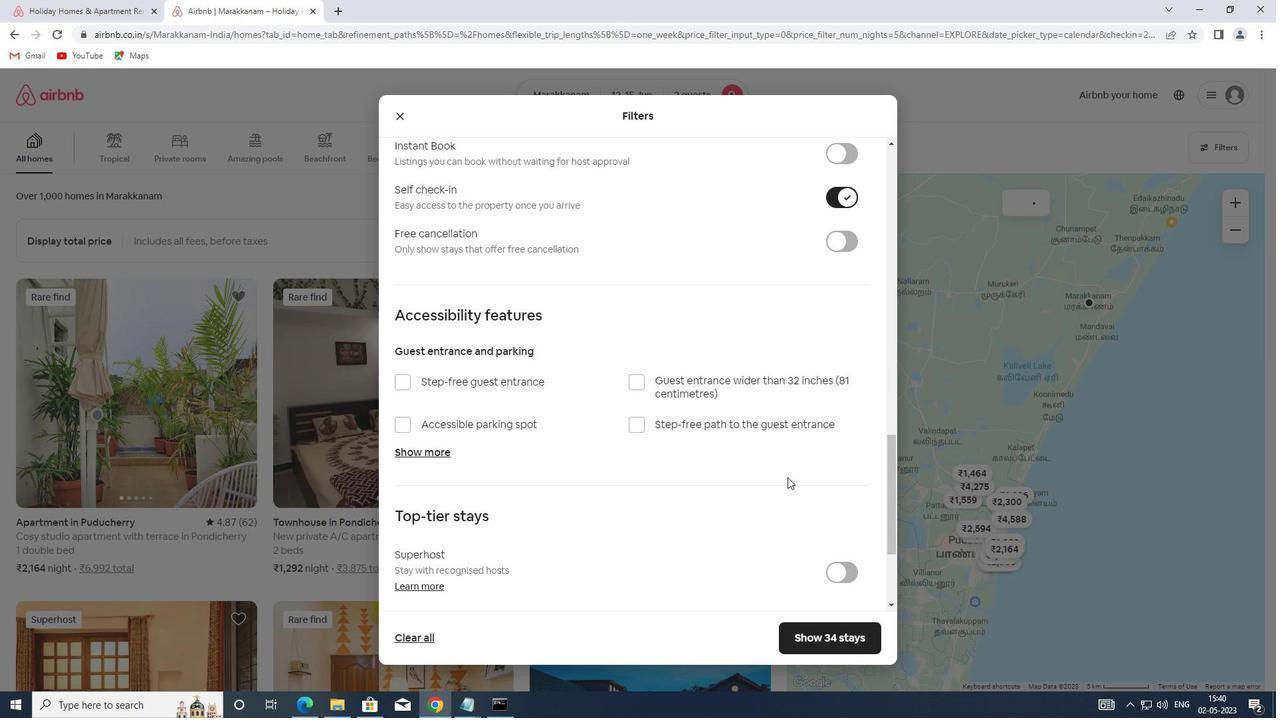 
Action: Mouse scrolled (785, 474) with delta (0, 0)
Screenshot: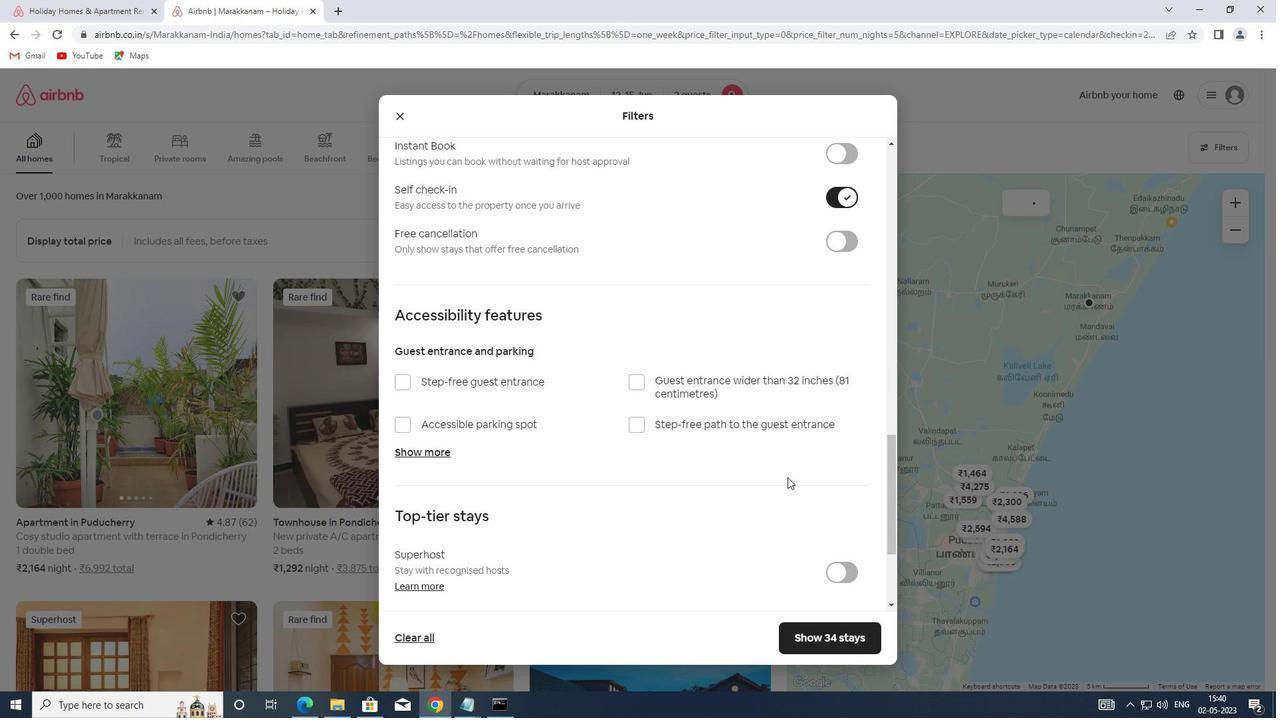 
Action: Mouse moved to (428, 517)
Screenshot: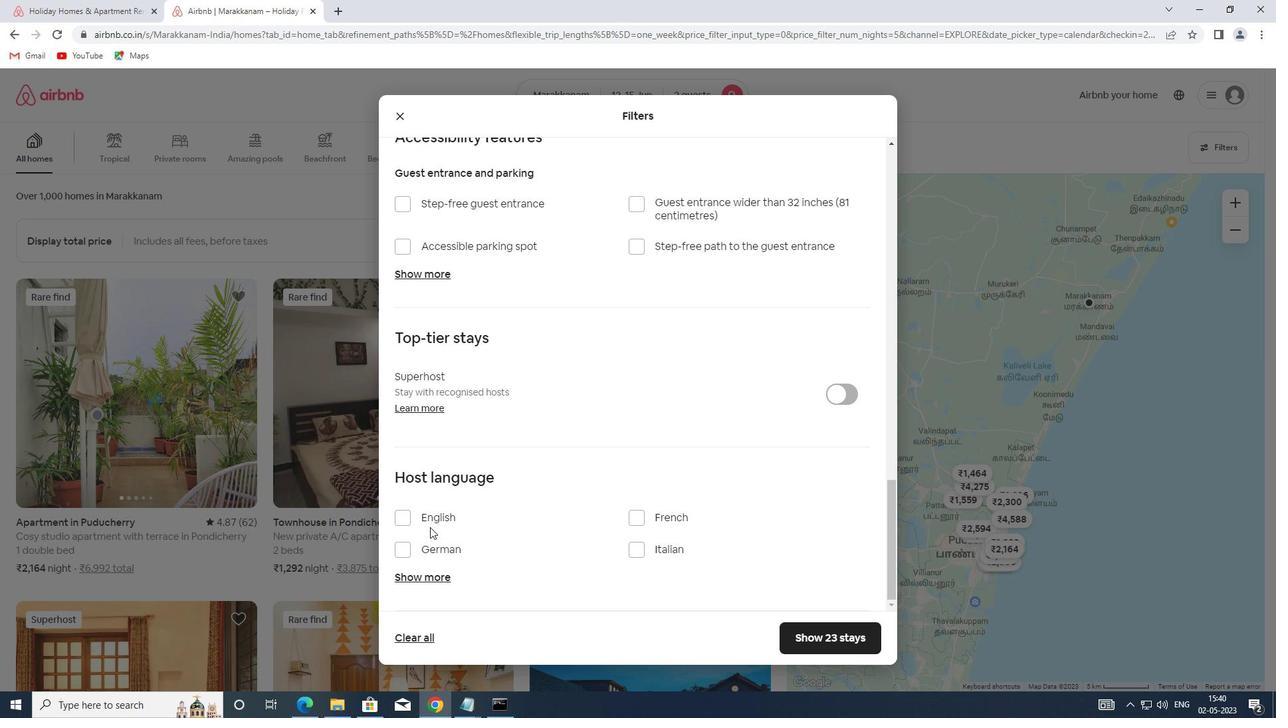 
Action: Mouse pressed left at (428, 517)
Screenshot: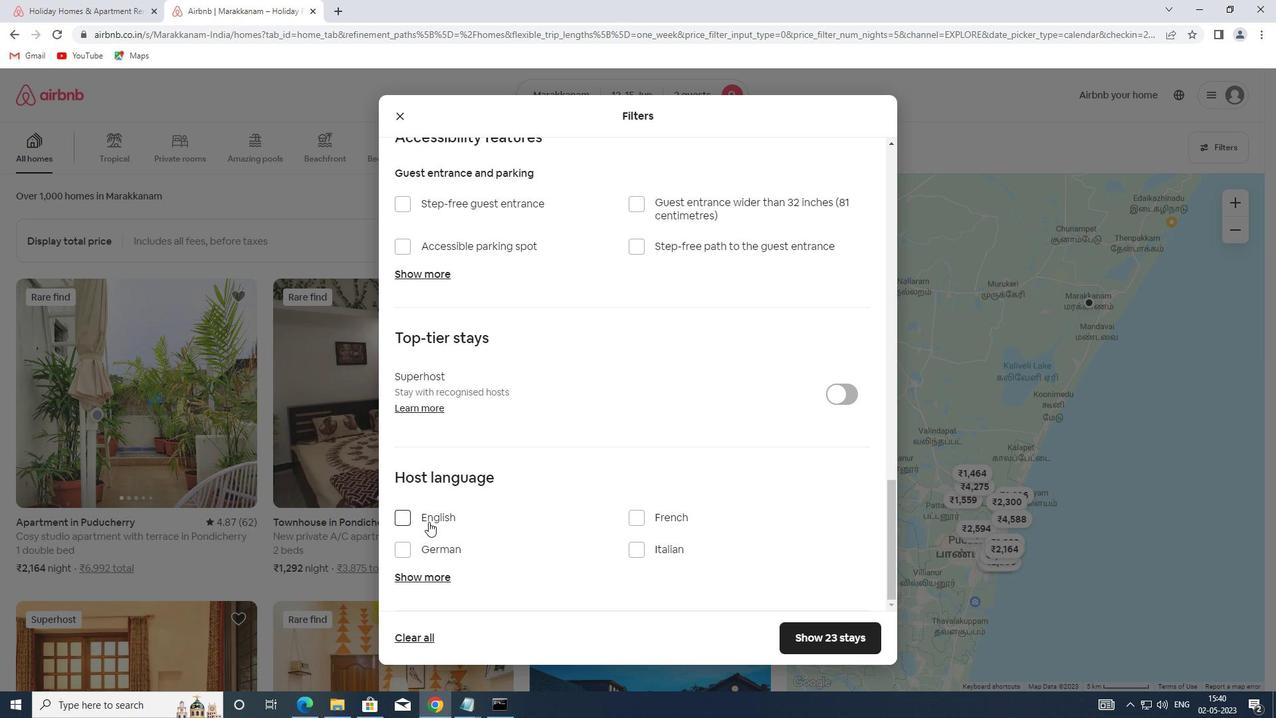 
Action: Mouse moved to (804, 638)
Screenshot: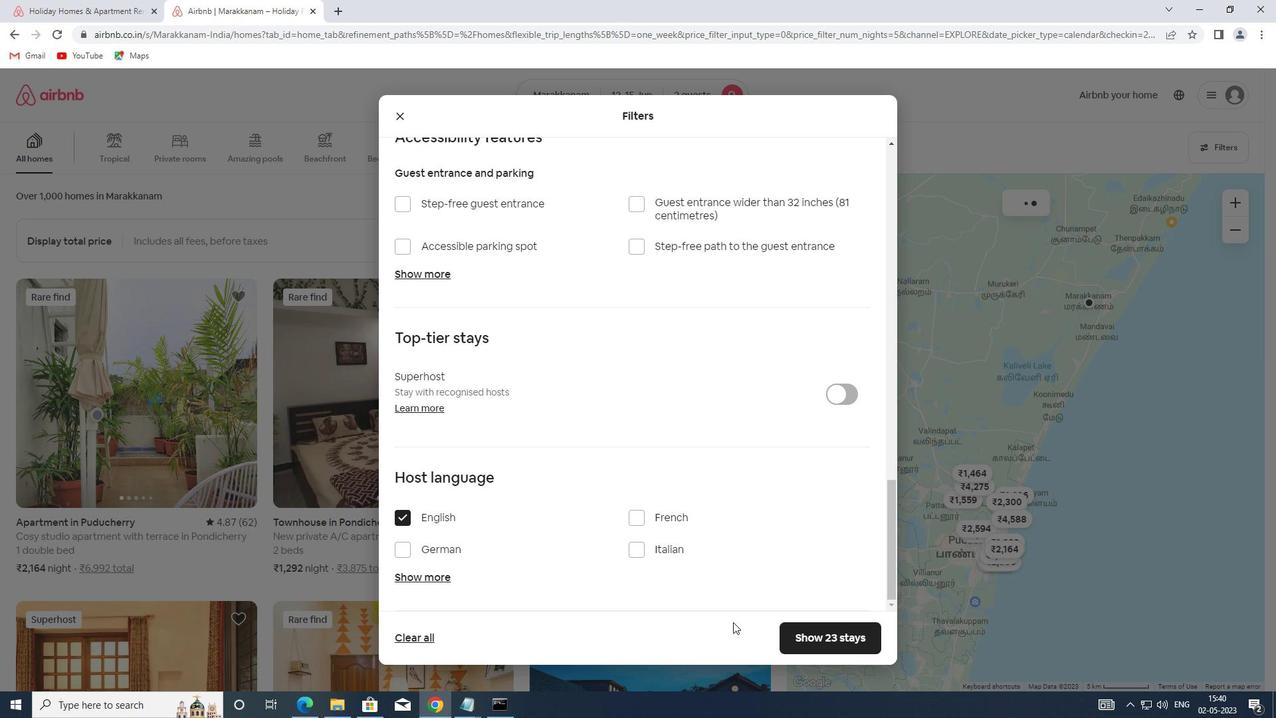 
Action: Mouse pressed left at (804, 638)
Screenshot: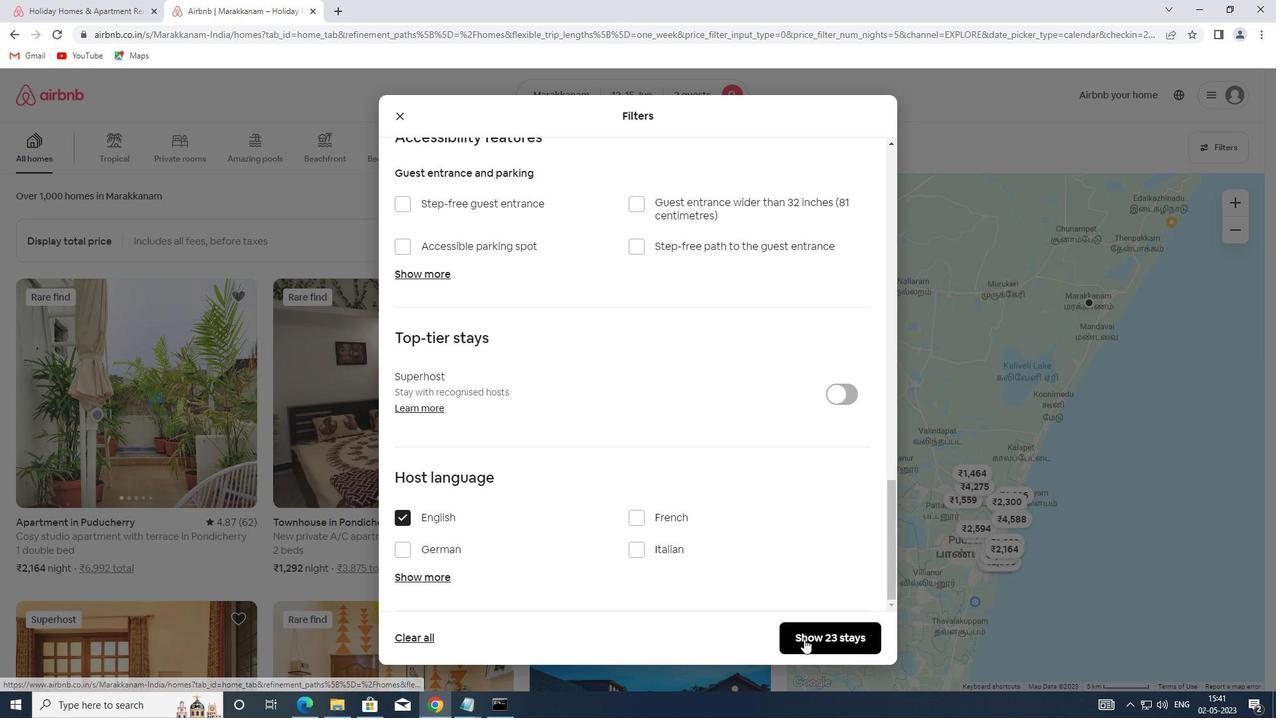 
